 Task: Look for space in Lealman, United States from 24th August, 2023 to 10th September, 2023 for 8 adults, 2 children in price range Rs.12000 to Rs.15000. Place can be entire place or shared room with 4 bedrooms having 8 beds and 4 bathrooms. Property type can be house, flat, guest house. Amenities needed are: wifi, TV, free parkinig on premises, gym, breakfast. Booking option can be shelf check-in. Required host language is English.
Action: Mouse moved to (418, 95)
Screenshot: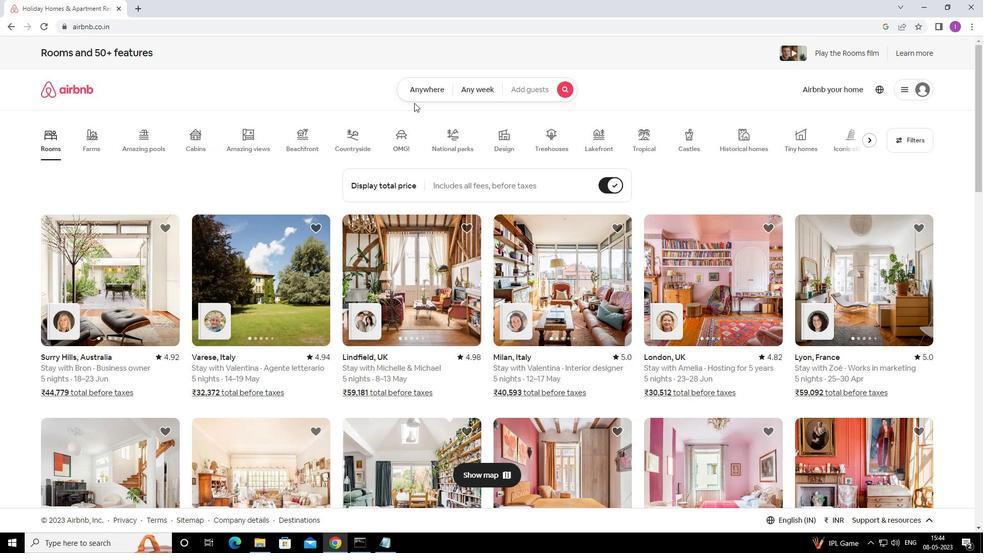 
Action: Mouse pressed left at (418, 95)
Screenshot: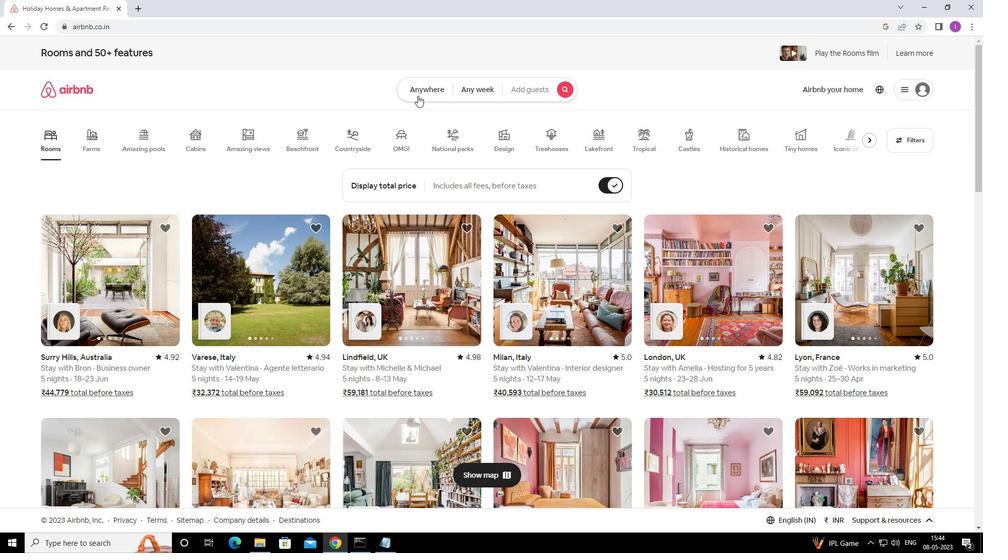 
Action: Mouse moved to (357, 128)
Screenshot: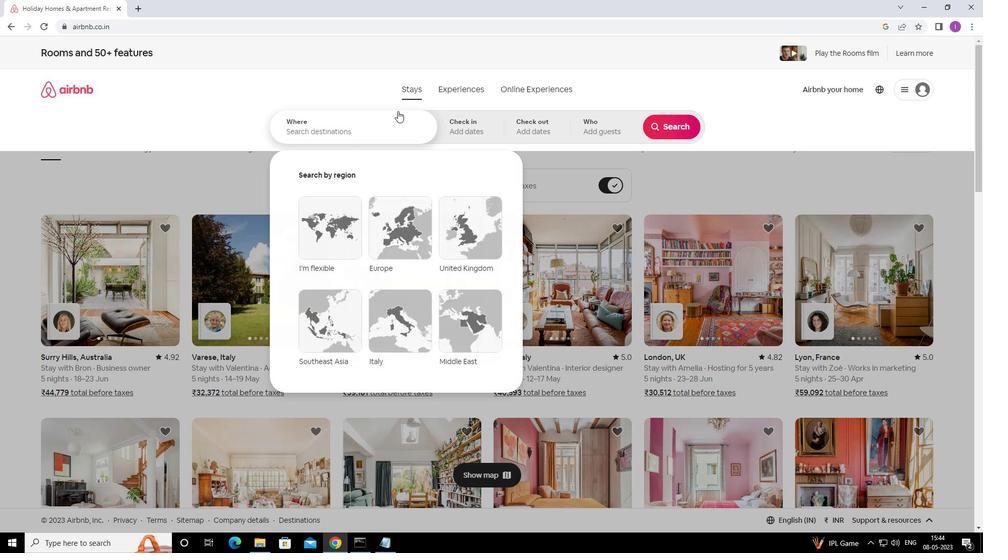 
Action: Mouse pressed left at (357, 128)
Screenshot: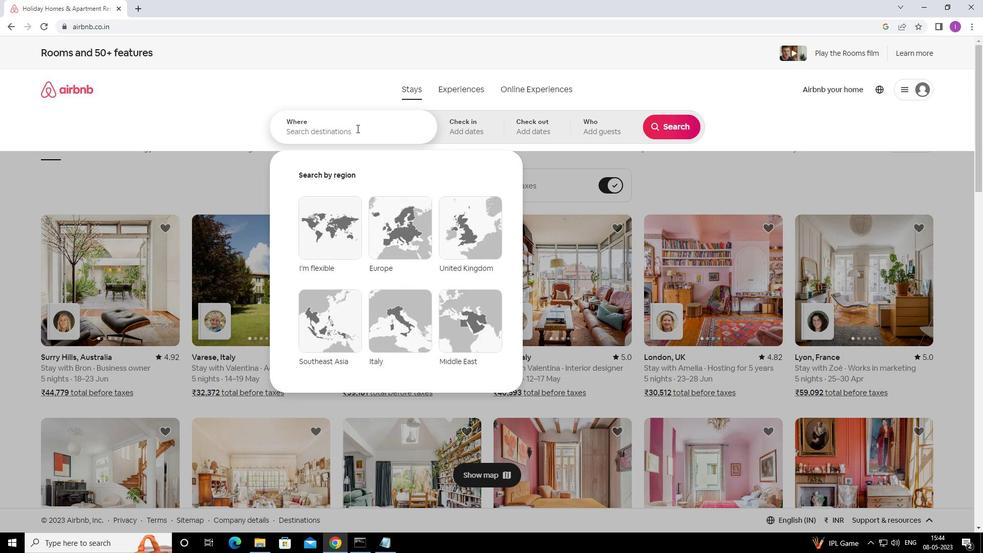
Action: Mouse moved to (358, 128)
Screenshot: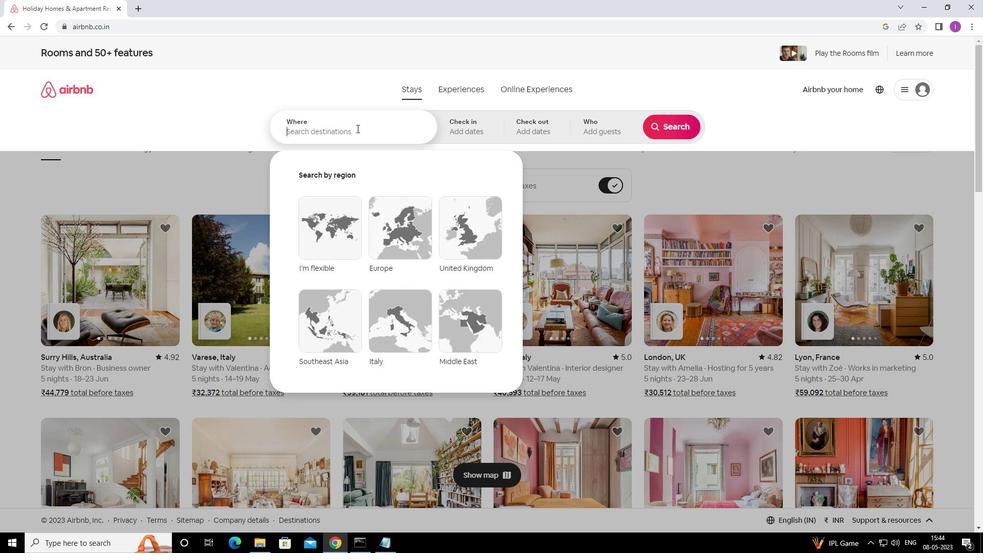 
Action: Key pressed <Key.shift><Key.shift><Key.shift><Key.shift><Key.shift><Key.shift><Key.shift><Key.shift><Key.shift><Key.shift><Key.shift><Key.shift><Key.shift><Key.shift><Key.shift>LEALMAN,<Key.shift>UNITED<Key.space>STATES
Screenshot: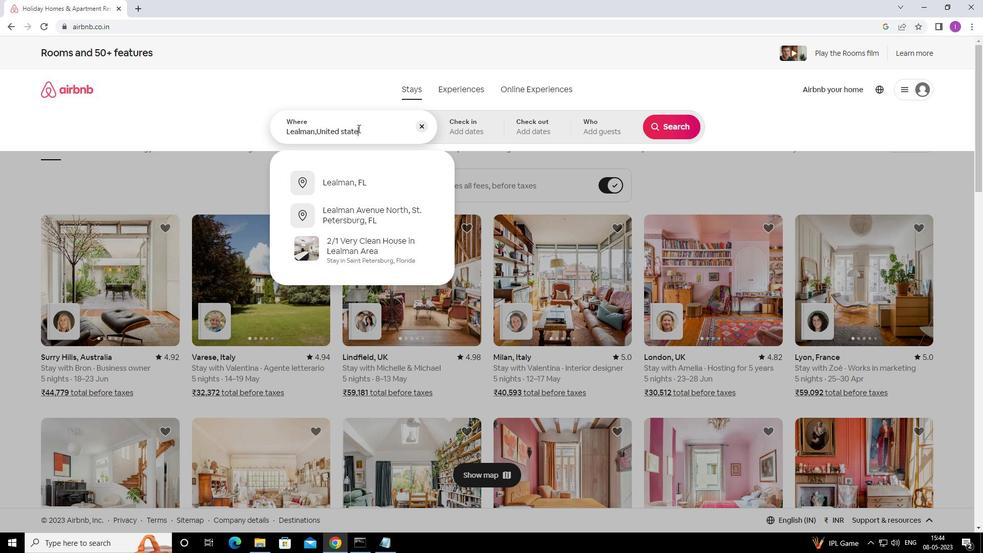 
Action: Mouse moved to (463, 129)
Screenshot: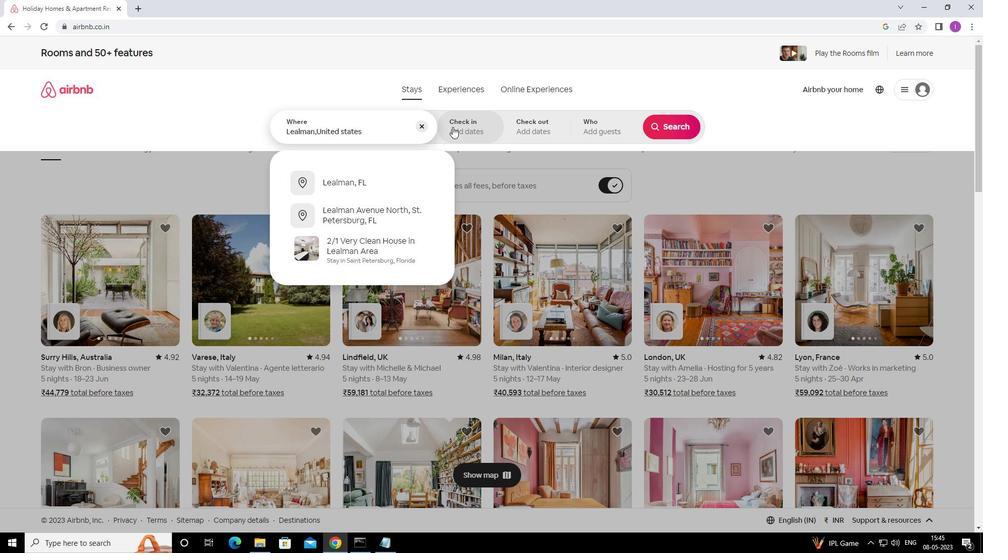 
Action: Mouse pressed left at (463, 129)
Screenshot: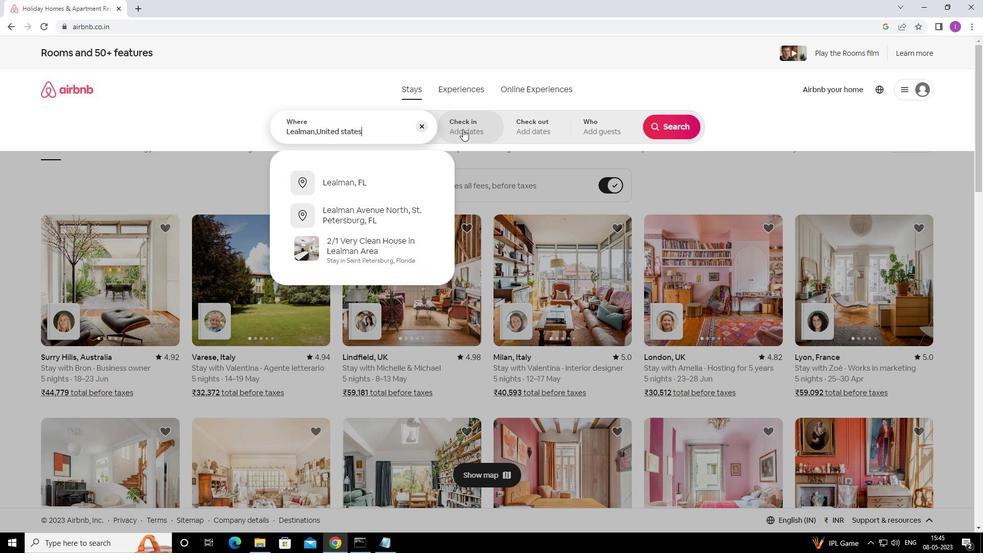 
Action: Mouse moved to (670, 204)
Screenshot: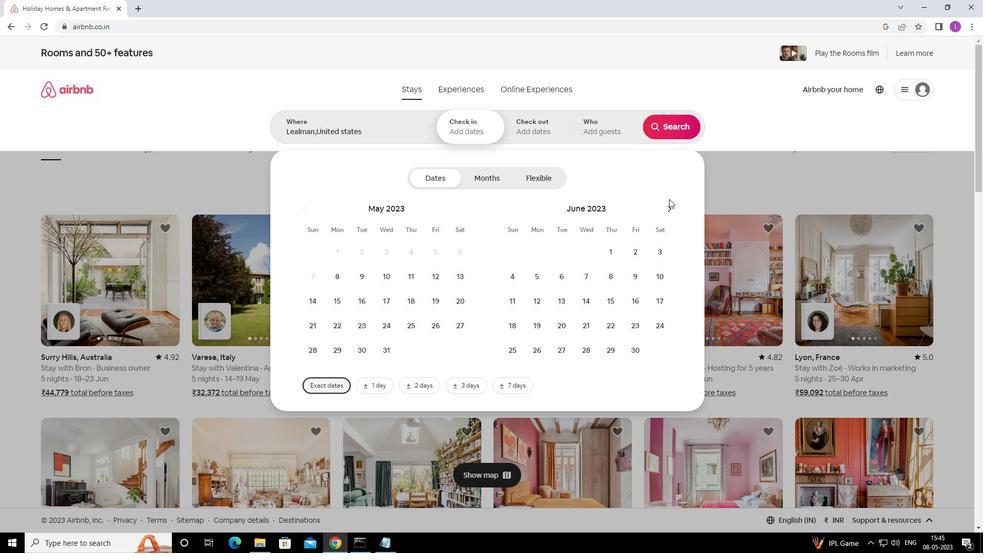 
Action: Mouse pressed left at (670, 204)
Screenshot: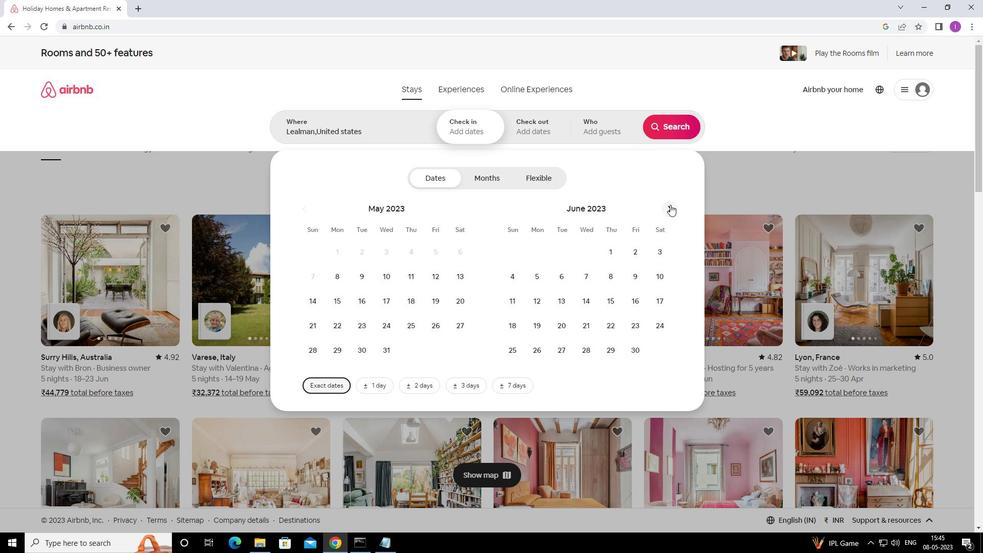
Action: Mouse pressed left at (670, 204)
Screenshot: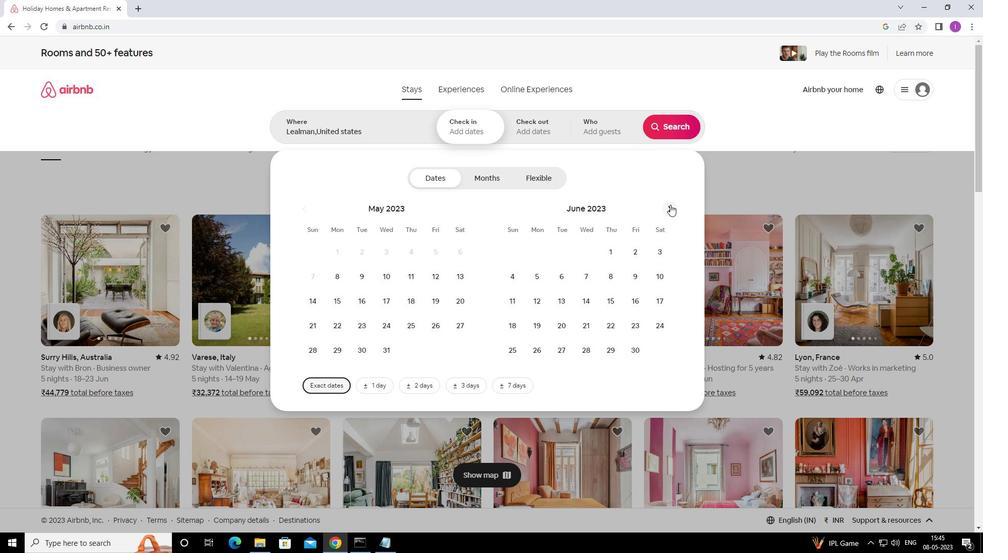 
Action: Mouse moved to (670, 204)
Screenshot: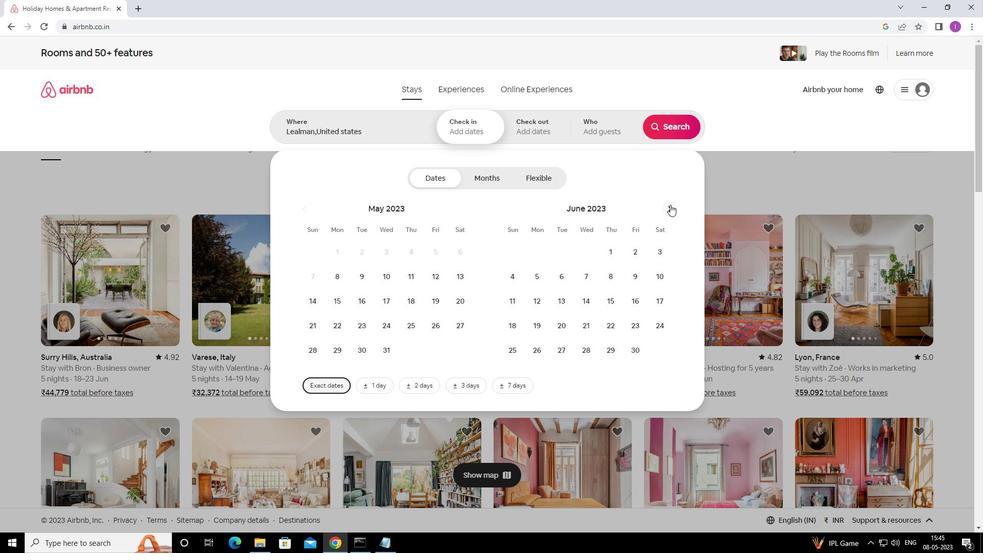 
Action: Mouse pressed left at (670, 204)
Screenshot: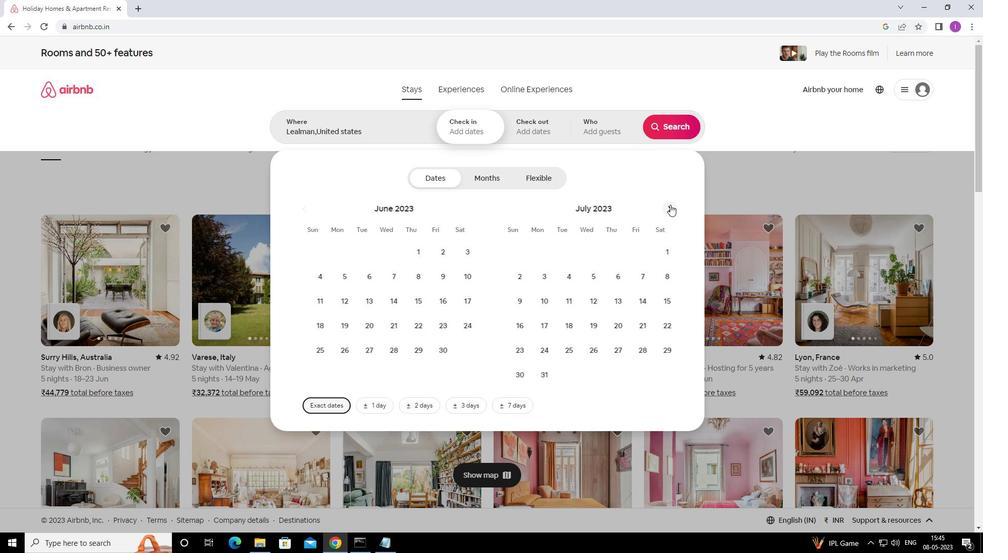 
Action: Mouse moved to (670, 205)
Screenshot: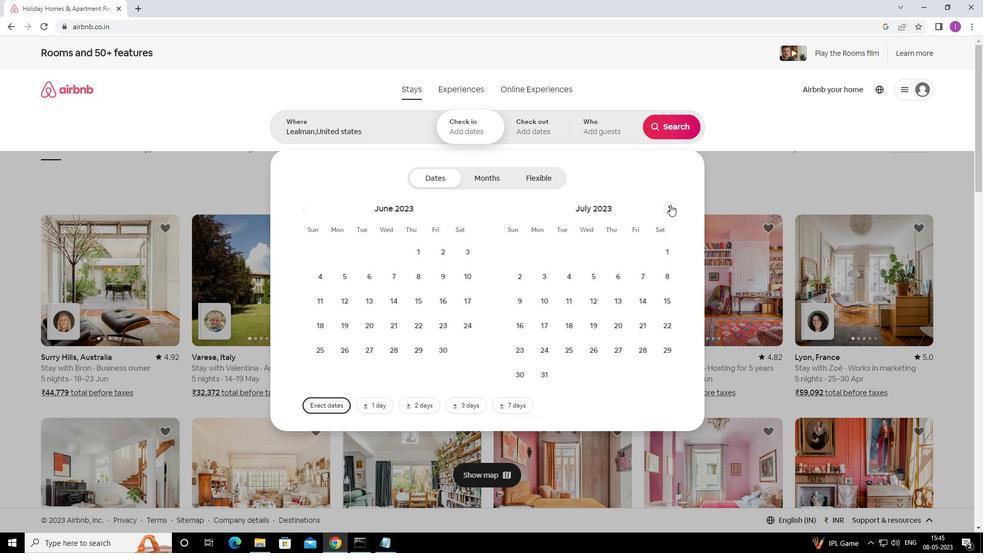 
Action: Mouse pressed left at (670, 205)
Screenshot: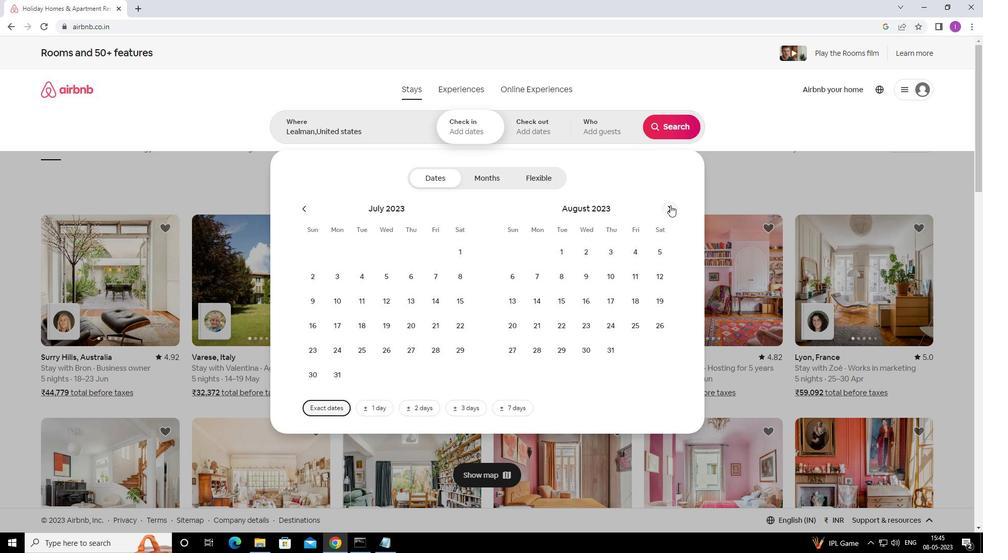 
Action: Mouse moved to (406, 324)
Screenshot: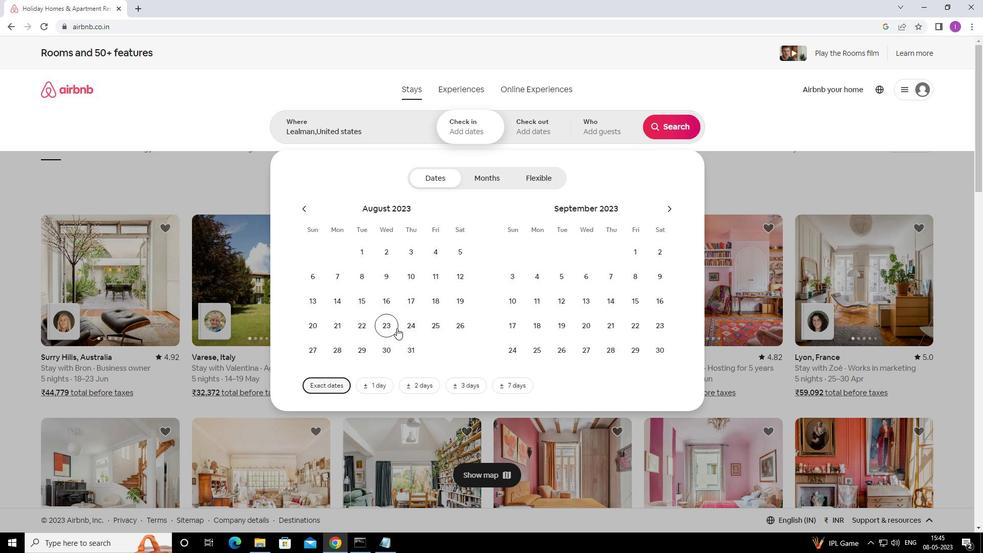 
Action: Mouse pressed left at (406, 324)
Screenshot: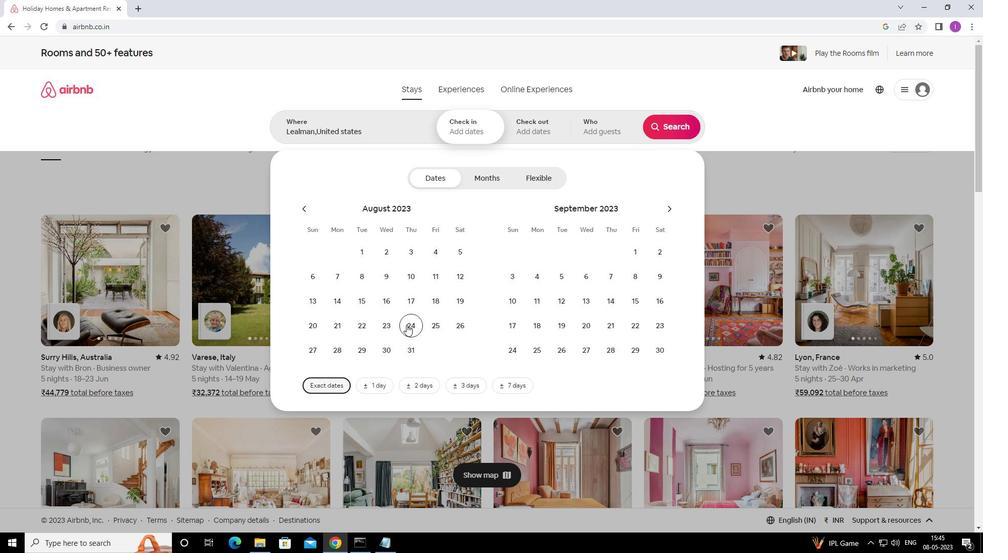 
Action: Mouse moved to (513, 301)
Screenshot: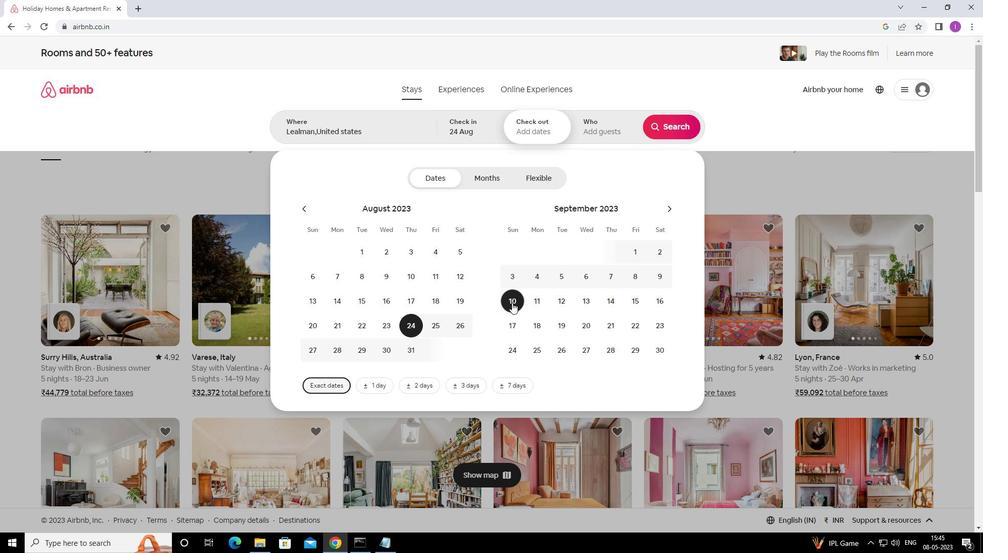 
Action: Mouse pressed left at (513, 301)
Screenshot: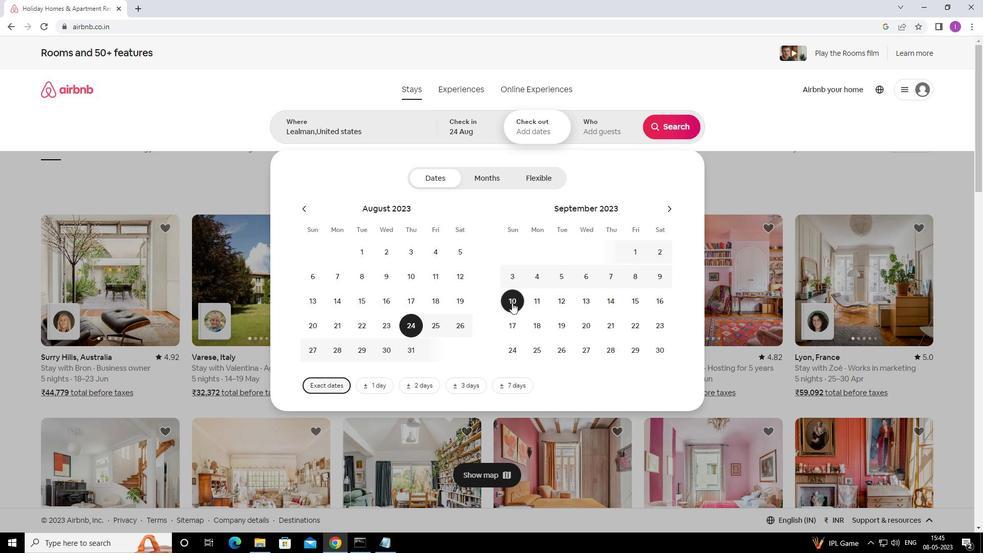 
Action: Mouse moved to (617, 130)
Screenshot: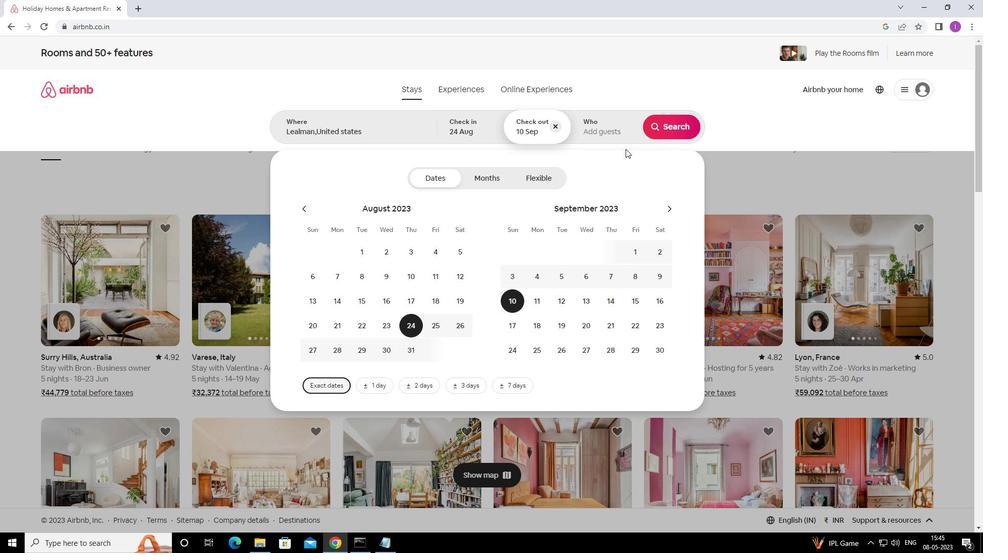 
Action: Mouse pressed left at (617, 130)
Screenshot: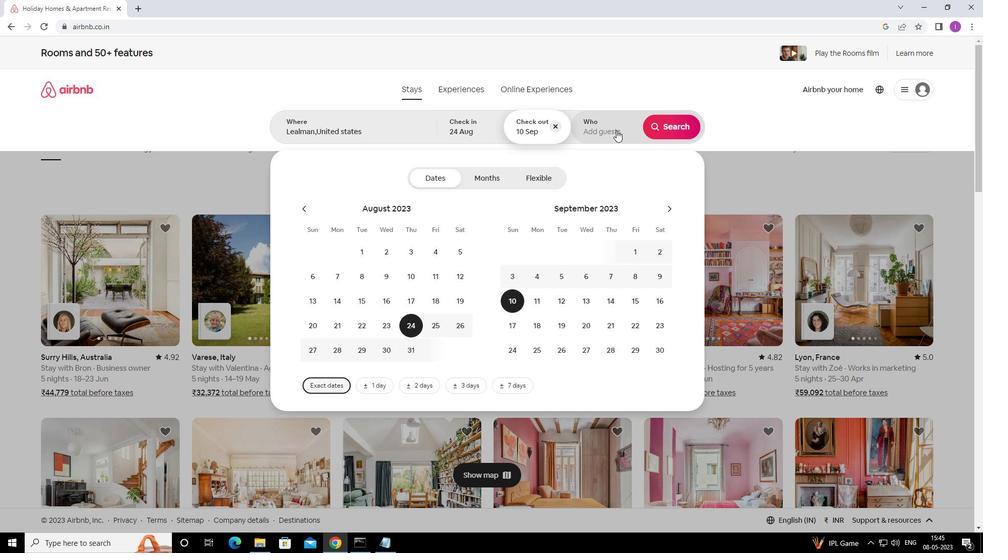 
Action: Mouse moved to (678, 189)
Screenshot: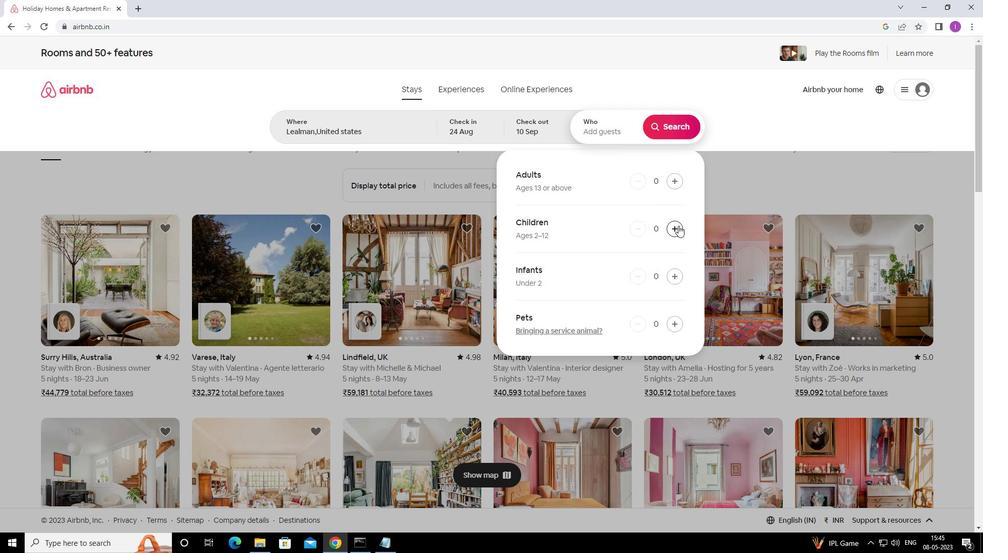 
Action: Mouse pressed left at (678, 189)
Screenshot: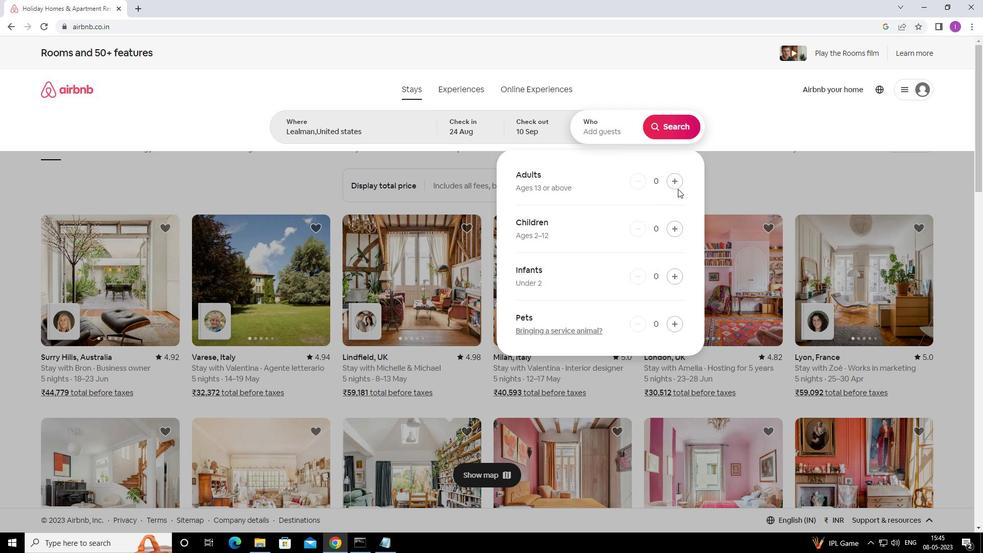 
Action: Mouse pressed left at (678, 189)
Screenshot: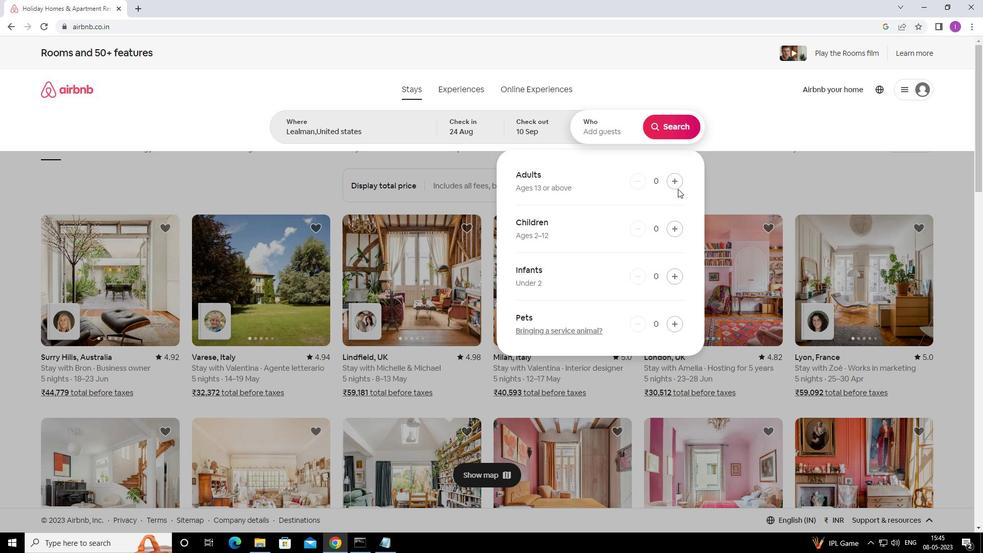 
Action: Mouse pressed left at (678, 189)
Screenshot: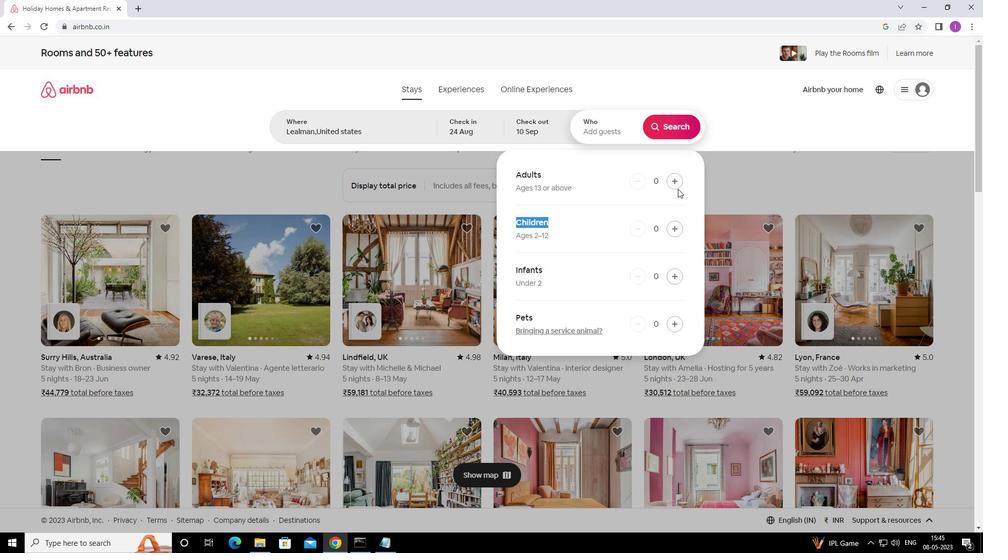 
Action: Mouse pressed left at (678, 189)
Screenshot: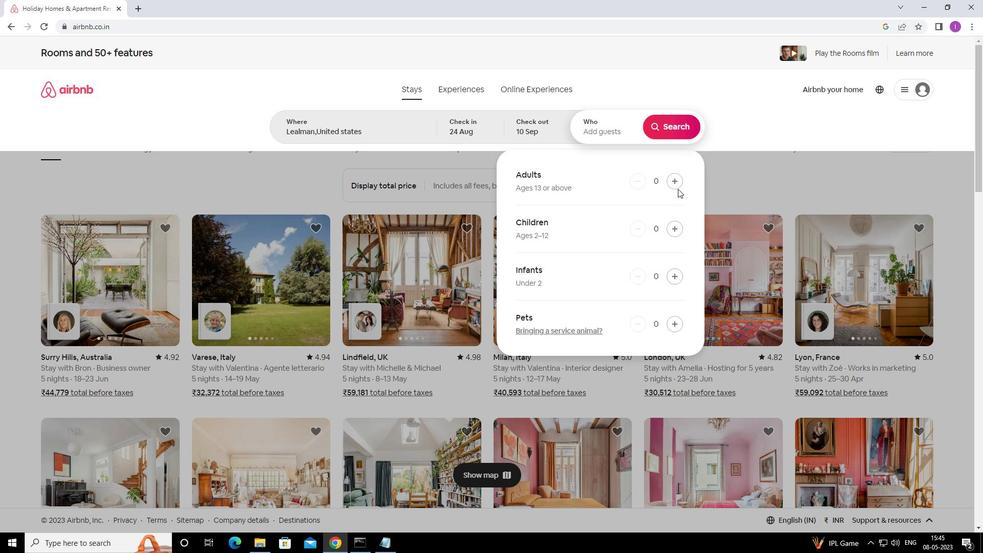 
Action: Mouse moved to (675, 179)
Screenshot: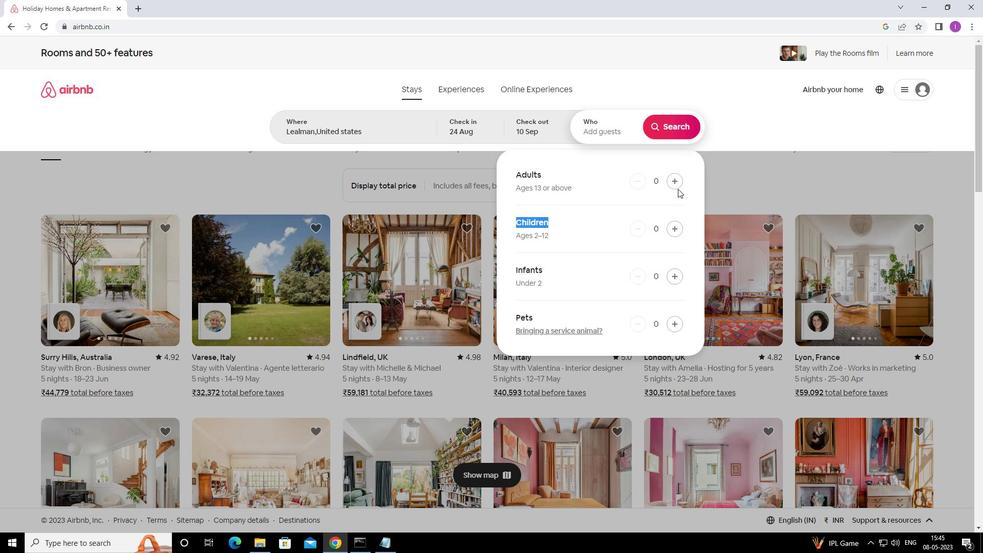 
Action: Mouse pressed left at (675, 179)
Screenshot: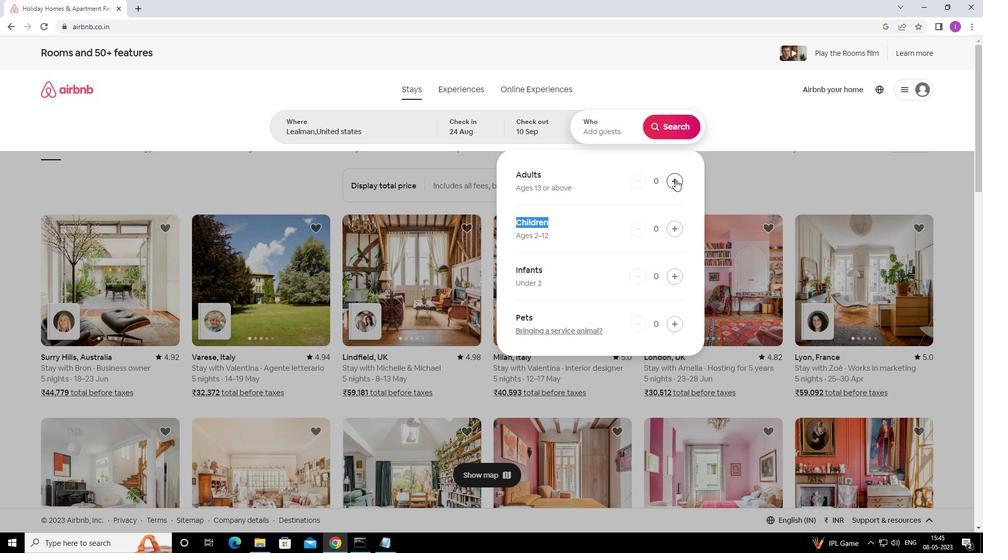 
Action: Mouse moved to (726, 186)
Screenshot: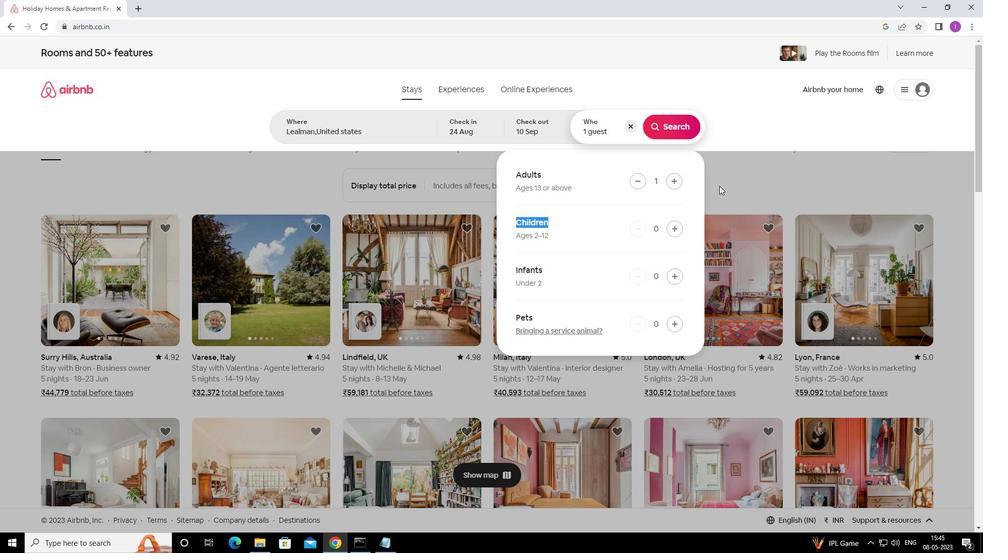 
Action: Mouse pressed left at (726, 186)
Screenshot: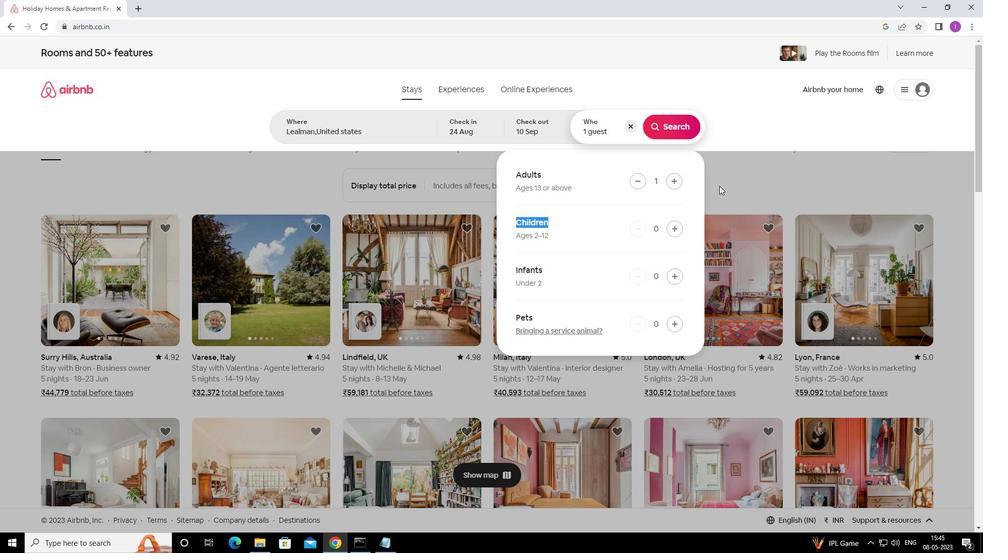 
Action: Mouse moved to (528, 83)
Screenshot: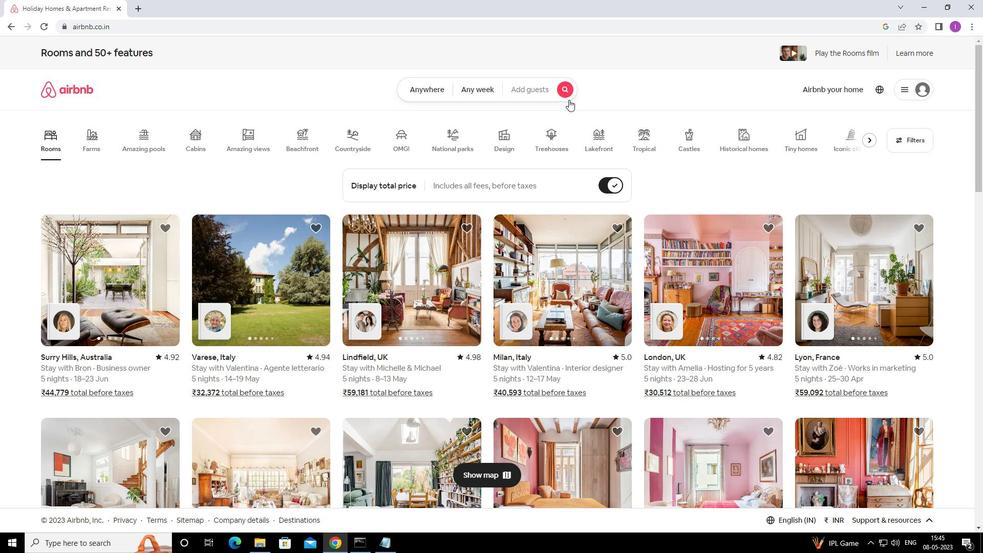
Action: Mouse pressed left at (528, 83)
Screenshot: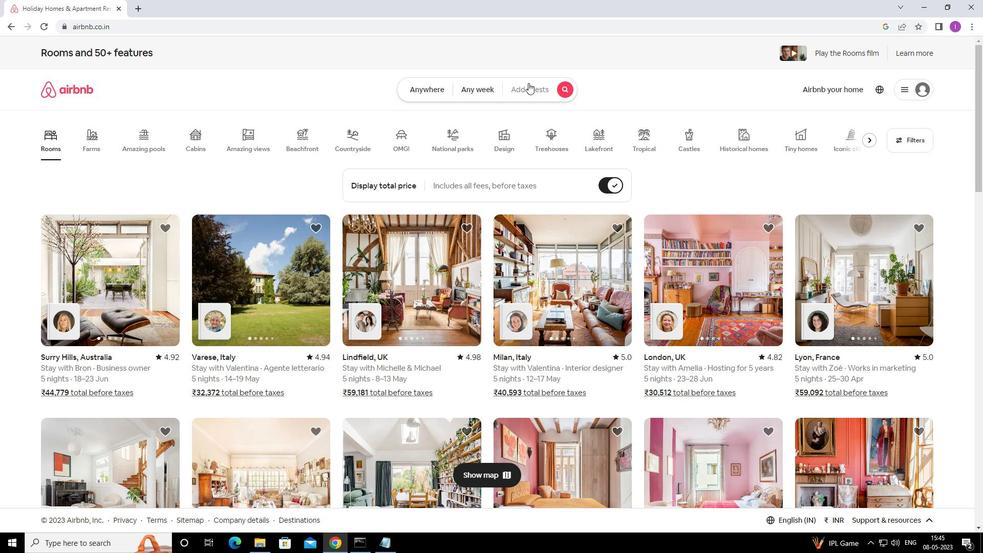 
Action: Mouse moved to (670, 179)
Screenshot: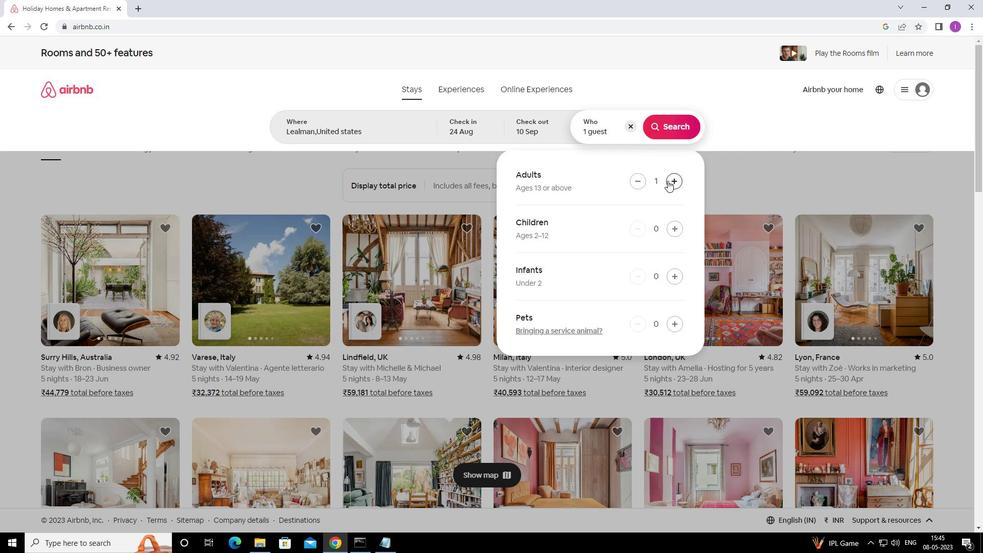 
Action: Mouse pressed left at (670, 179)
Screenshot: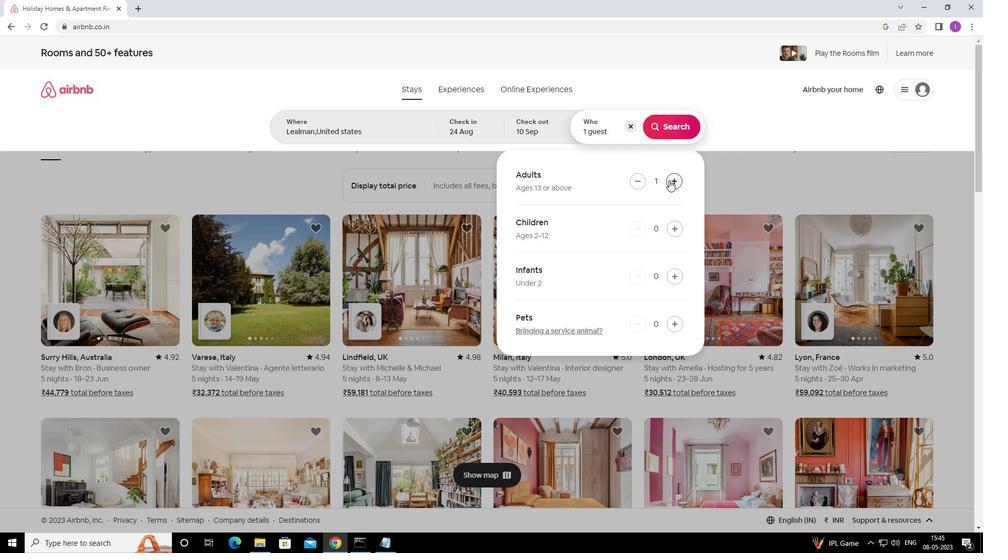 
Action: Mouse moved to (671, 179)
Screenshot: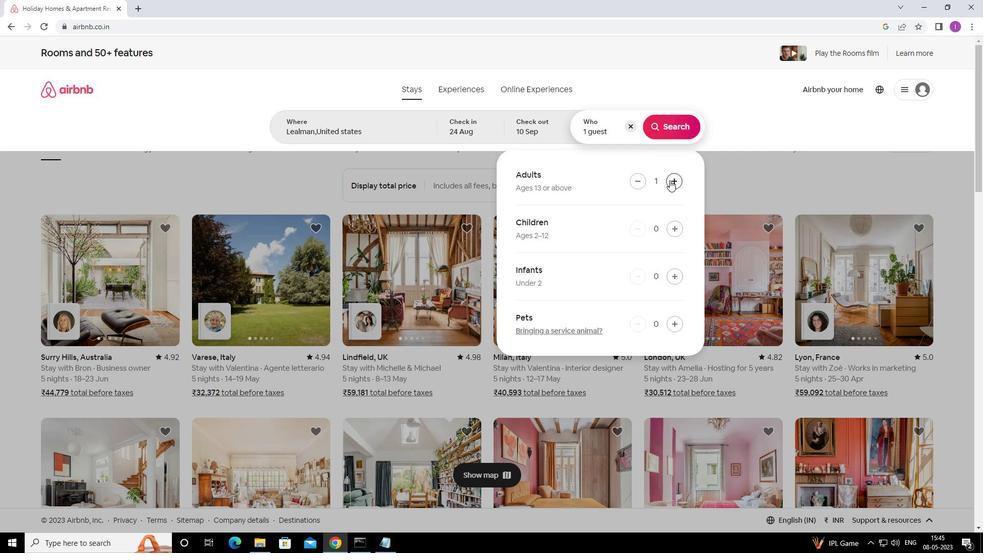 
Action: Mouse pressed left at (671, 179)
Screenshot: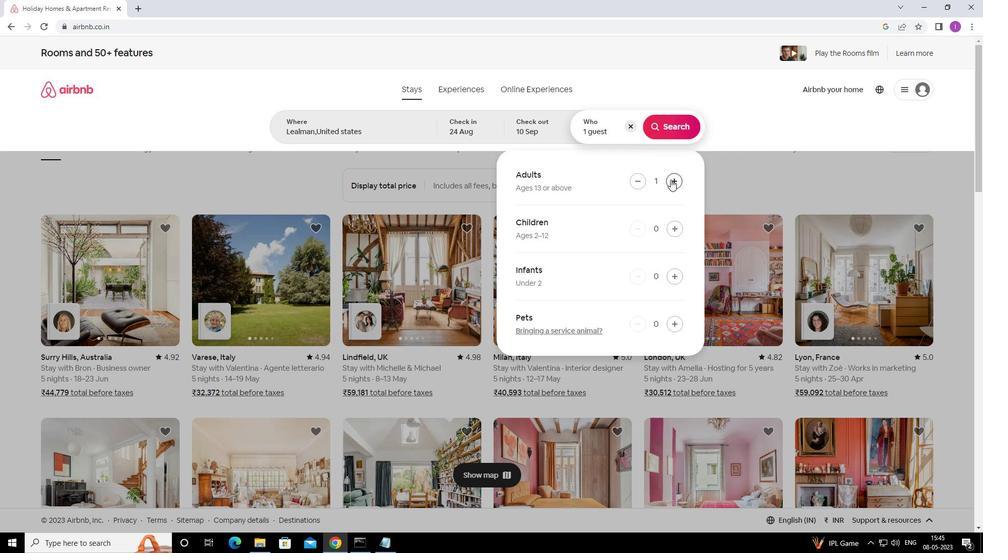 
Action: Mouse pressed left at (671, 179)
Screenshot: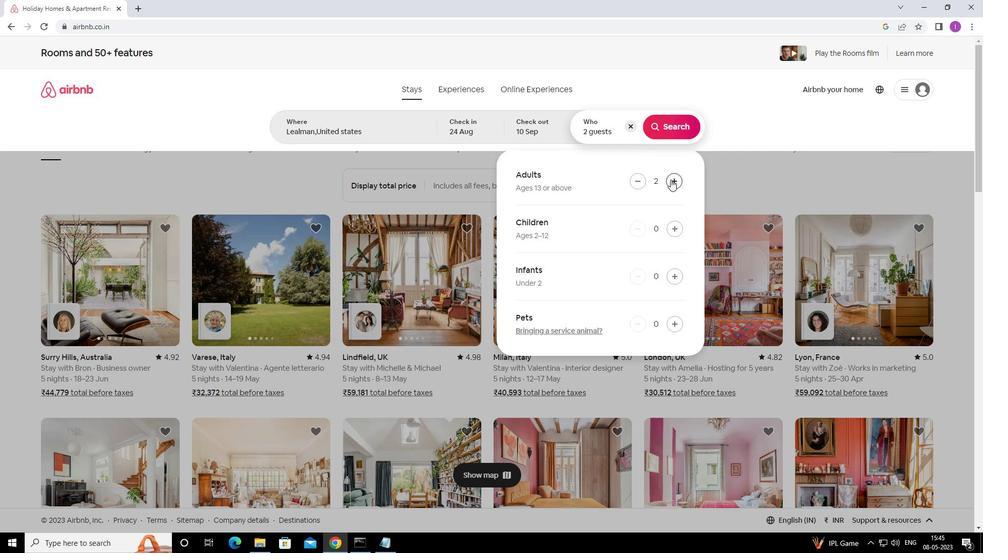 
Action: Mouse pressed left at (671, 179)
Screenshot: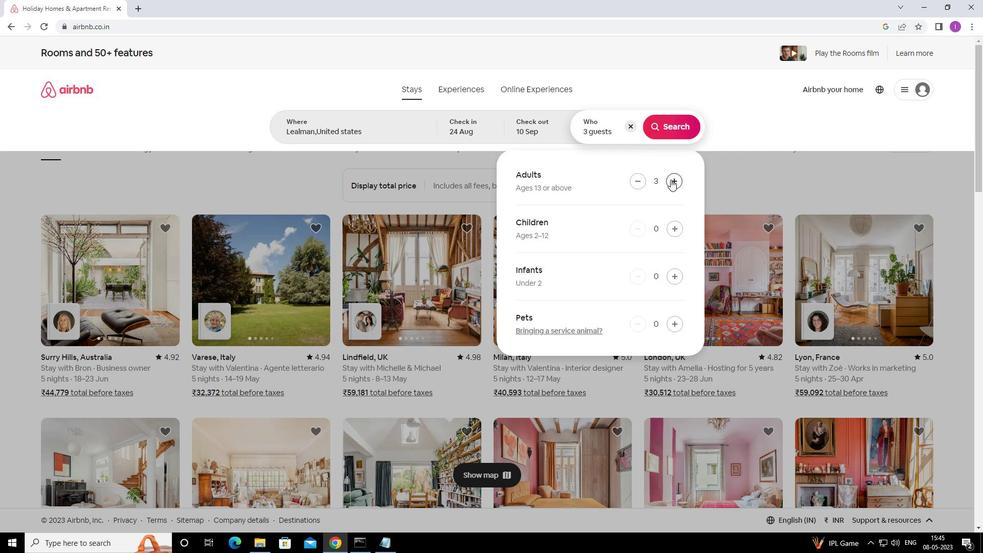 
Action: Mouse pressed left at (671, 179)
Screenshot: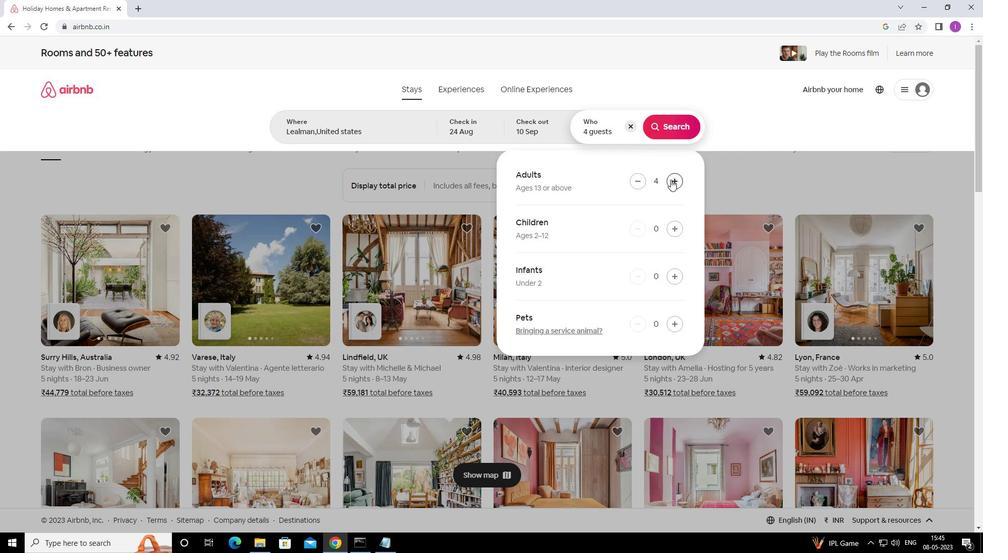 
Action: Mouse moved to (671, 179)
Screenshot: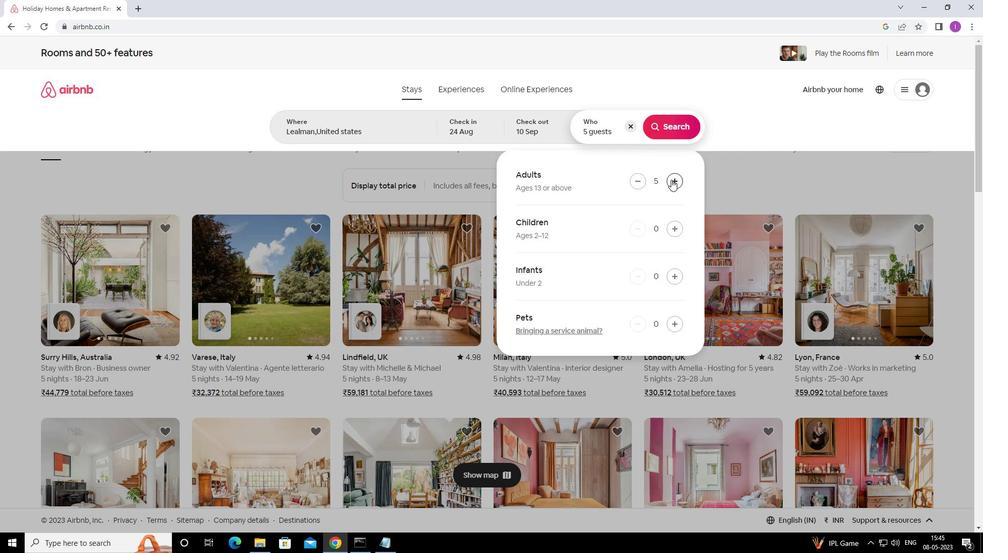 
Action: Mouse pressed left at (671, 179)
Screenshot: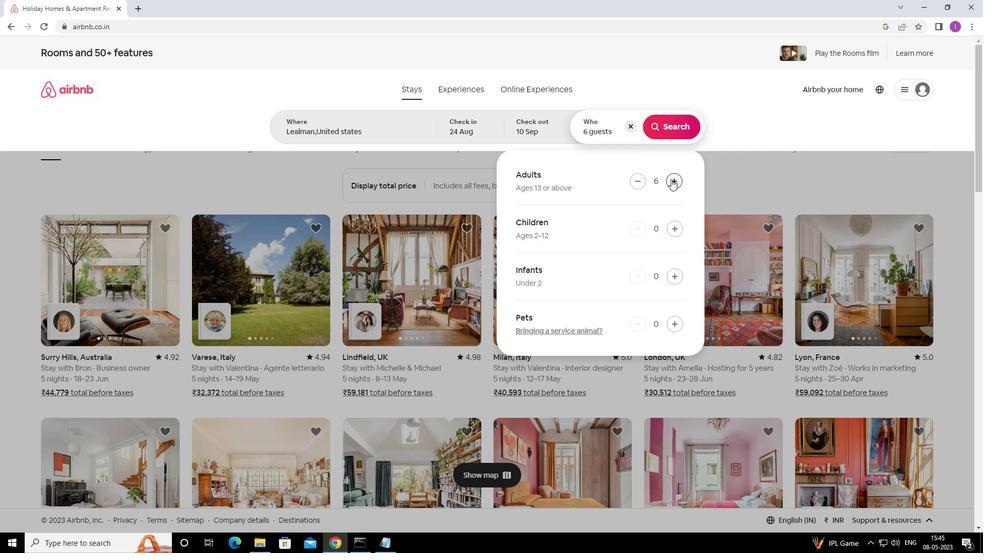 
Action: Mouse pressed left at (671, 179)
Screenshot: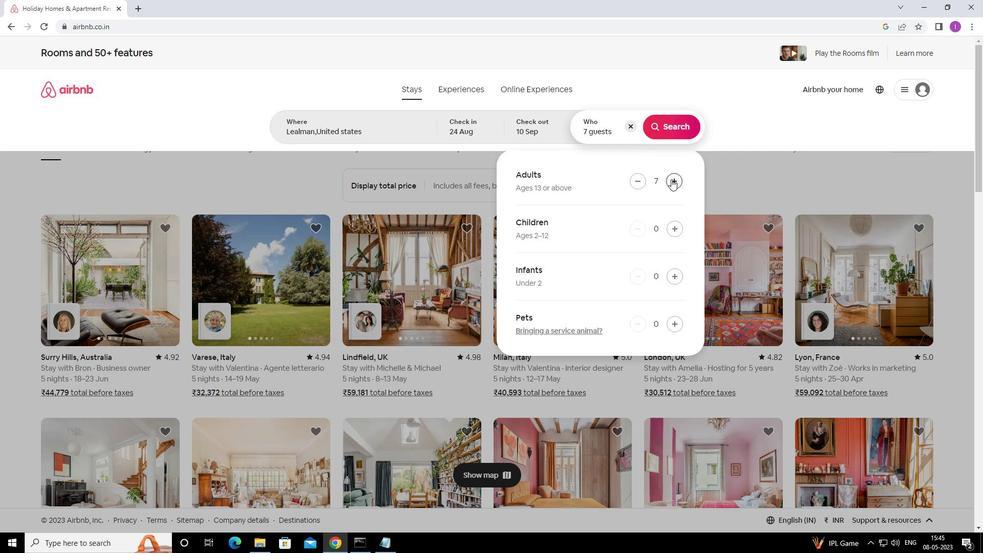 
Action: Mouse moved to (678, 228)
Screenshot: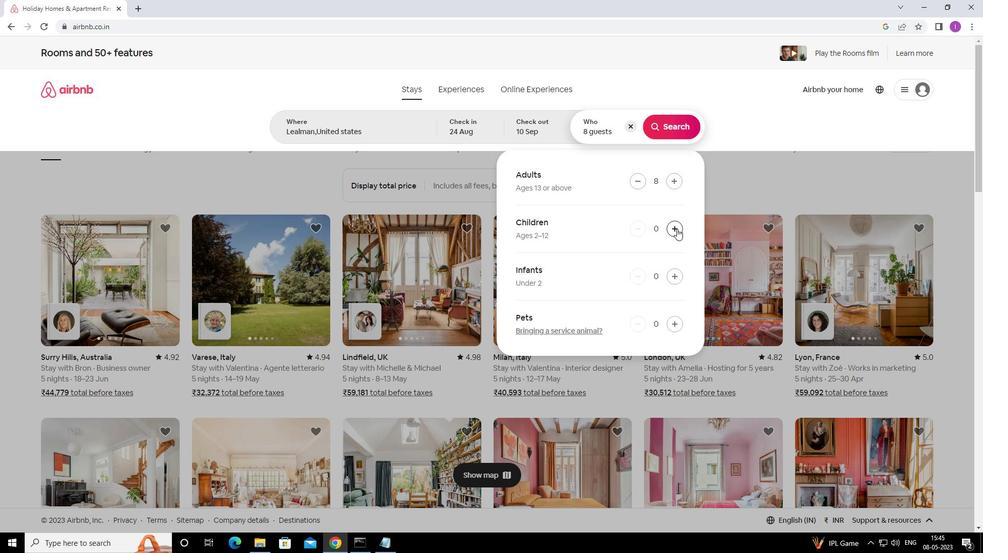 
Action: Mouse pressed left at (678, 228)
Screenshot: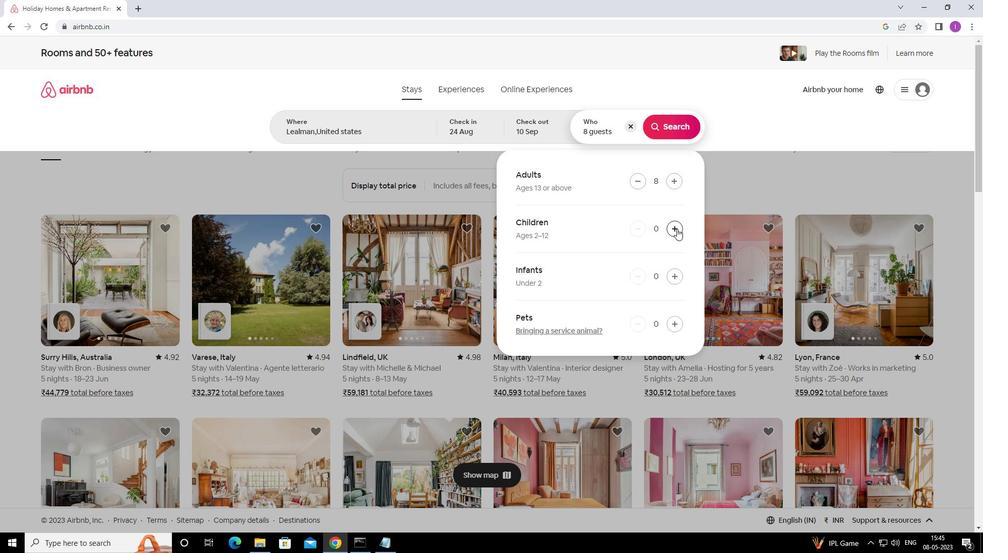 
Action: Mouse moved to (678, 228)
Screenshot: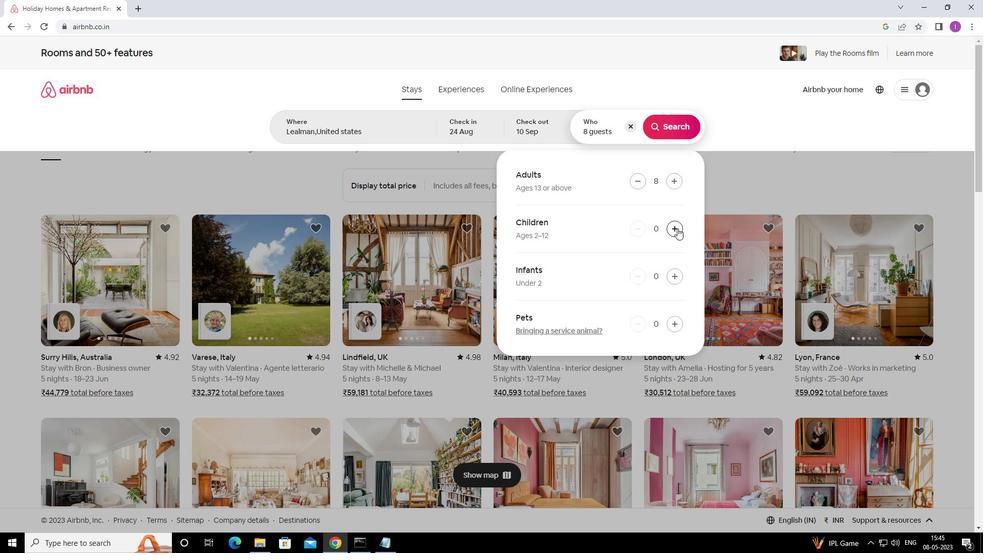 
Action: Mouse pressed left at (678, 228)
Screenshot: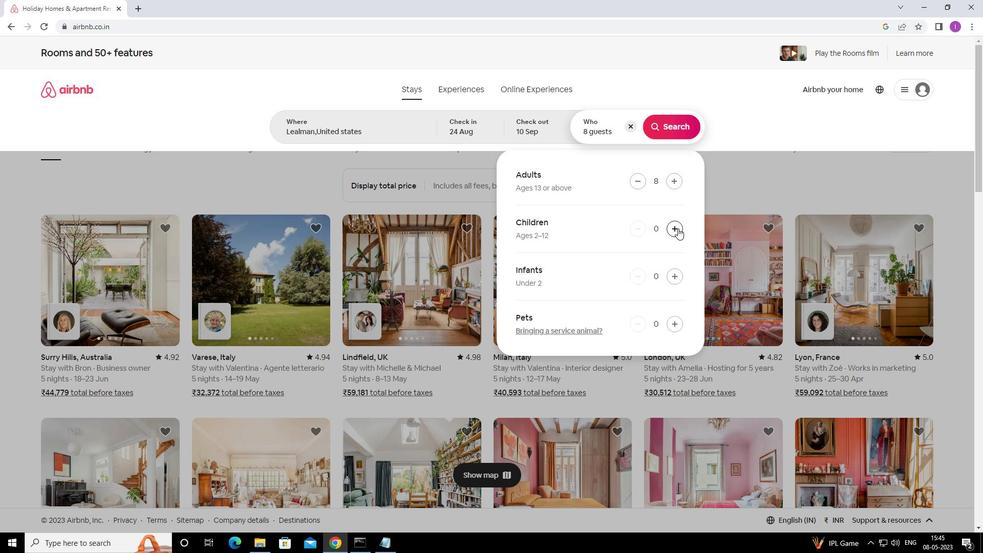 
Action: Mouse moved to (668, 131)
Screenshot: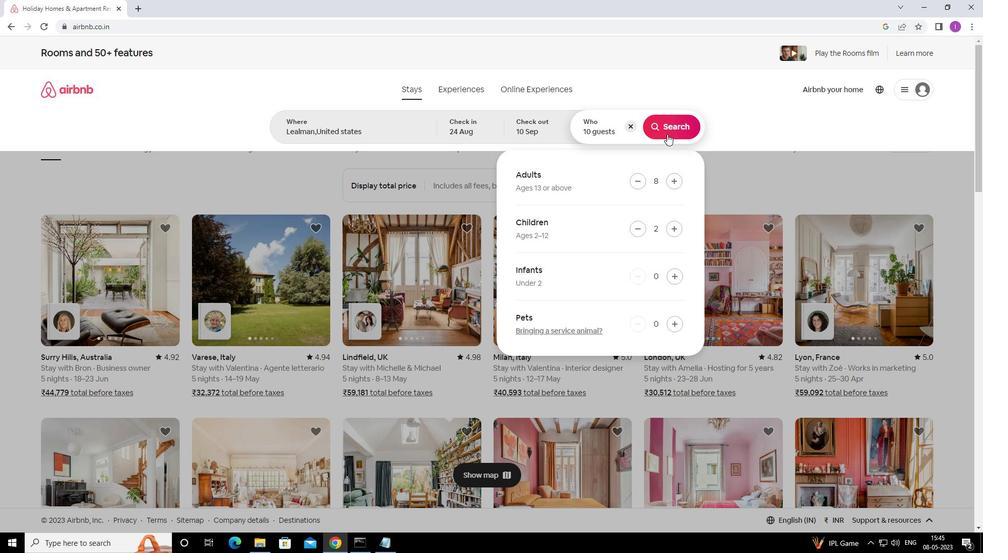 
Action: Mouse pressed left at (668, 131)
Screenshot: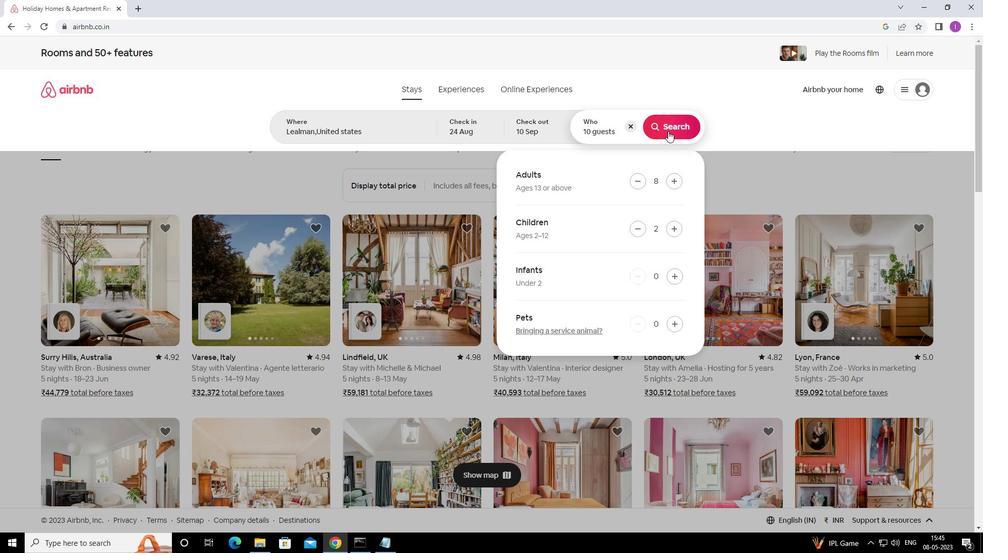 
Action: Mouse moved to (934, 96)
Screenshot: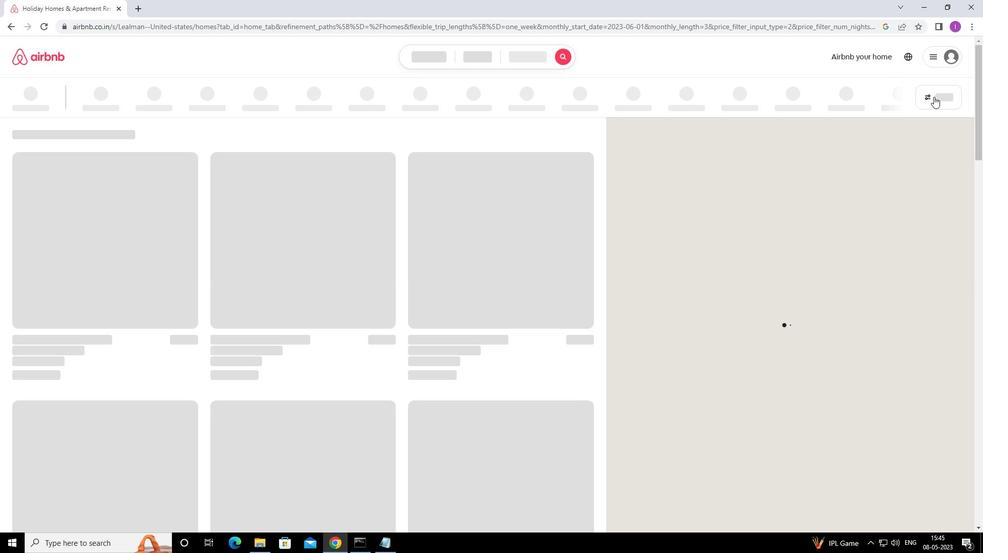 
Action: Mouse pressed left at (934, 96)
Screenshot: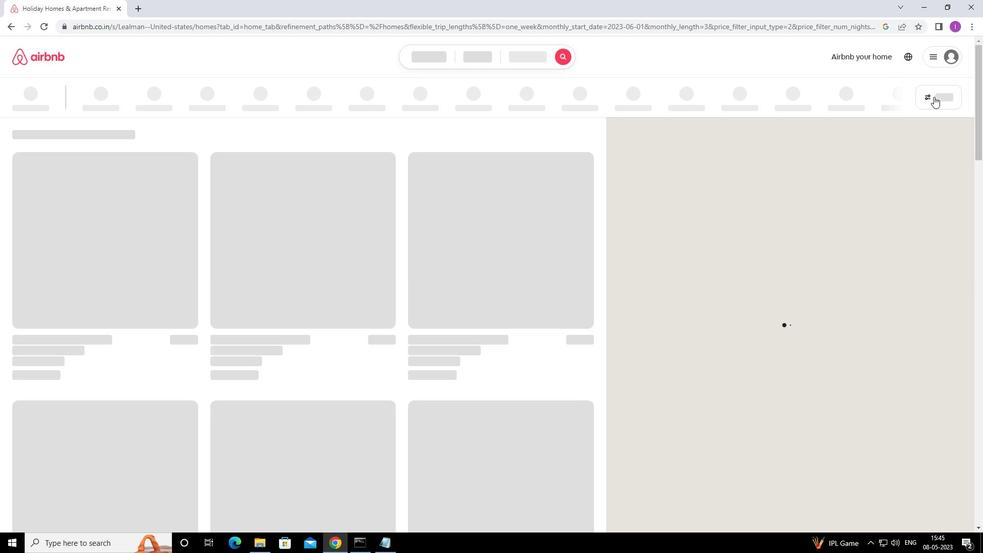 
Action: Mouse moved to (369, 349)
Screenshot: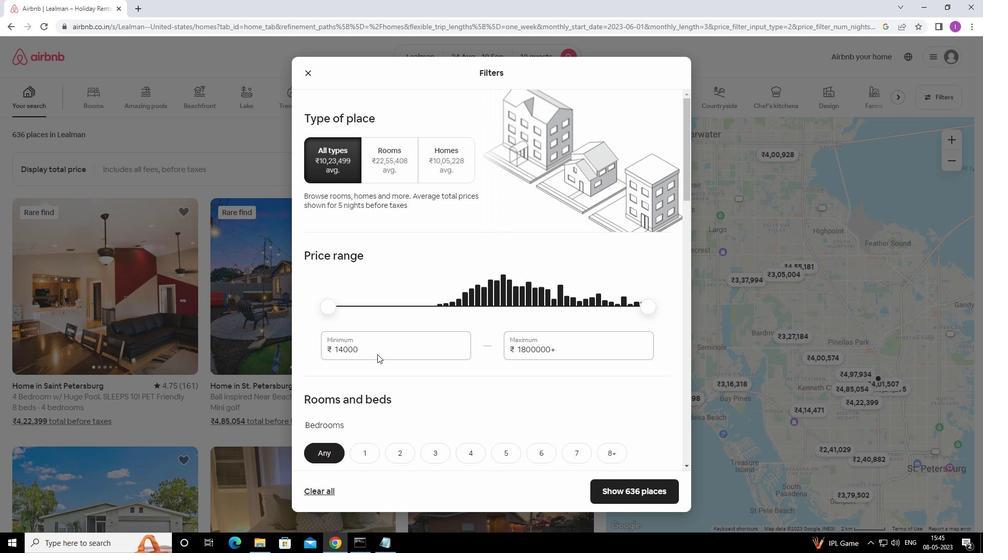 
Action: Mouse pressed left at (369, 349)
Screenshot: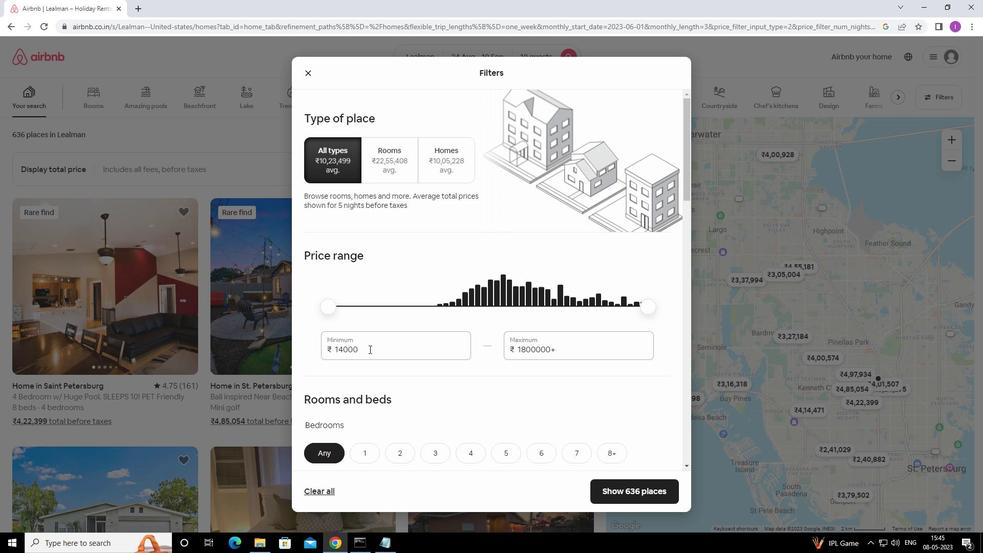 
Action: Mouse moved to (330, 350)
Screenshot: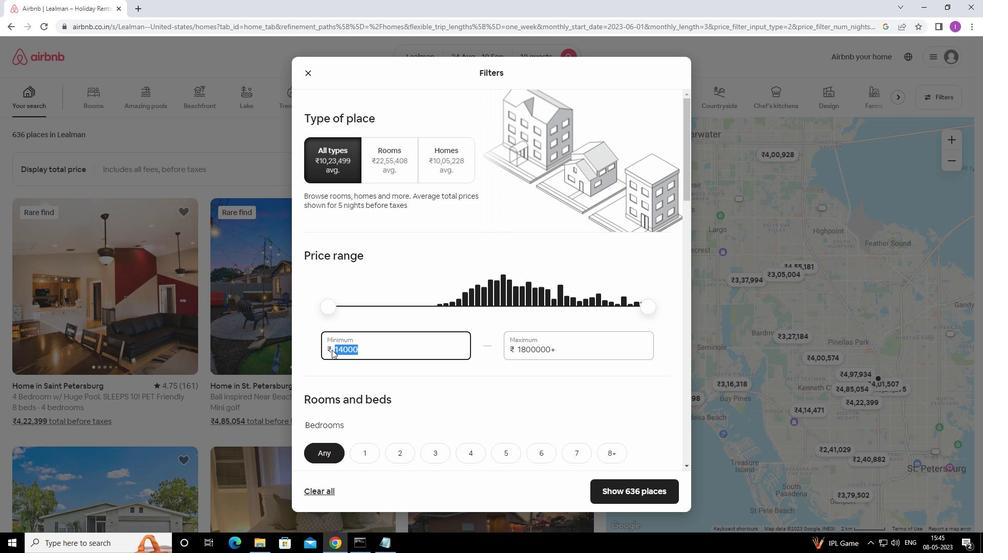 
Action: Key pressed 12000
Screenshot: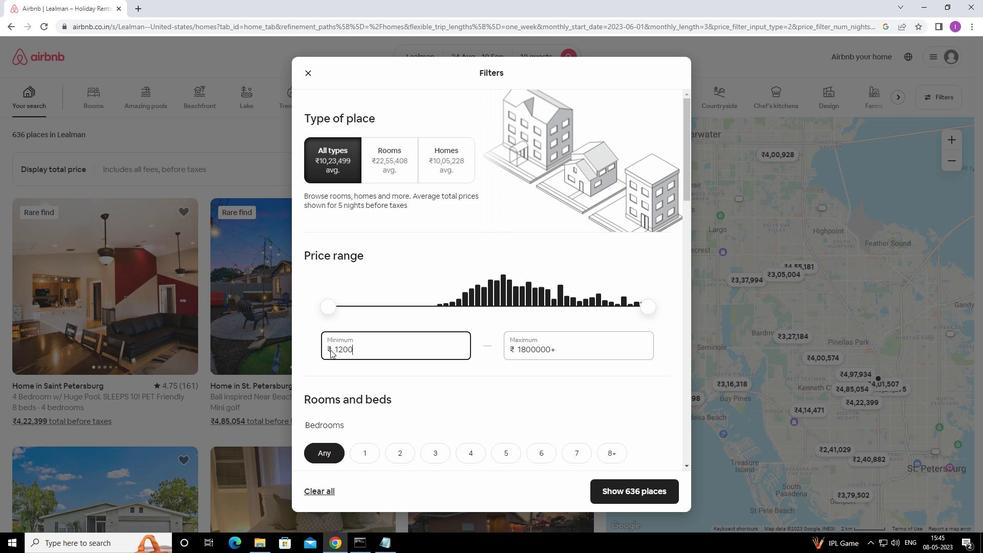 
Action: Mouse moved to (332, 349)
Screenshot: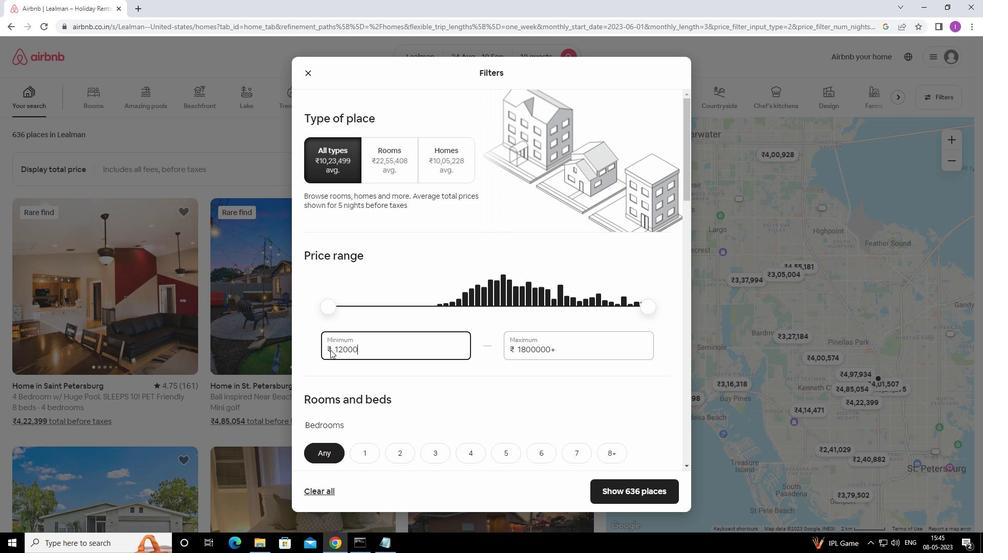 
Action: Key pressed 0
Screenshot: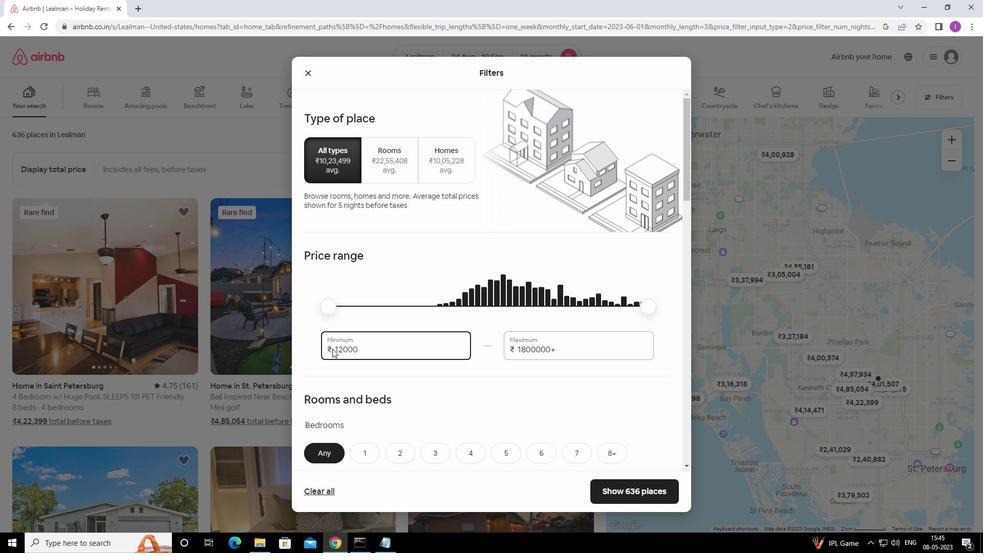 
Action: Mouse moved to (462, 384)
Screenshot: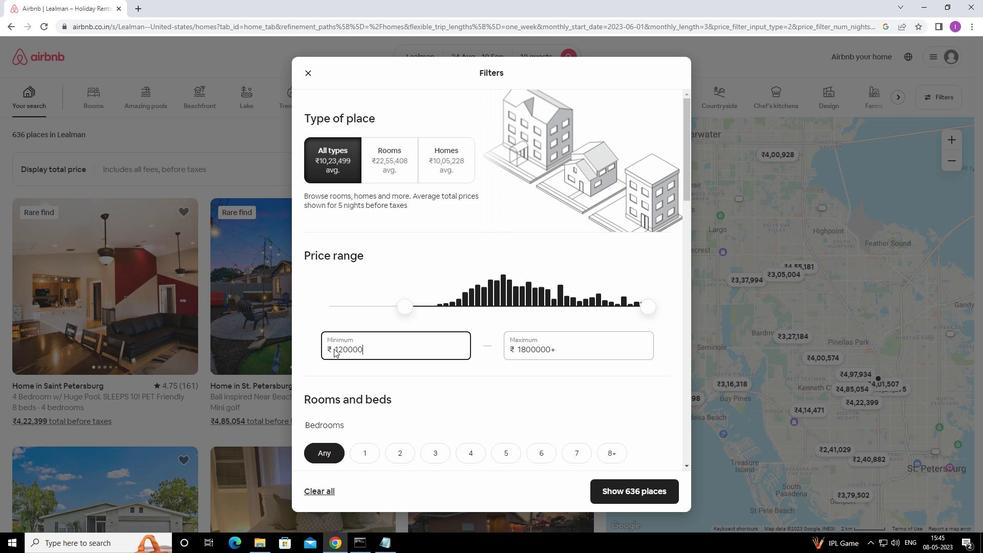 
Action: Key pressed <Key.backspace>
Screenshot: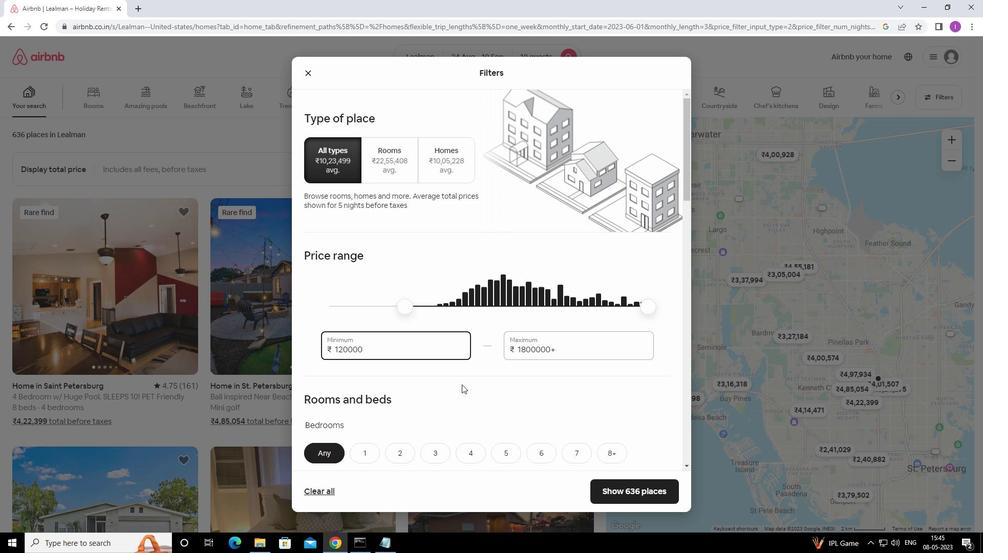 
Action: Mouse moved to (563, 350)
Screenshot: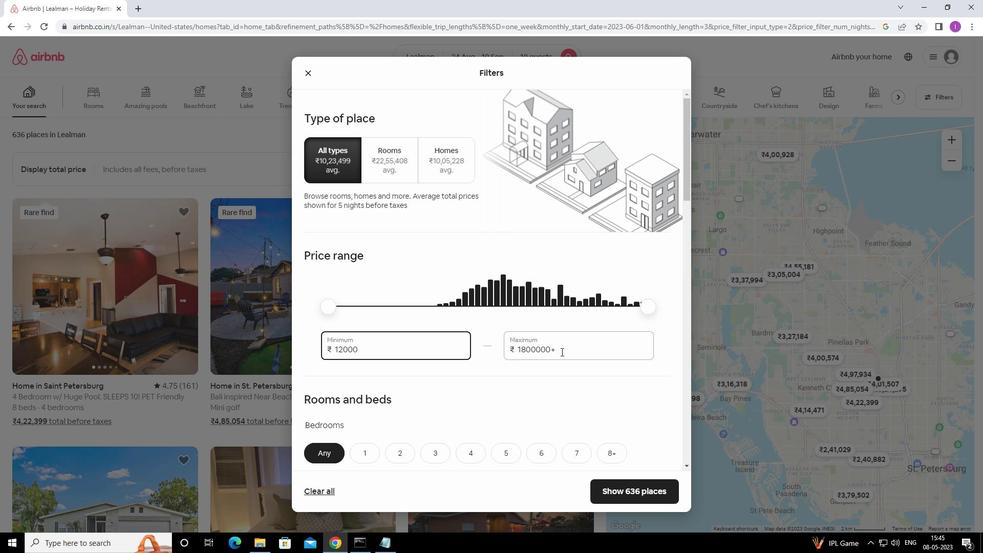 
Action: Mouse pressed left at (563, 350)
Screenshot: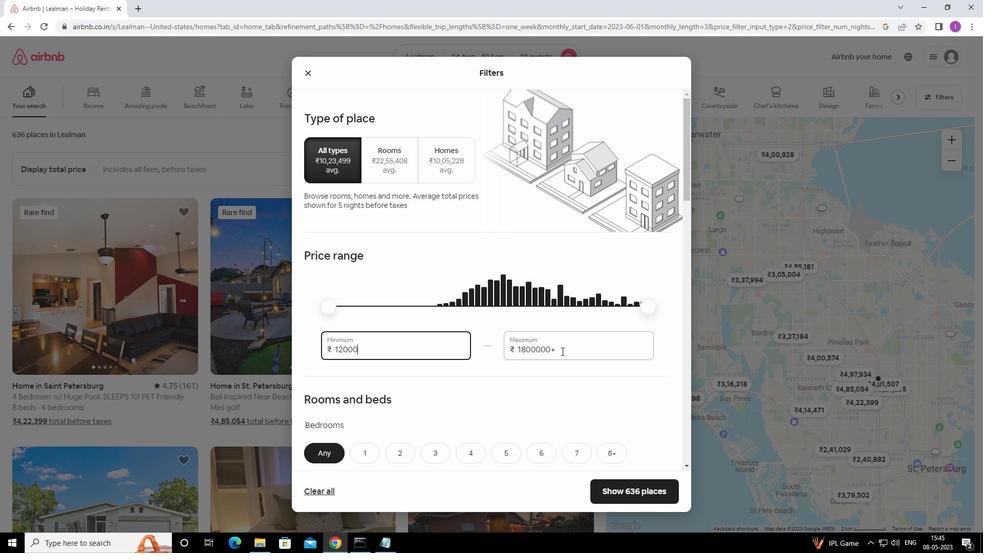 
Action: Mouse moved to (490, 362)
Screenshot: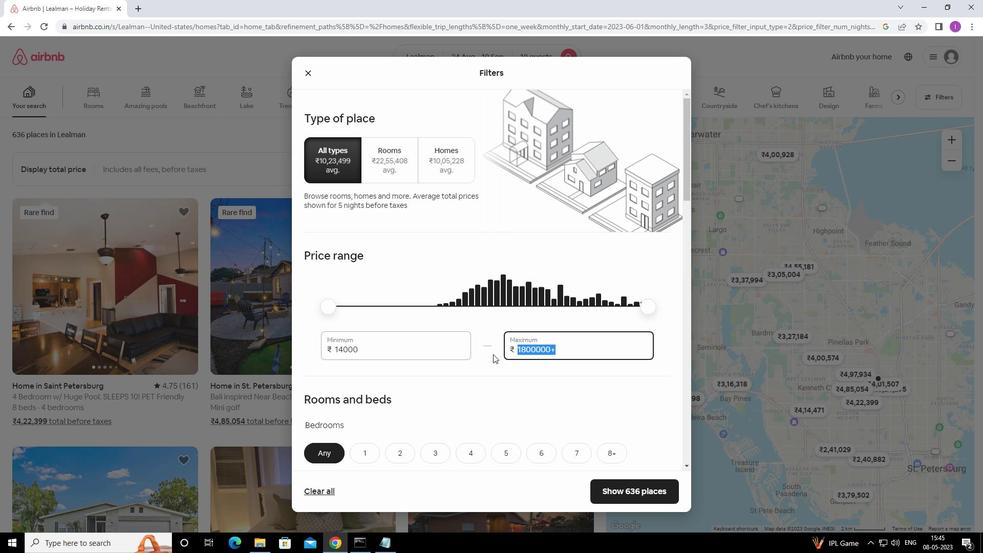 
Action: Key pressed 150
Screenshot: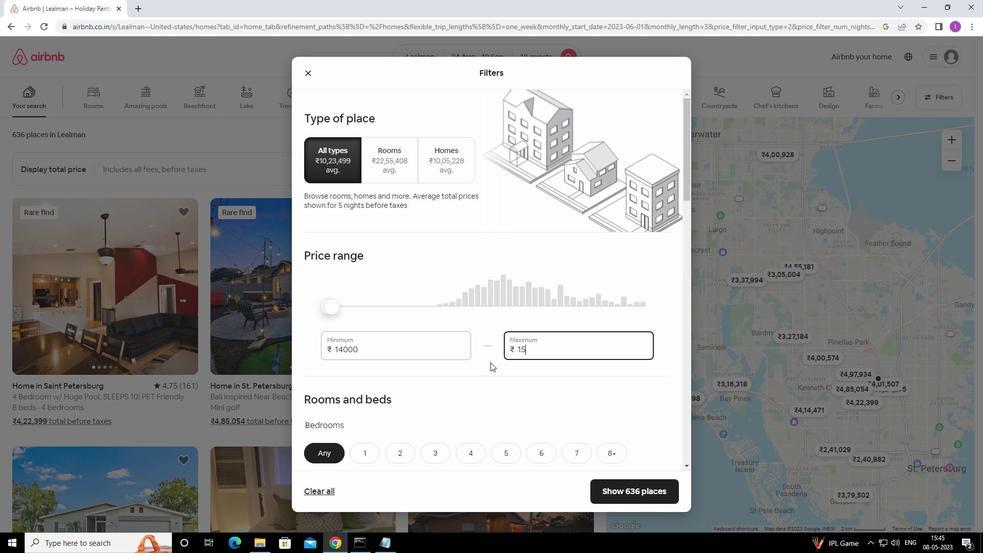 
Action: Mouse moved to (490, 363)
Screenshot: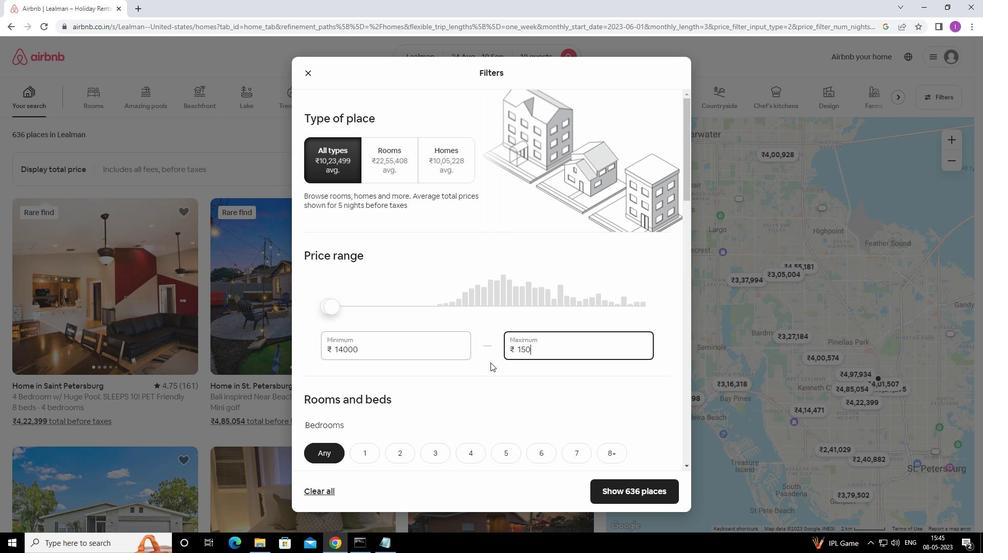 
Action: Key pressed 00
Screenshot: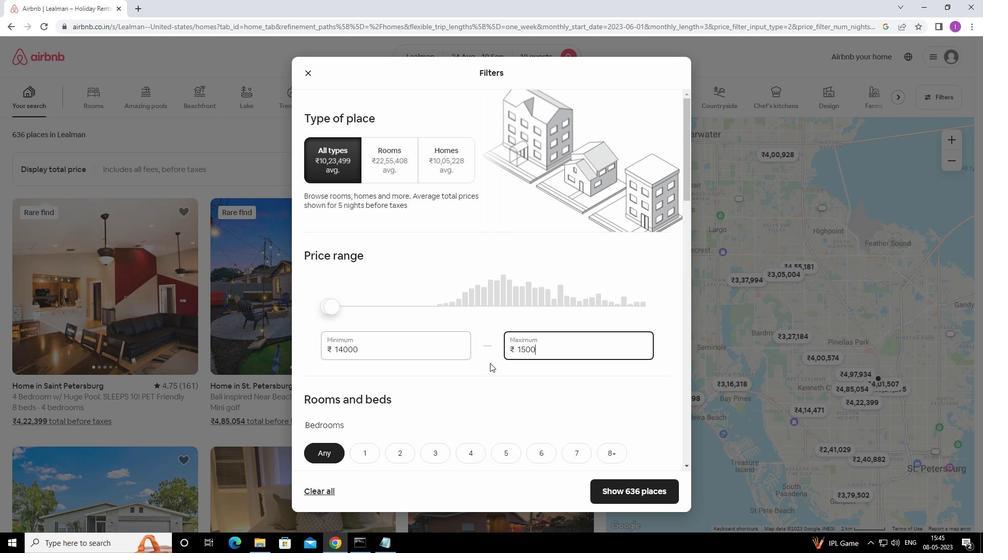 
Action: Mouse moved to (621, 347)
Screenshot: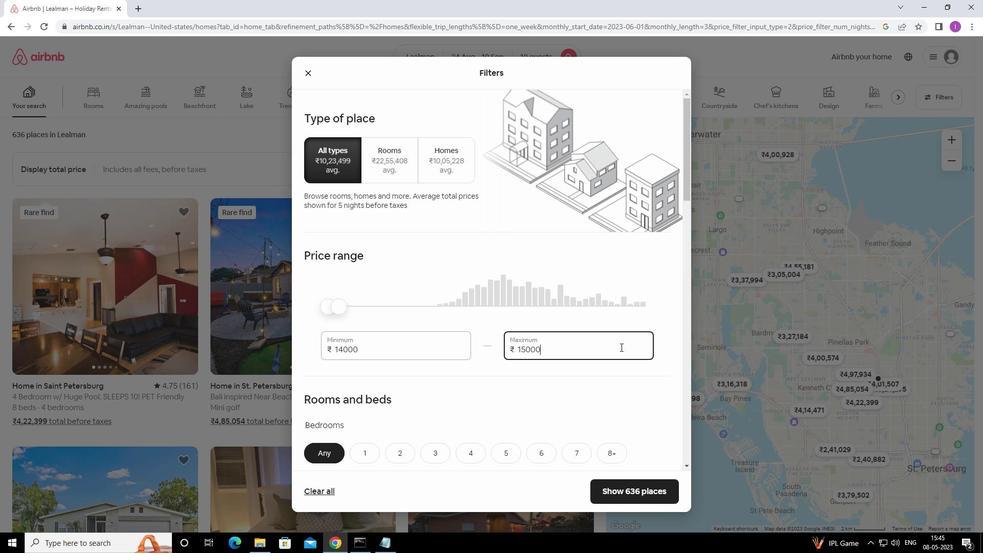 
Action: Mouse scrolled (621, 347) with delta (0, 0)
Screenshot: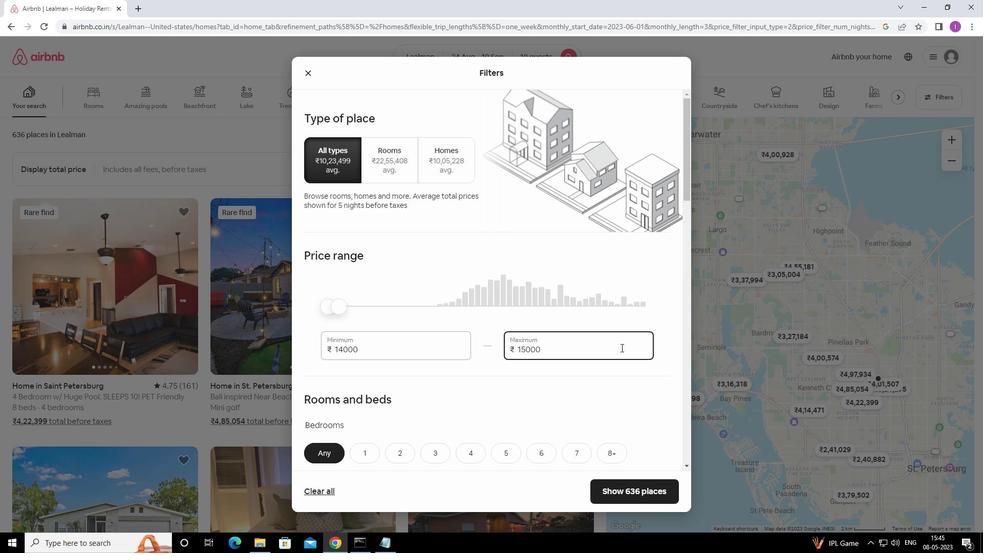 
Action: Mouse scrolled (621, 347) with delta (0, 0)
Screenshot: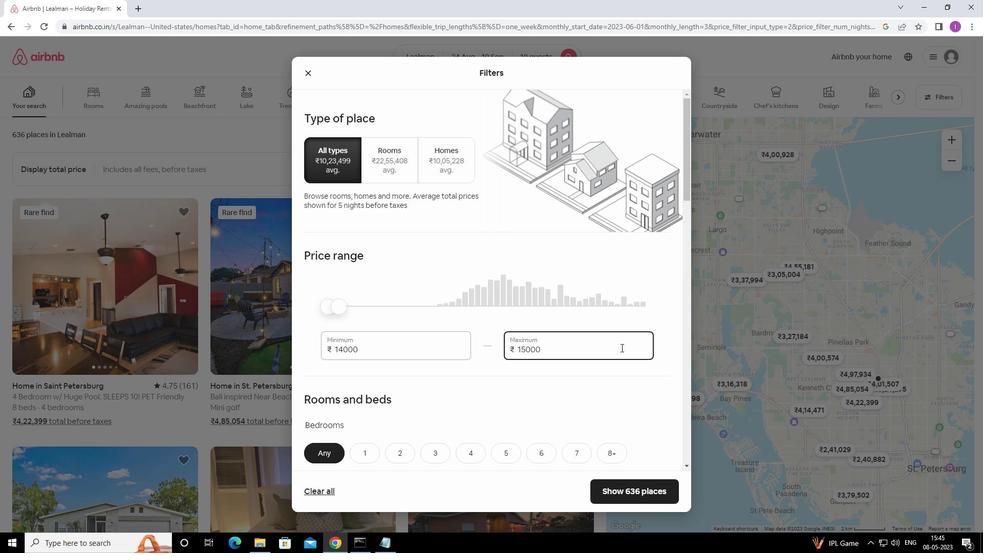 
Action: Mouse scrolled (621, 347) with delta (0, 0)
Screenshot: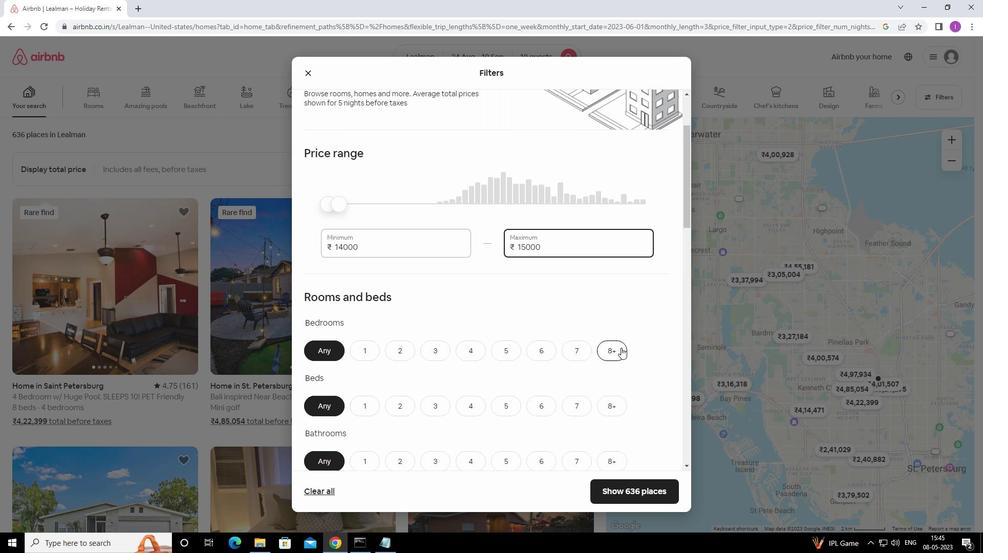 
Action: Mouse moved to (476, 299)
Screenshot: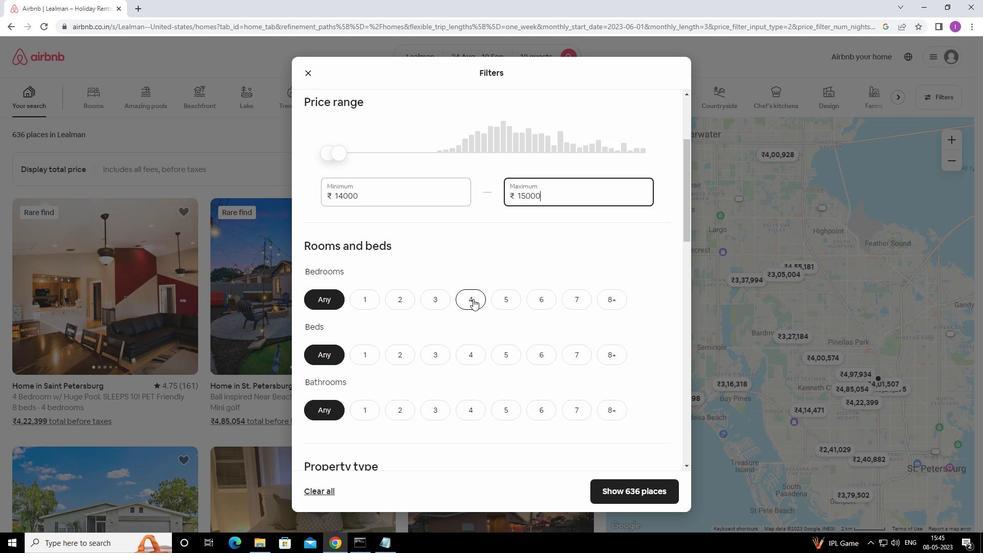 
Action: Mouse pressed left at (476, 299)
Screenshot: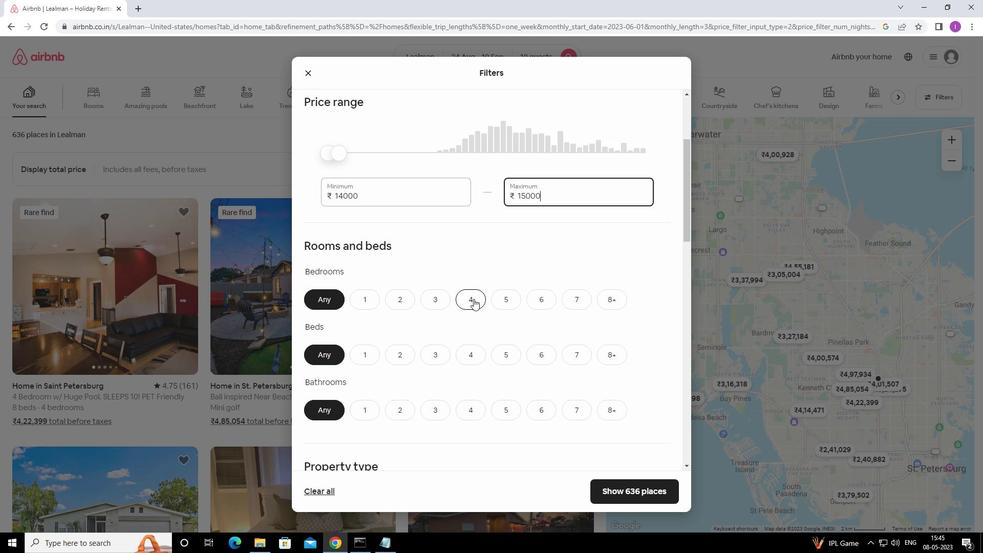 
Action: Mouse moved to (605, 353)
Screenshot: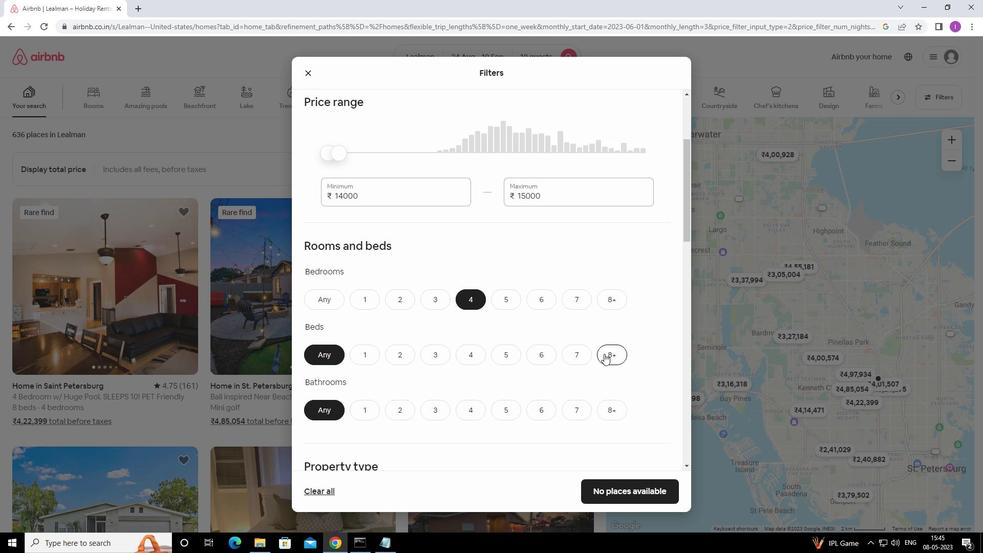 
Action: Mouse pressed left at (605, 353)
Screenshot: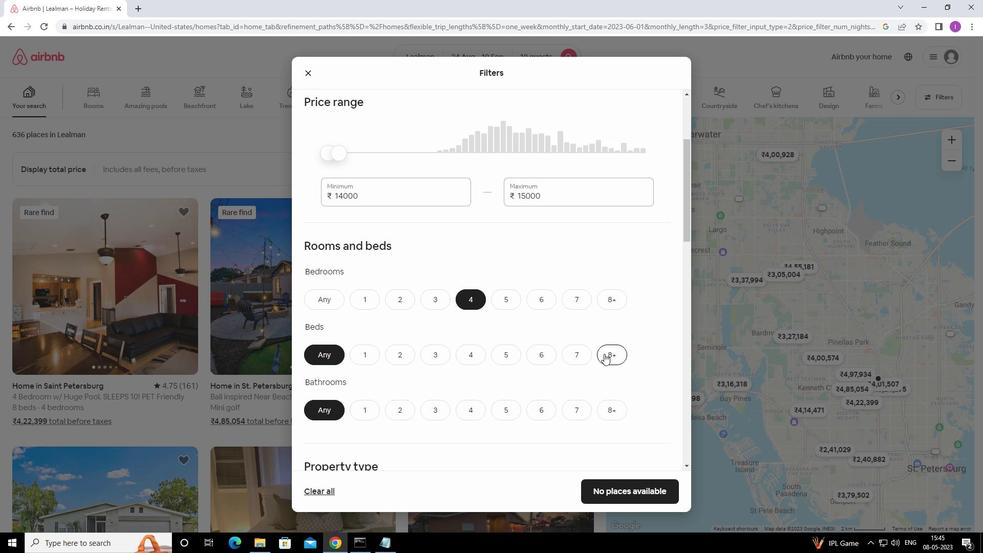 
Action: Mouse moved to (468, 409)
Screenshot: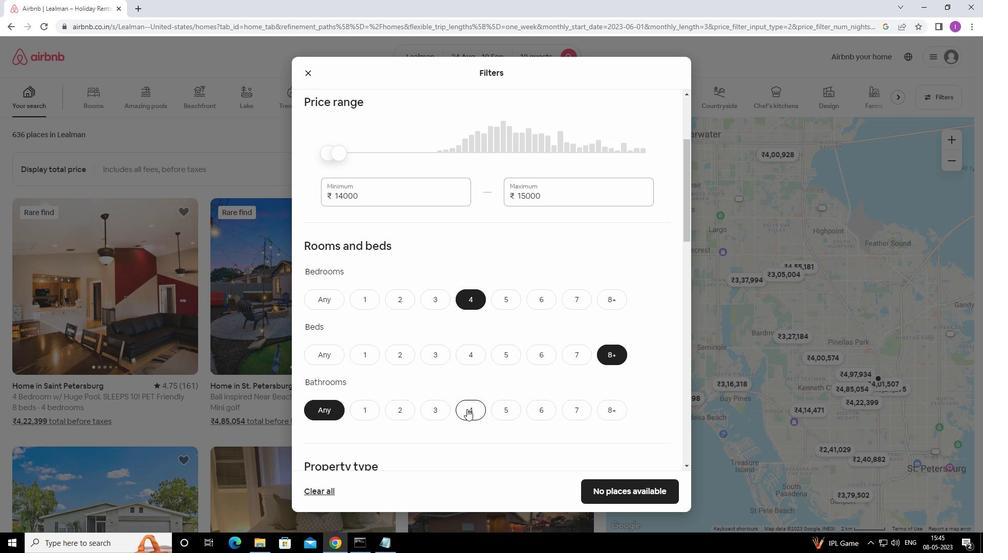 
Action: Mouse pressed left at (468, 409)
Screenshot: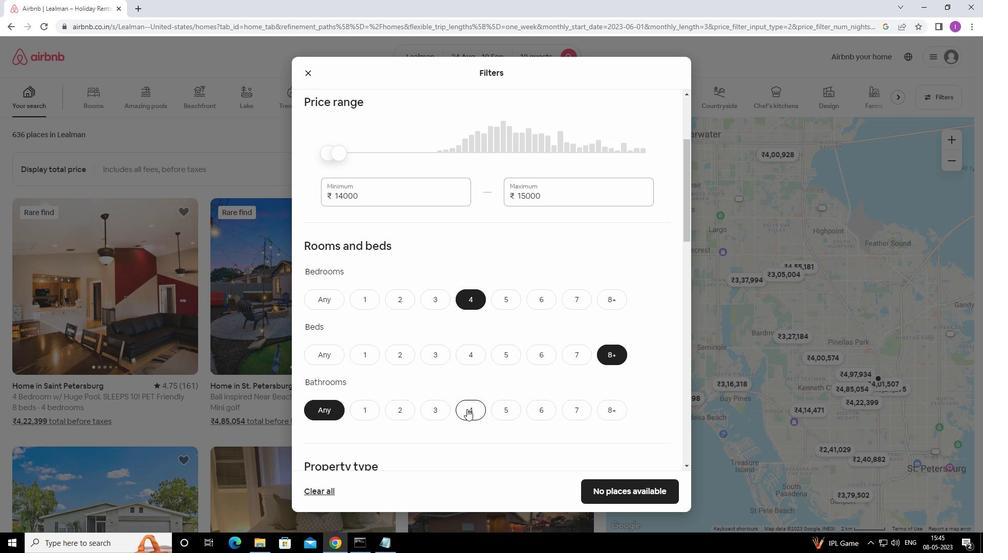 
Action: Mouse moved to (639, 405)
Screenshot: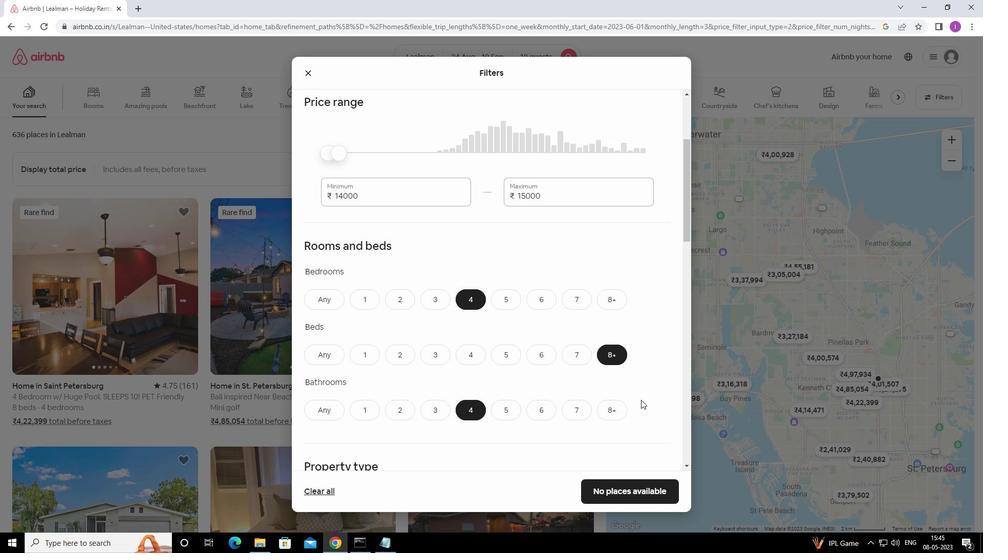 
Action: Mouse scrolled (639, 404) with delta (0, 0)
Screenshot: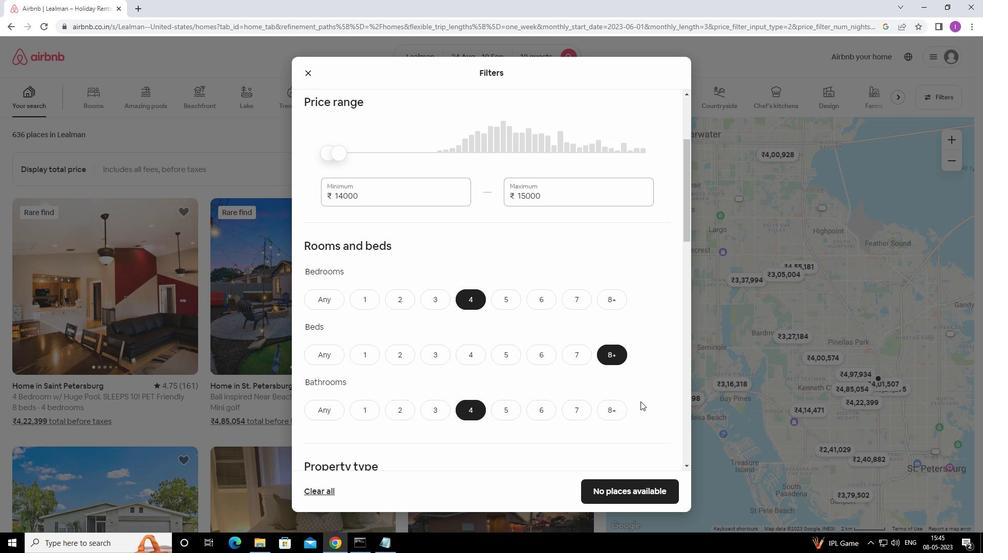 
Action: Mouse moved to (476, 425)
Screenshot: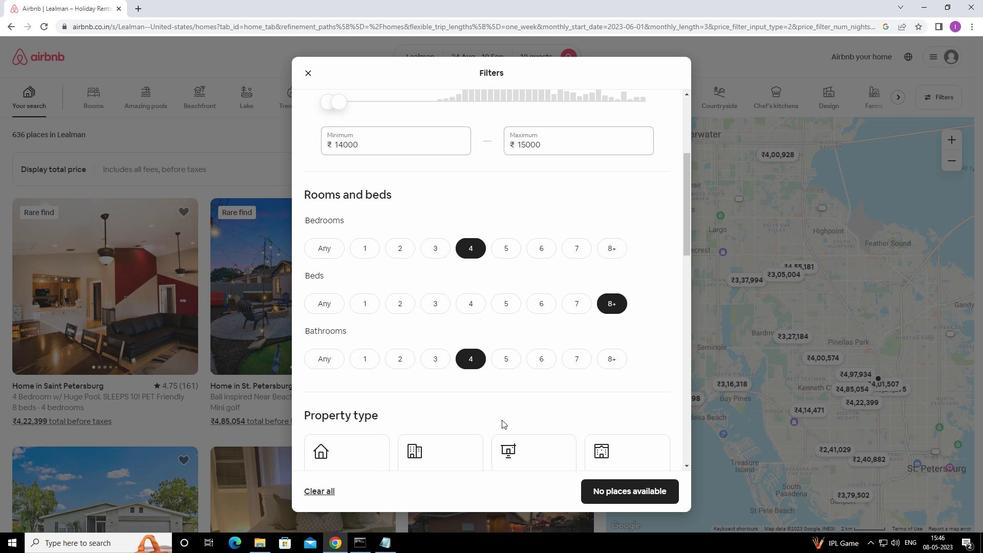 
Action: Mouse scrolled (476, 424) with delta (0, 0)
Screenshot: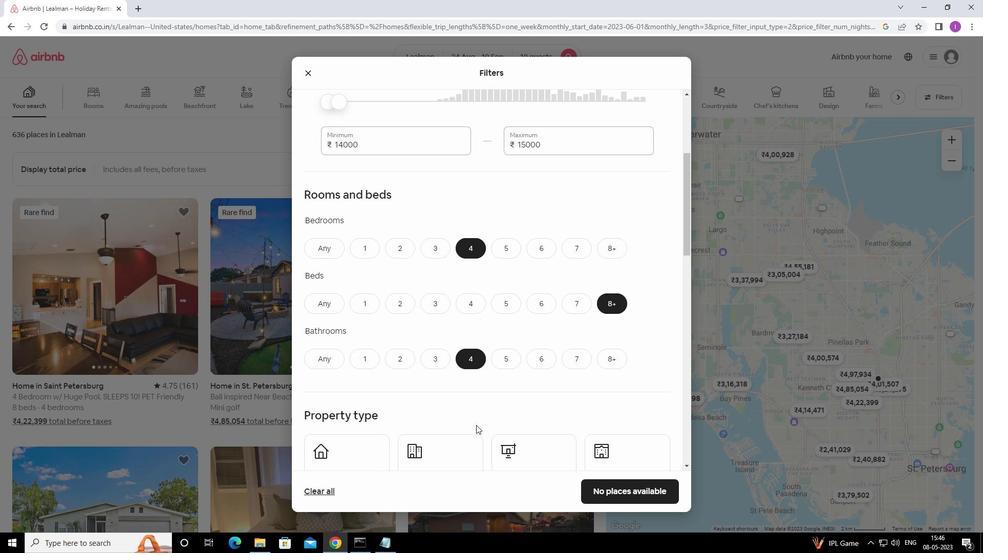 
Action: Mouse scrolled (476, 424) with delta (0, 0)
Screenshot: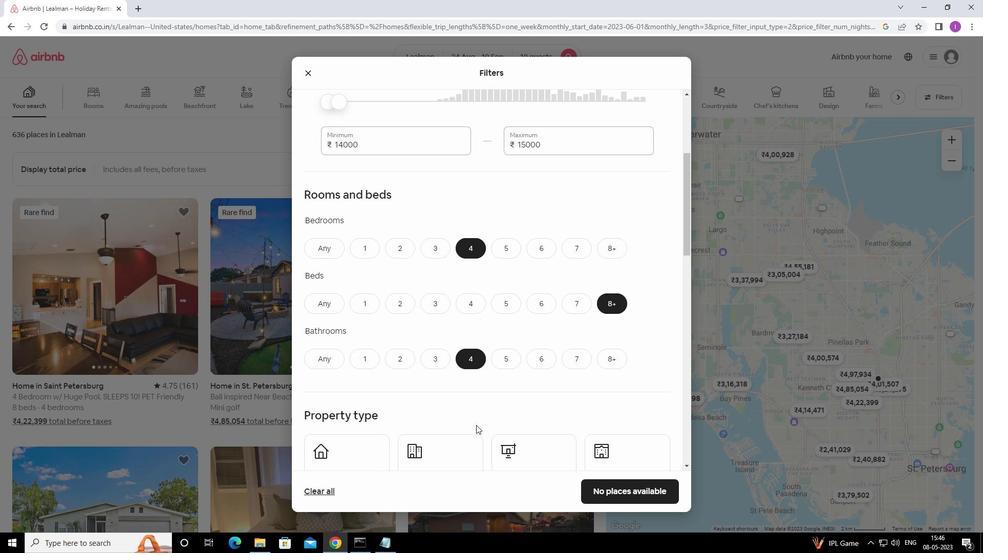 
Action: Mouse moved to (361, 374)
Screenshot: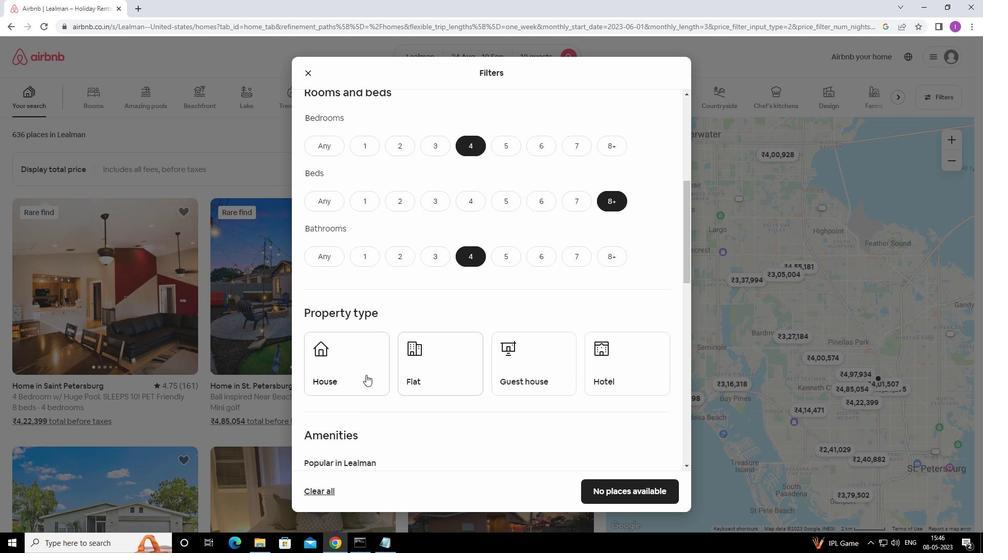 
Action: Mouse pressed left at (361, 374)
Screenshot: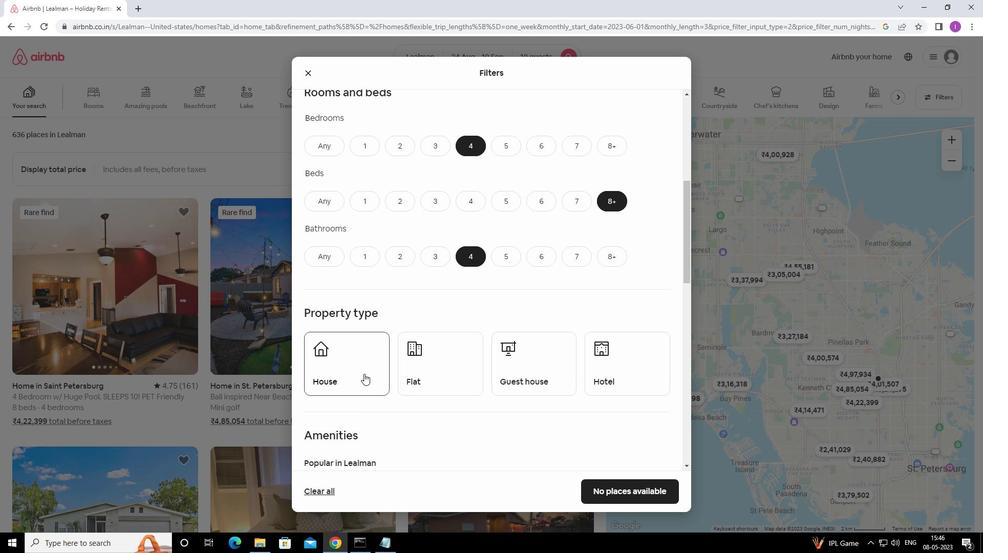 
Action: Mouse moved to (437, 374)
Screenshot: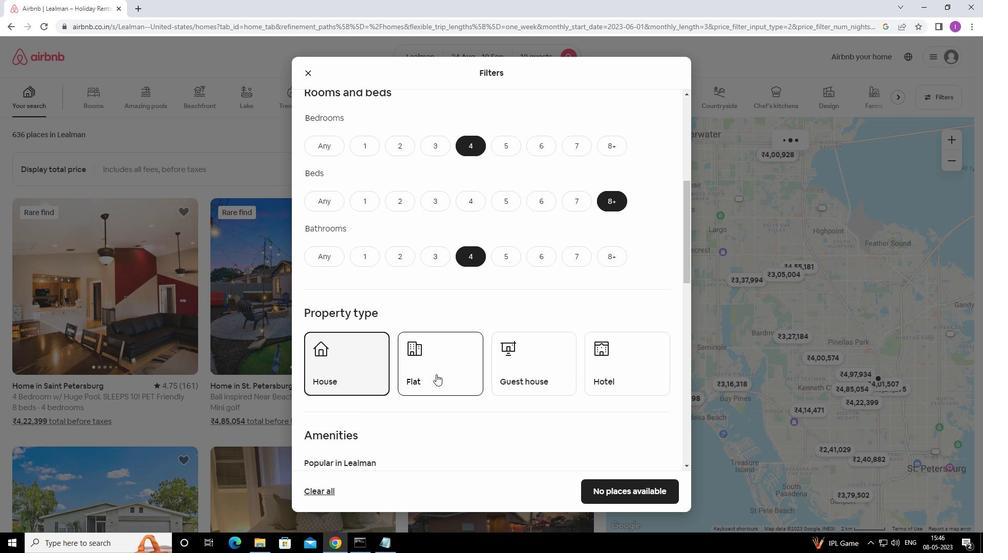 
Action: Mouse pressed left at (437, 374)
Screenshot: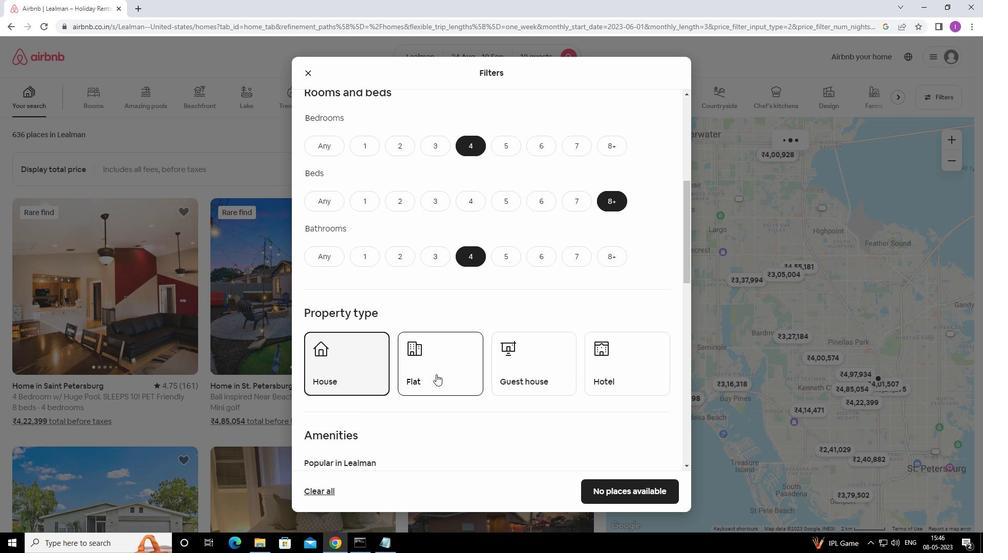 
Action: Mouse moved to (525, 376)
Screenshot: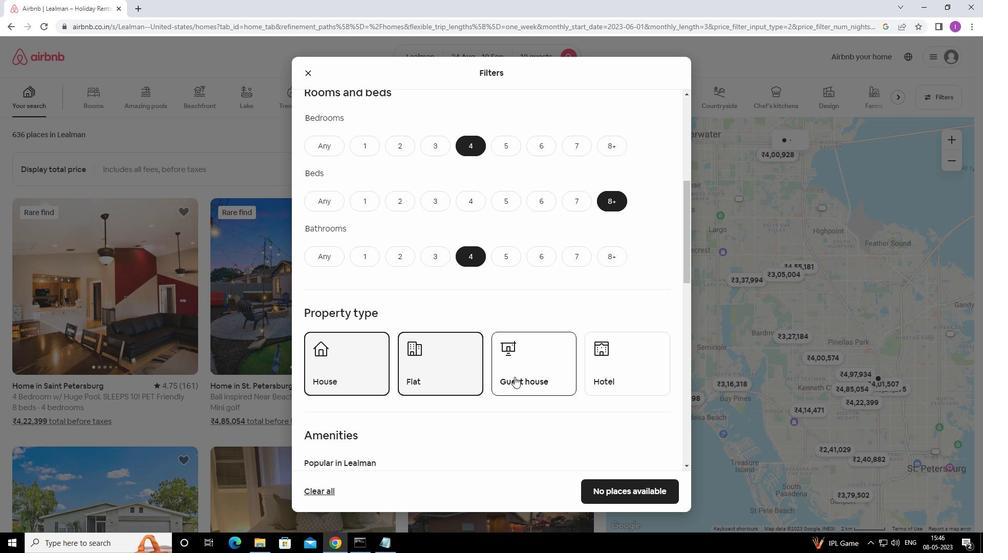 
Action: Mouse pressed left at (525, 376)
Screenshot: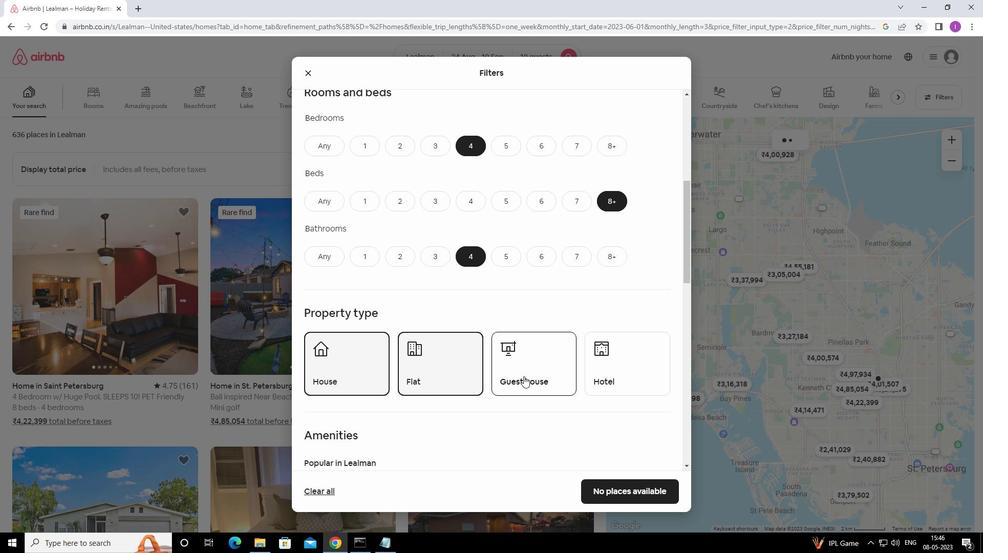 
Action: Mouse moved to (533, 389)
Screenshot: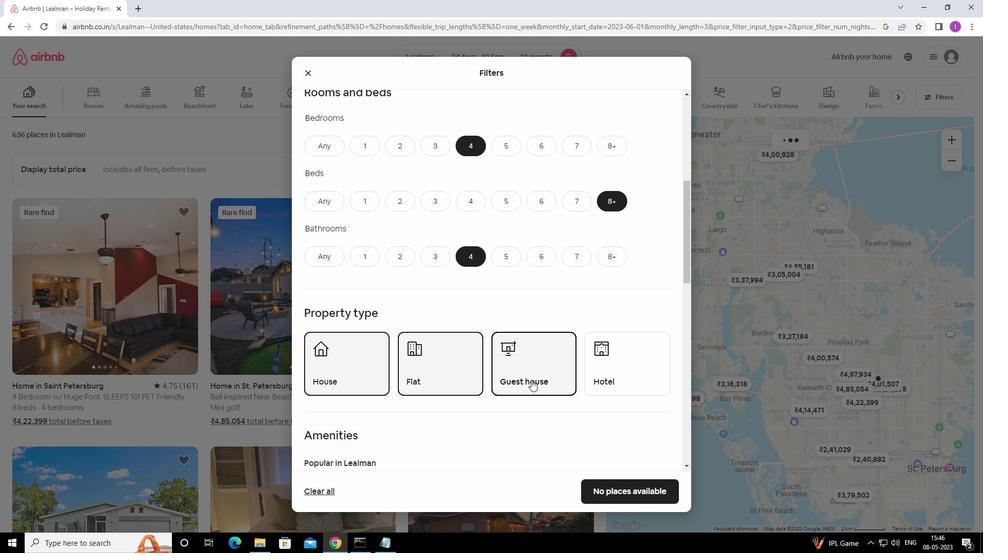 
Action: Mouse scrolled (533, 388) with delta (0, 0)
Screenshot: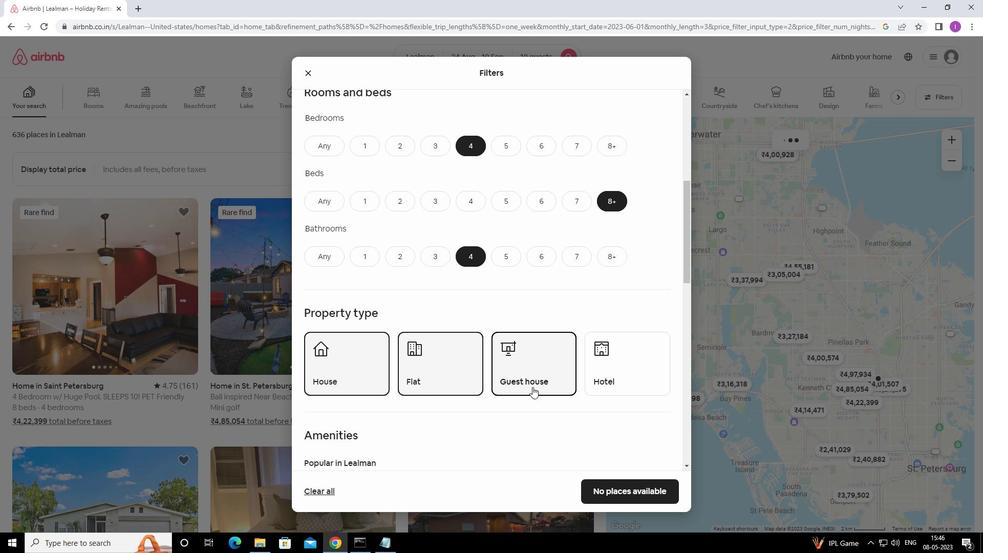 
Action: Mouse moved to (533, 390)
Screenshot: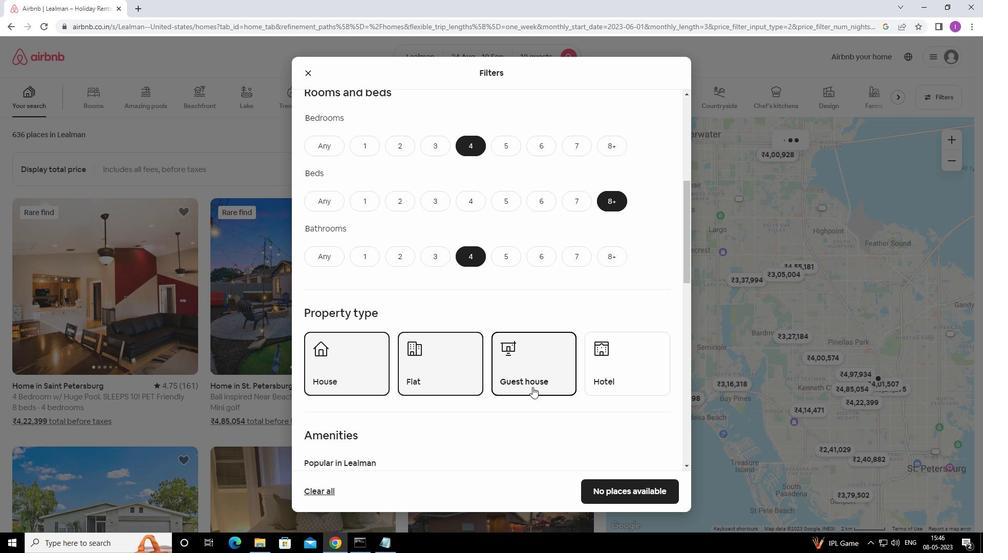 
Action: Mouse scrolled (533, 390) with delta (0, 0)
Screenshot: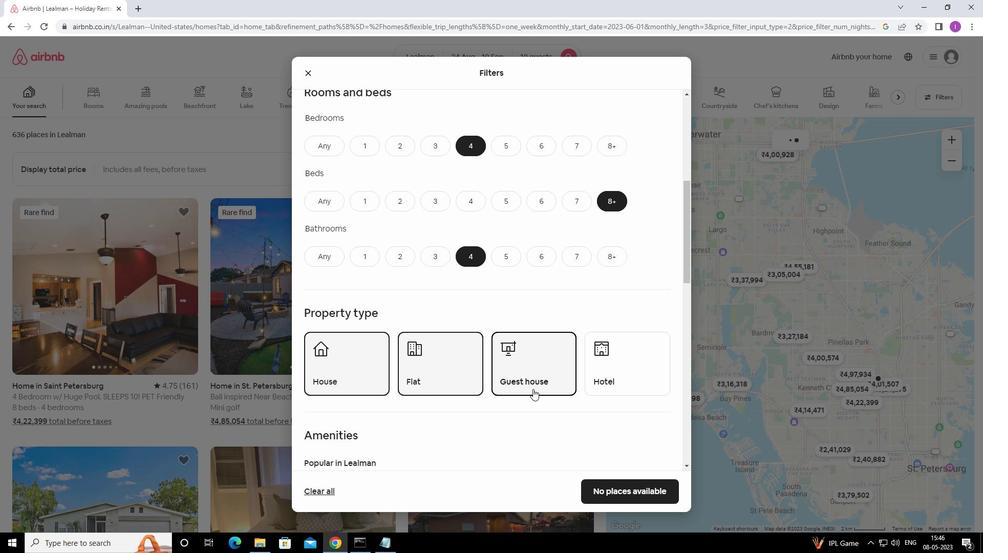 
Action: Mouse scrolled (533, 390) with delta (0, 0)
Screenshot: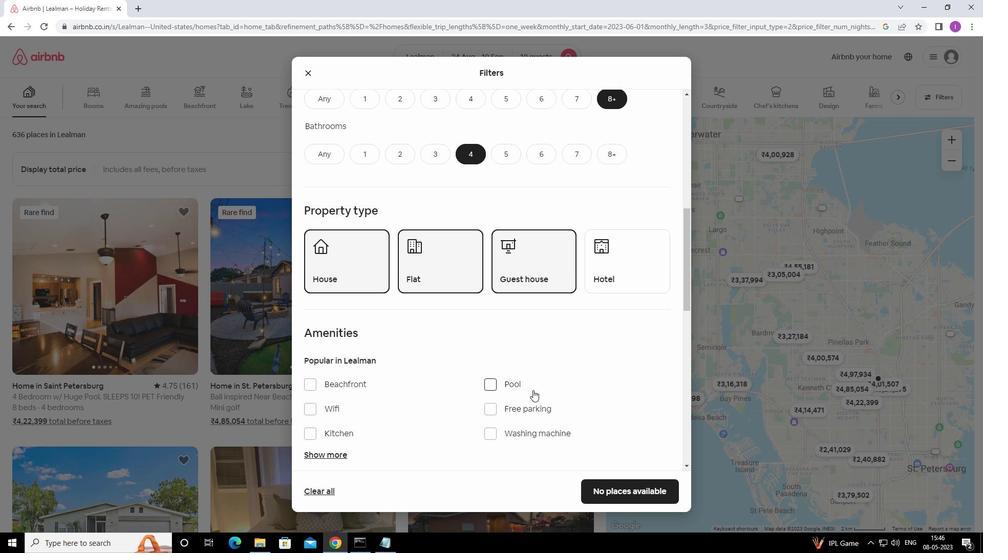 
Action: Mouse scrolled (533, 390) with delta (0, 0)
Screenshot: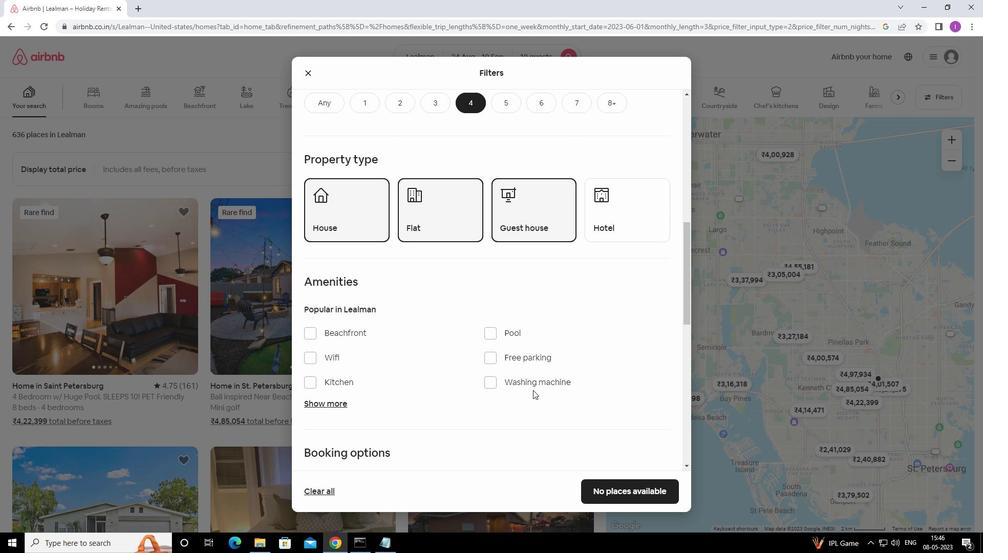 
Action: Mouse moved to (314, 310)
Screenshot: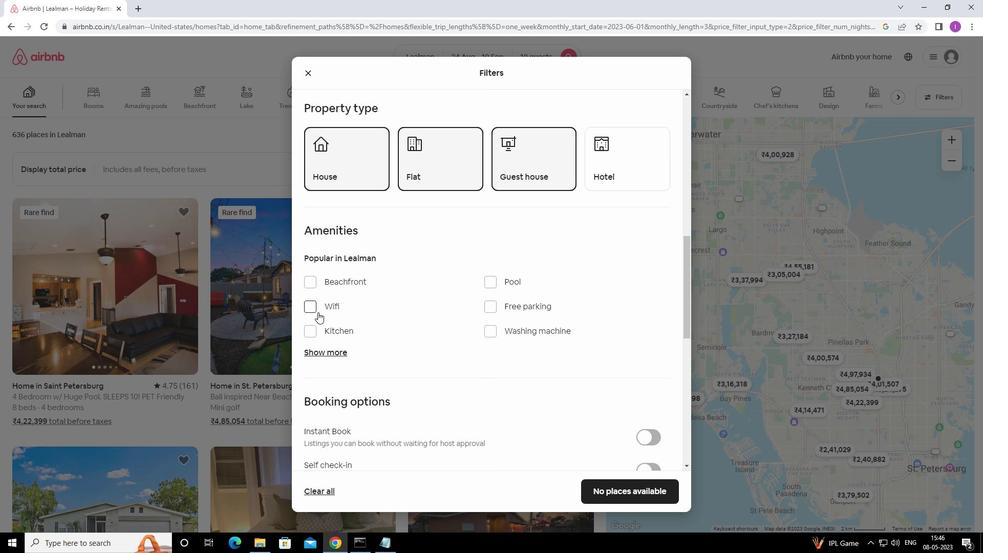 
Action: Mouse pressed left at (314, 310)
Screenshot: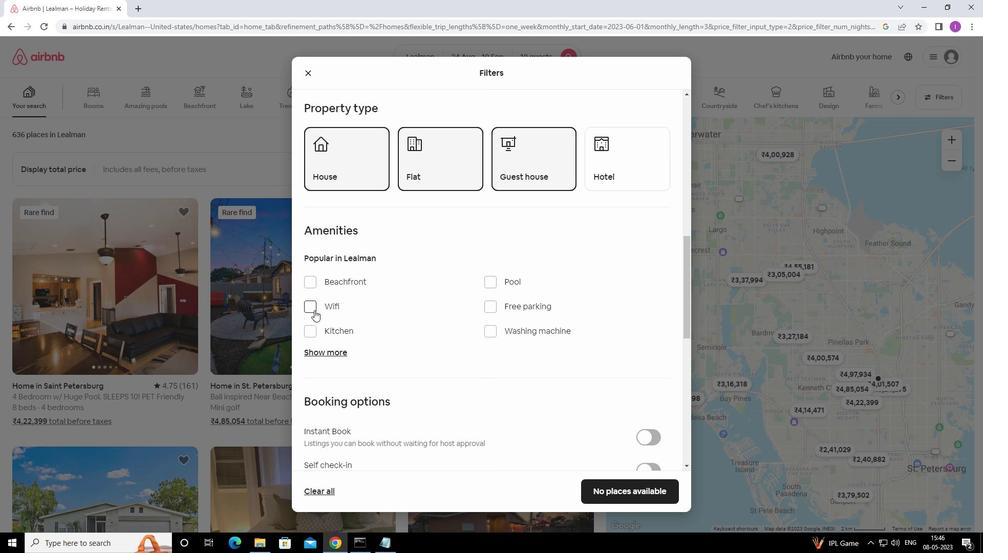 
Action: Mouse moved to (493, 306)
Screenshot: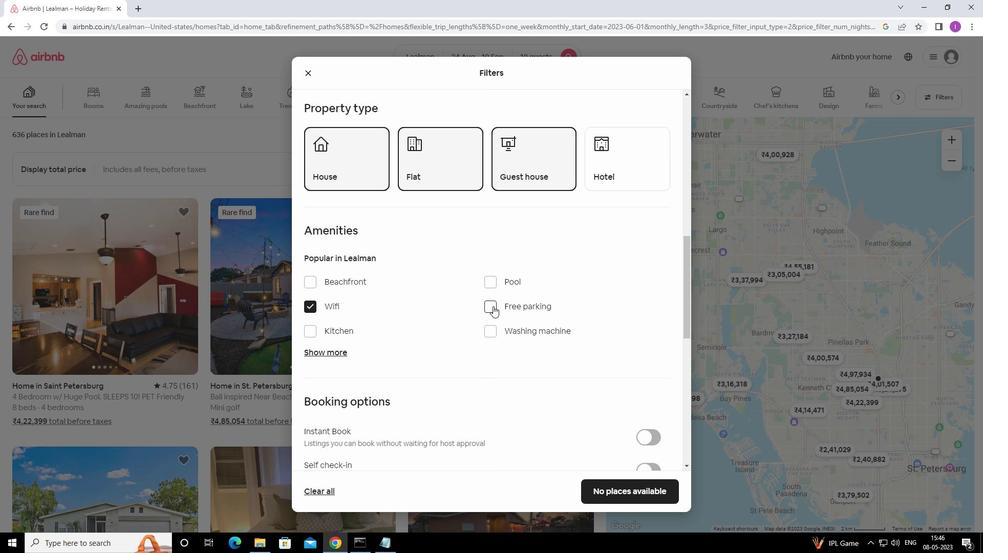
Action: Mouse pressed left at (493, 306)
Screenshot: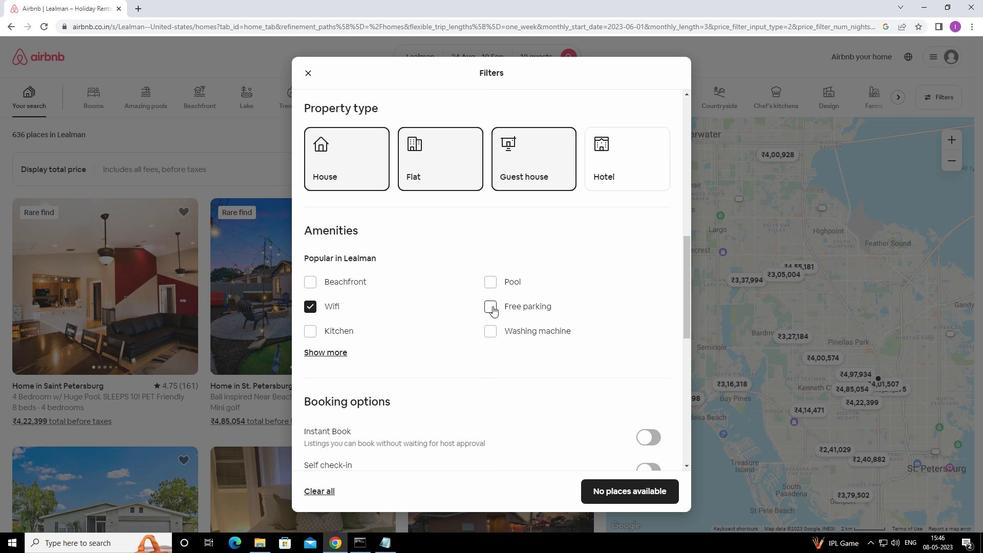
Action: Mouse moved to (331, 349)
Screenshot: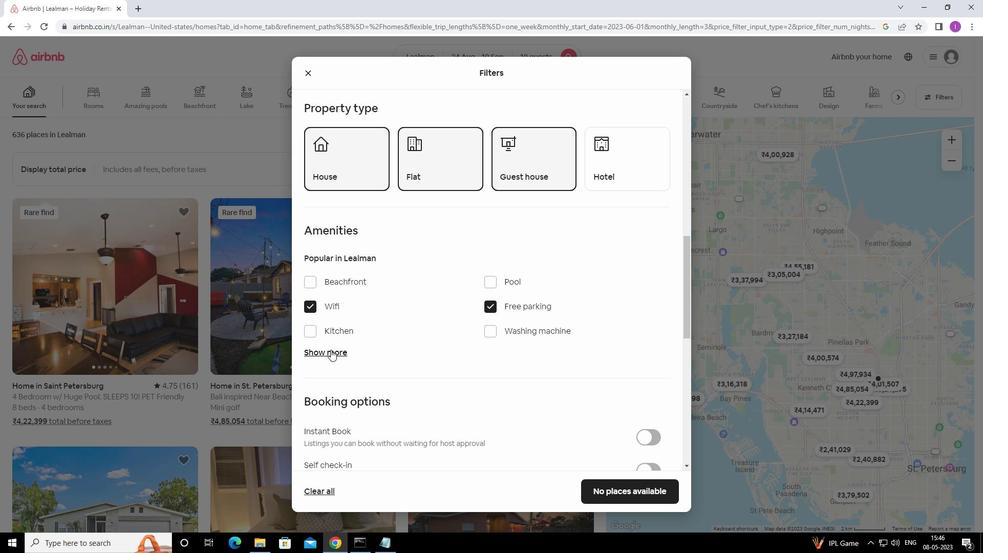 
Action: Mouse pressed left at (331, 349)
Screenshot: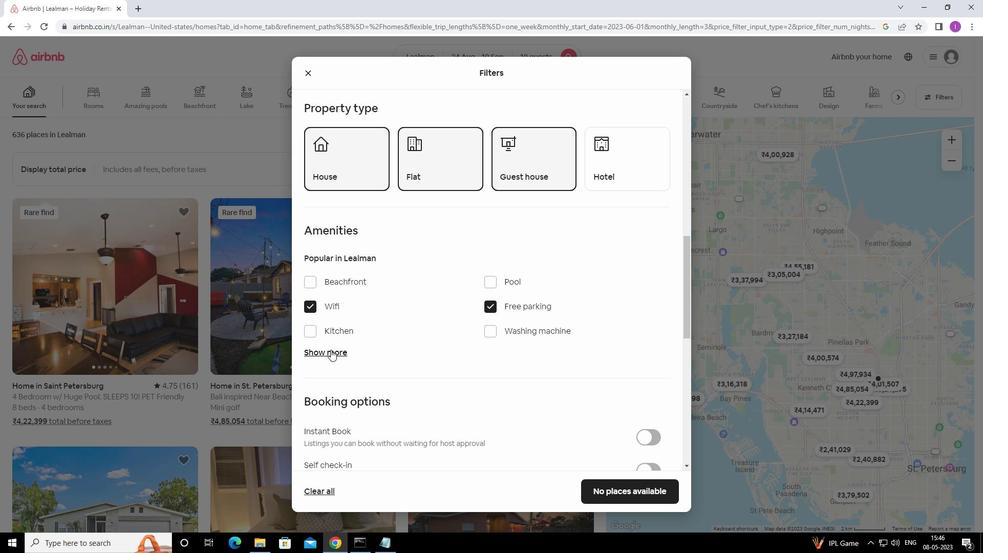 
Action: Mouse moved to (434, 395)
Screenshot: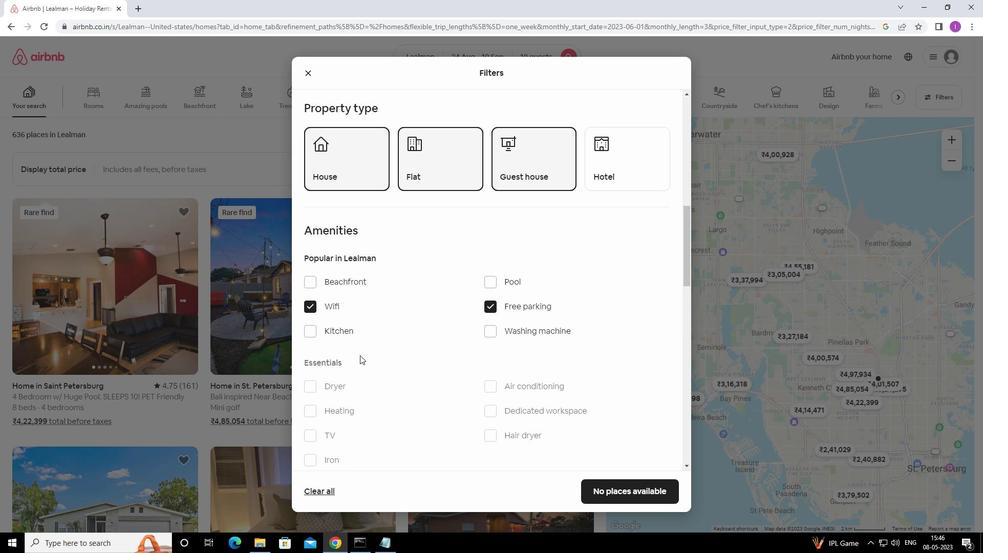 
Action: Mouse scrolled (434, 394) with delta (0, 0)
Screenshot: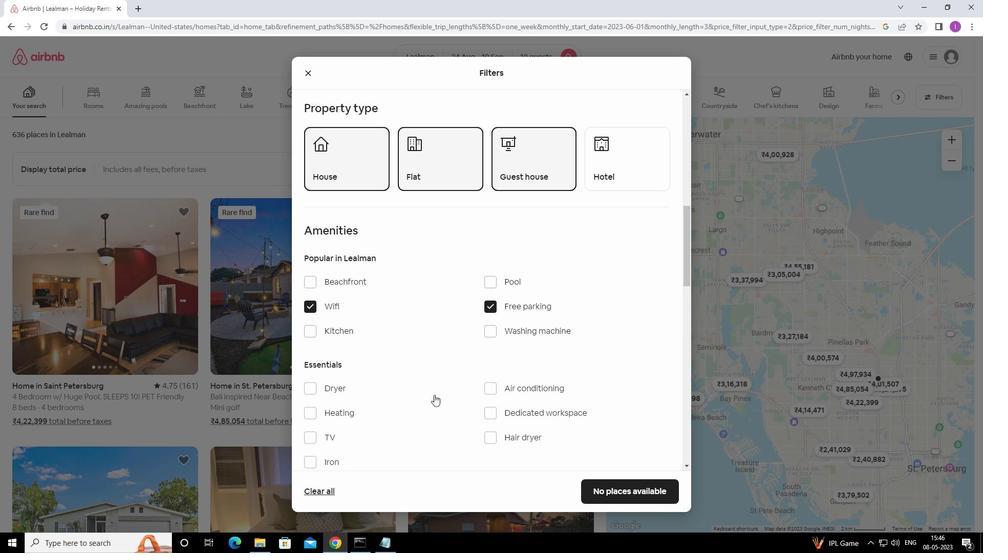 
Action: Mouse scrolled (434, 394) with delta (0, 0)
Screenshot: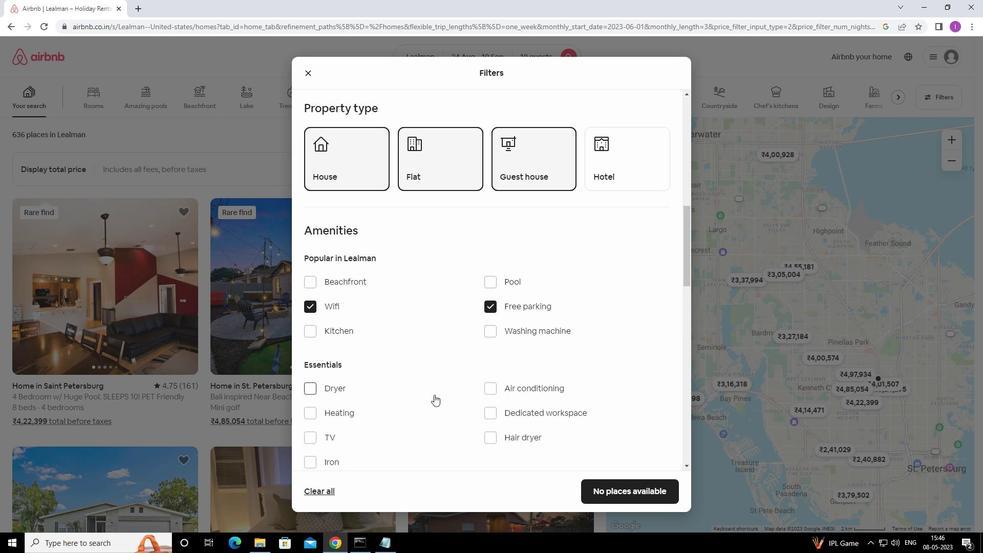 
Action: Mouse moved to (313, 333)
Screenshot: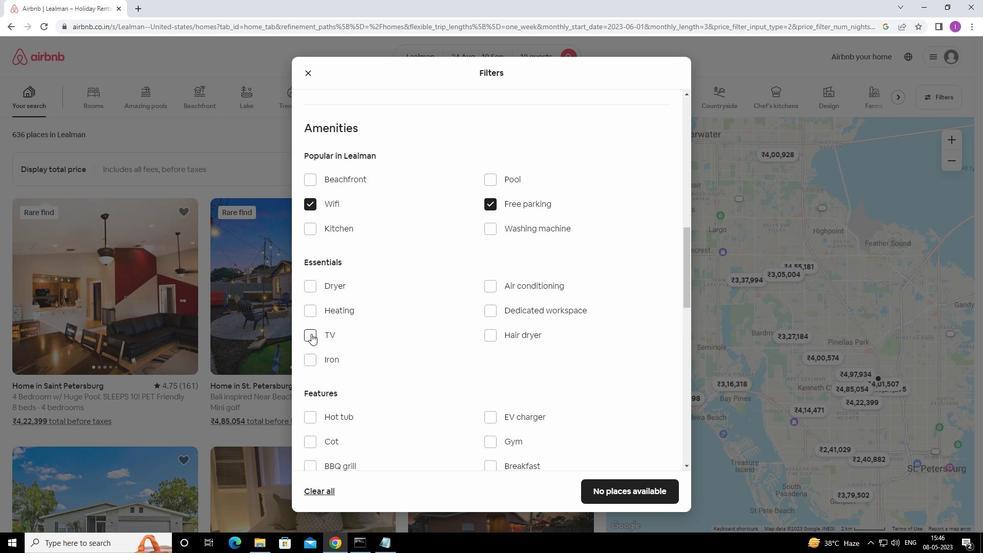 
Action: Mouse pressed left at (313, 333)
Screenshot: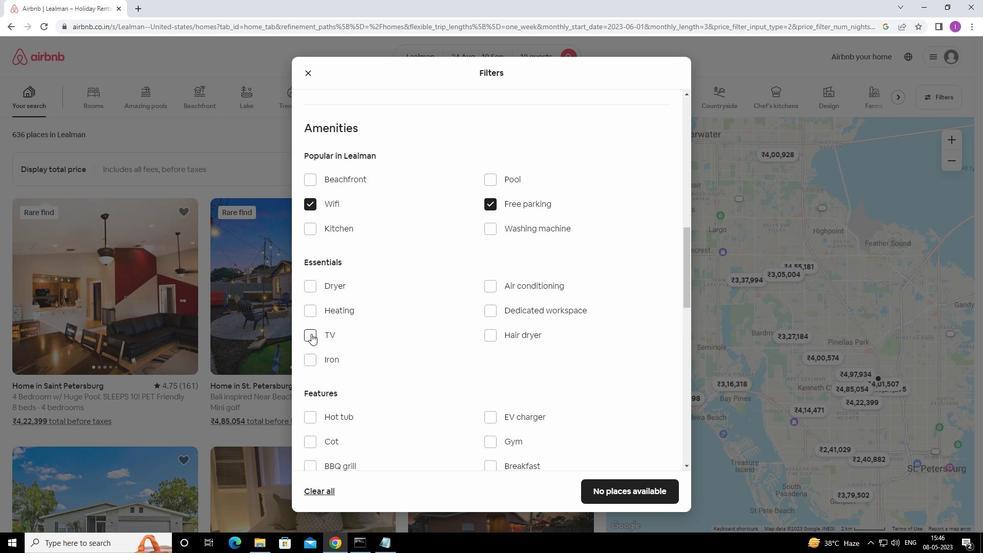 
Action: Mouse moved to (427, 370)
Screenshot: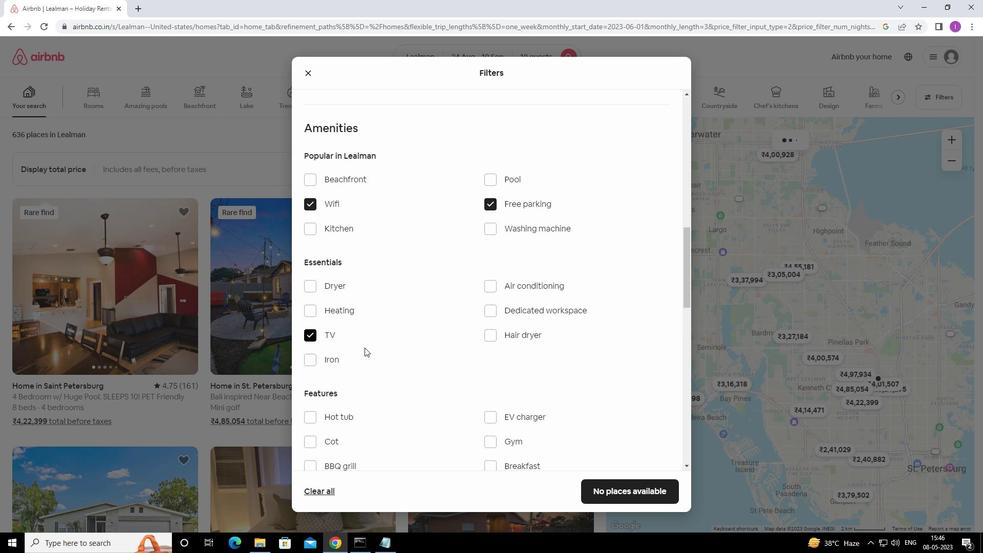 
Action: Mouse scrolled (427, 370) with delta (0, 0)
Screenshot: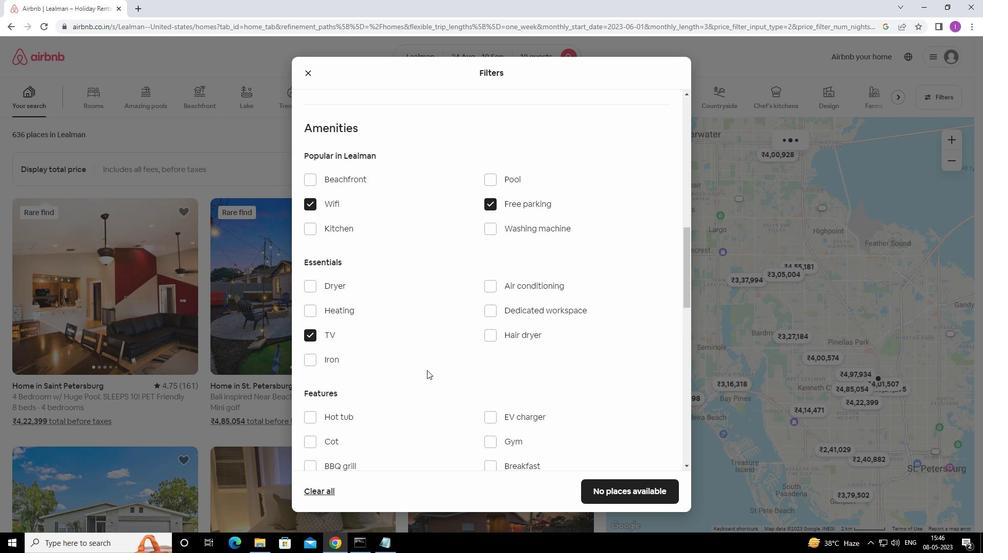 
Action: Mouse moved to (497, 391)
Screenshot: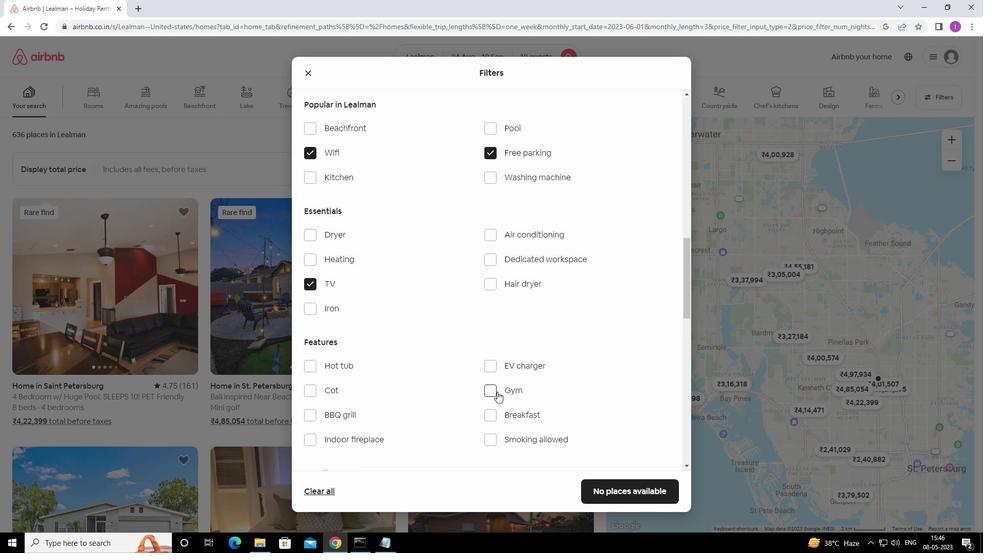 
Action: Mouse pressed left at (497, 391)
Screenshot: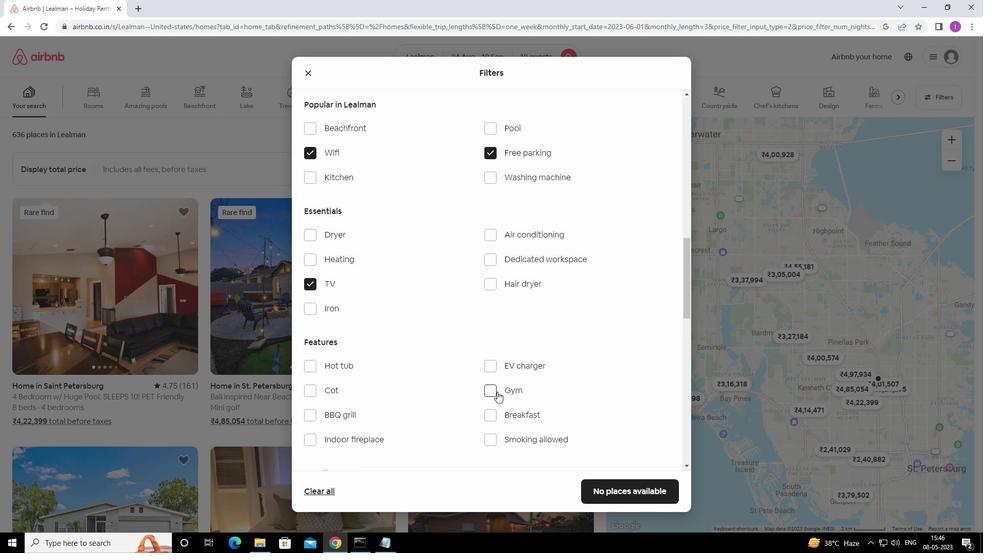 
Action: Mouse moved to (493, 414)
Screenshot: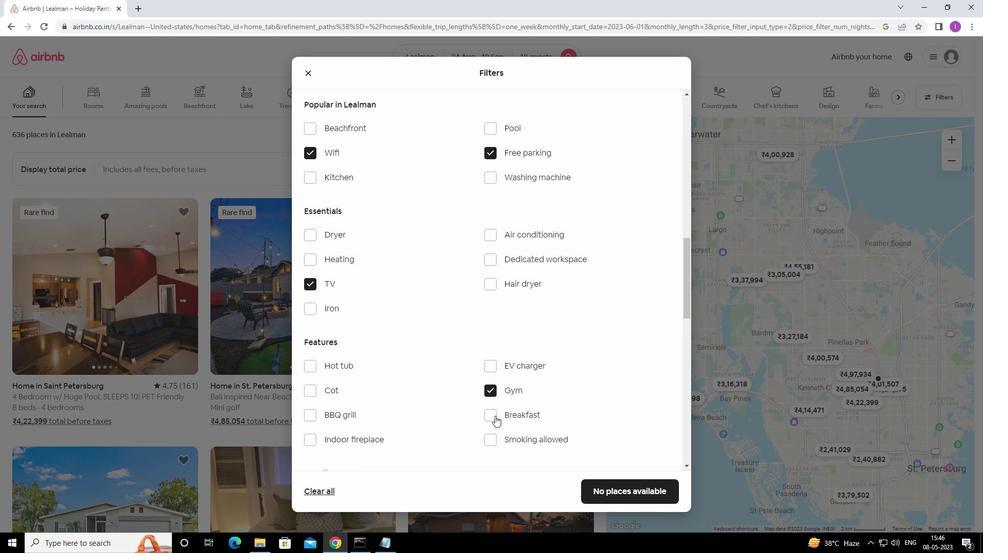 
Action: Mouse pressed left at (493, 414)
Screenshot: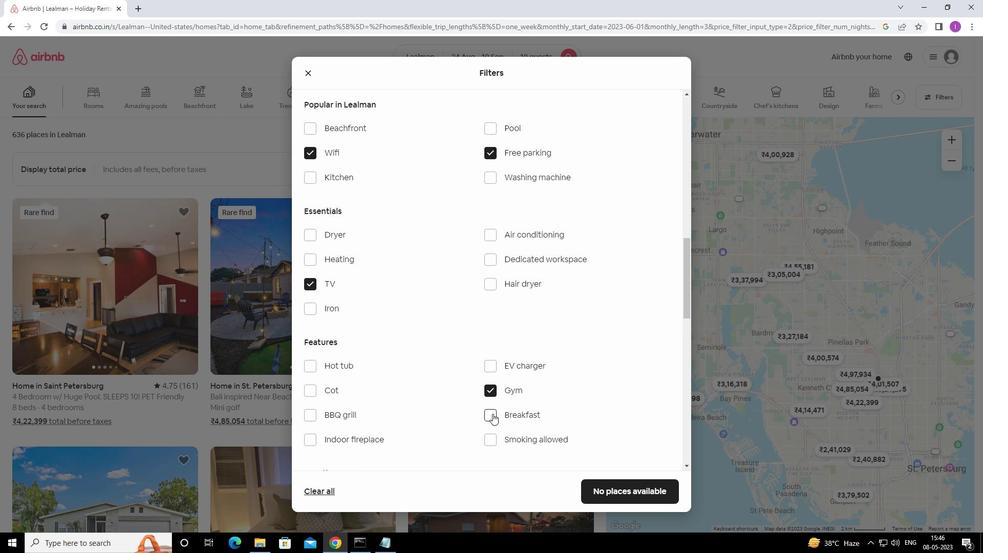 
Action: Mouse moved to (567, 401)
Screenshot: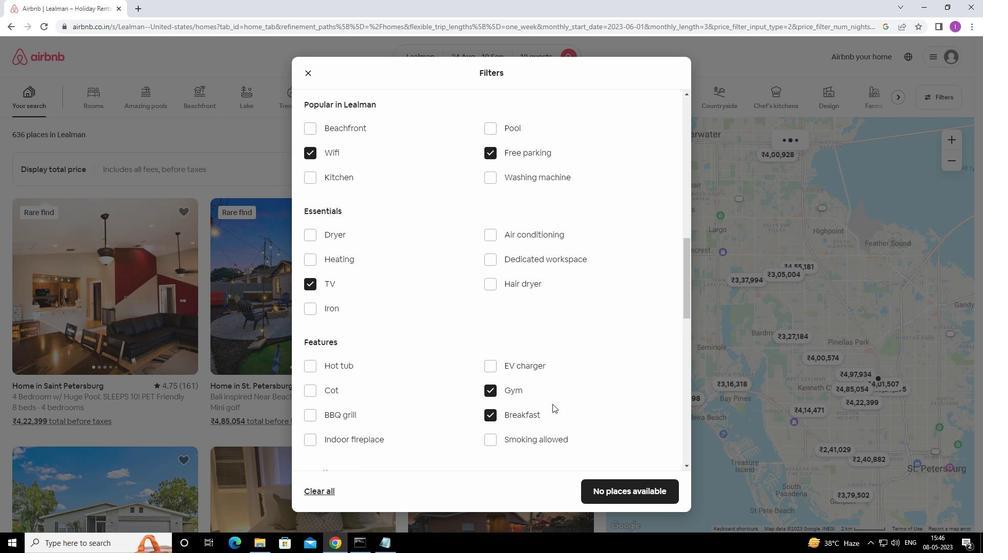
Action: Mouse scrolled (567, 400) with delta (0, 0)
Screenshot: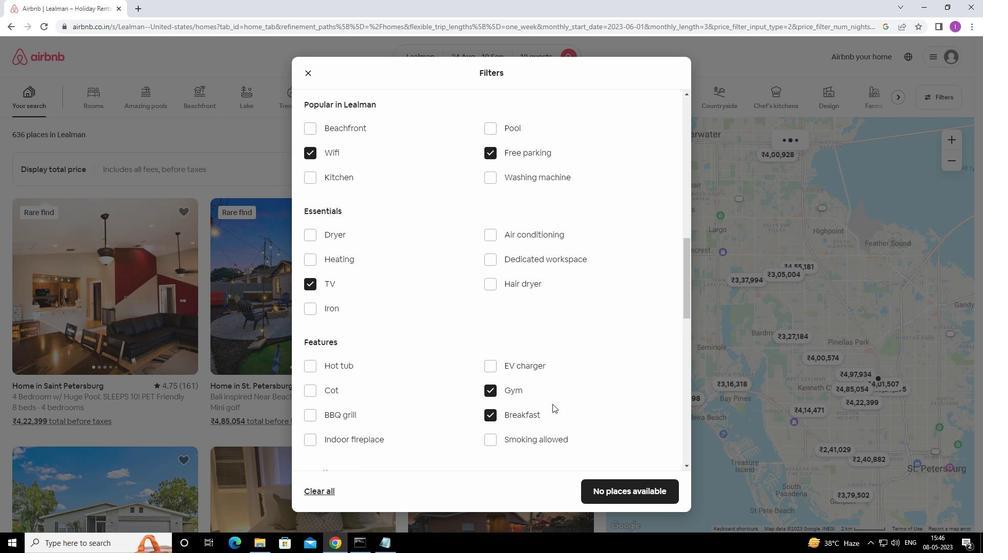 
Action: Mouse moved to (568, 401)
Screenshot: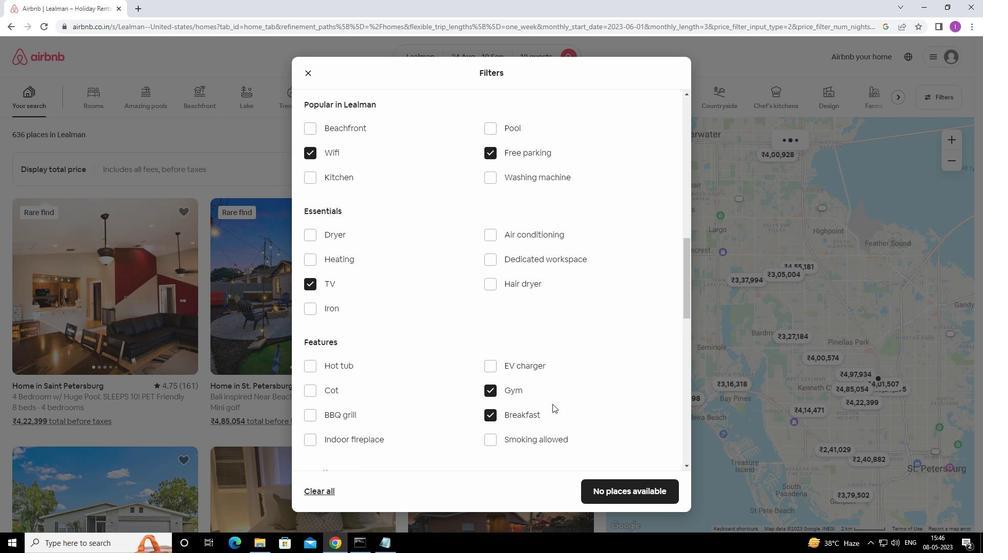 
Action: Mouse scrolled (568, 400) with delta (0, 0)
Screenshot: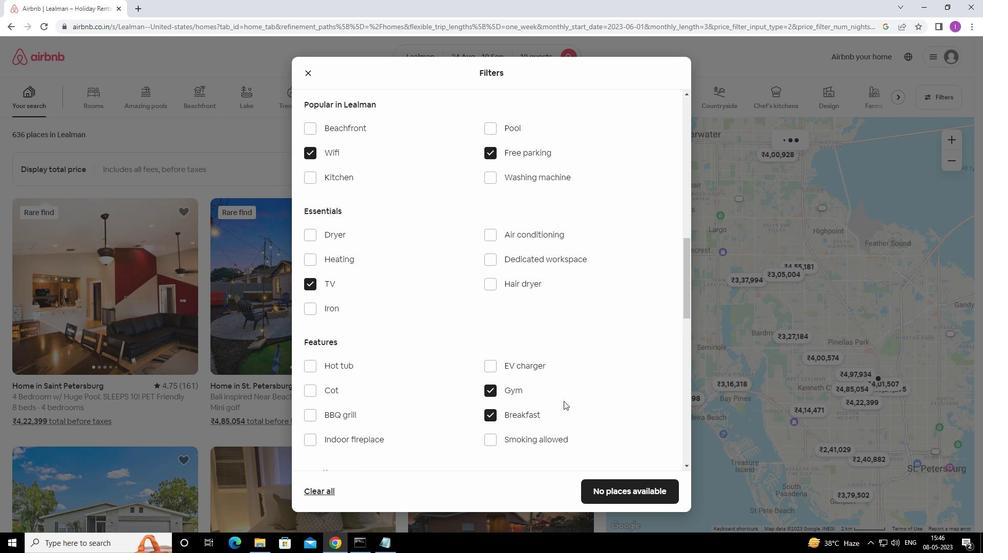 
Action: Mouse scrolled (568, 400) with delta (0, 0)
Screenshot: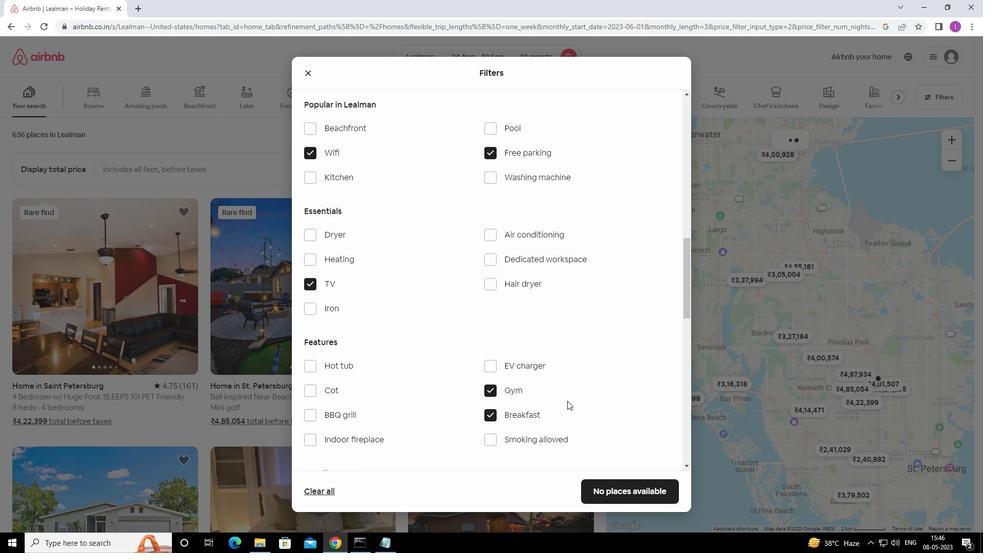 
Action: Mouse moved to (576, 399)
Screenshot: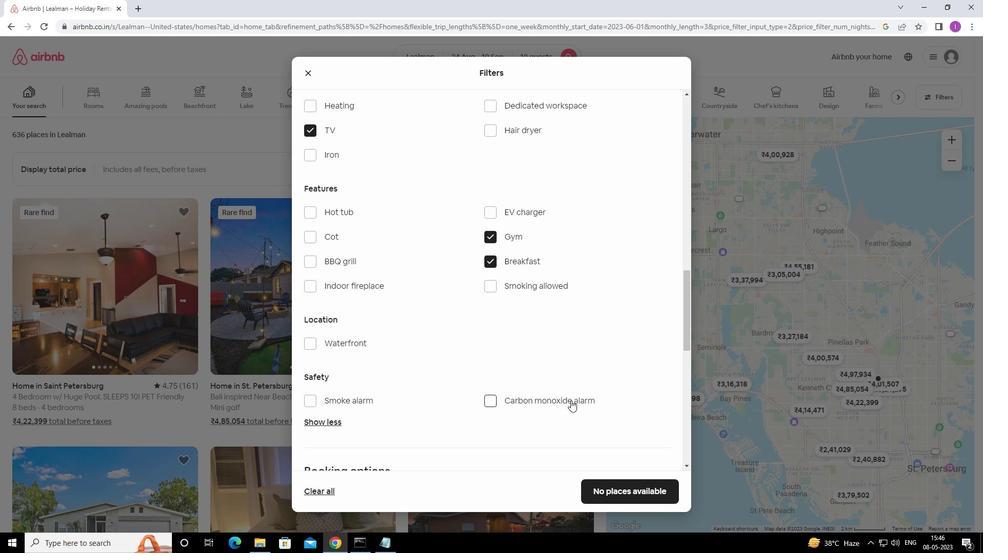 
Action: Mouse scrolled (576, 398) with delta (0, 0)
Screenshot: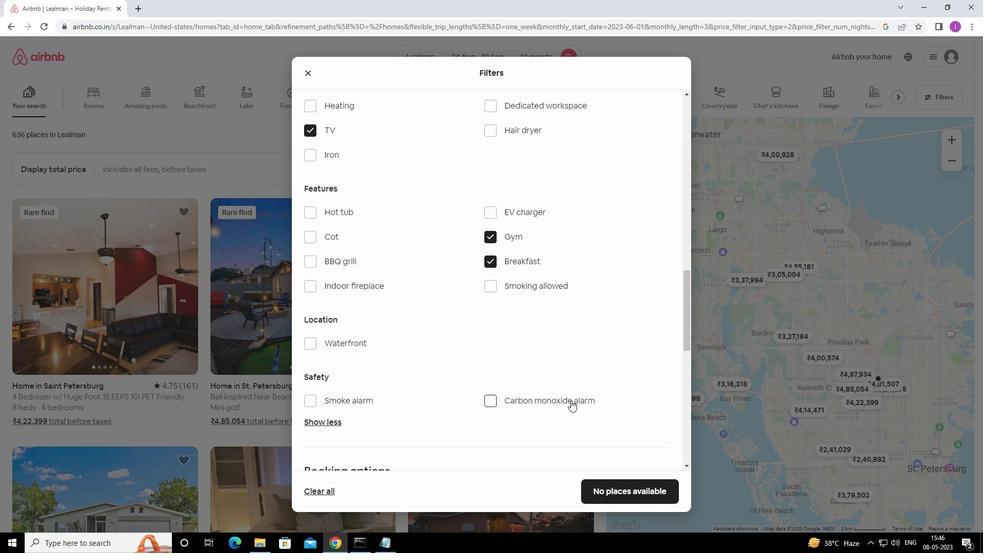 
Action: Mouse moved to (576, 399)
Screenshot: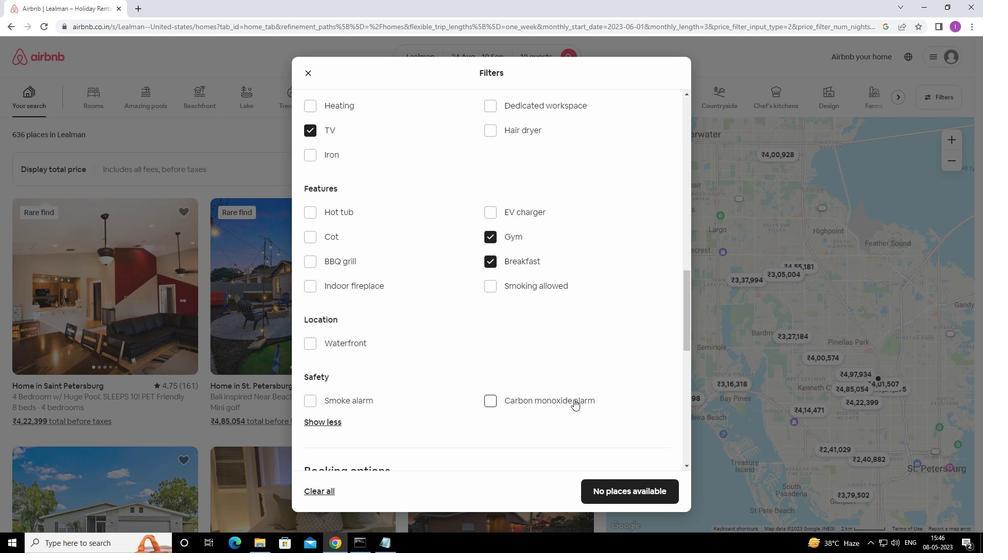 
Action: Mouse scrolled (576, 398) with delta (0, 0)
Screenshot: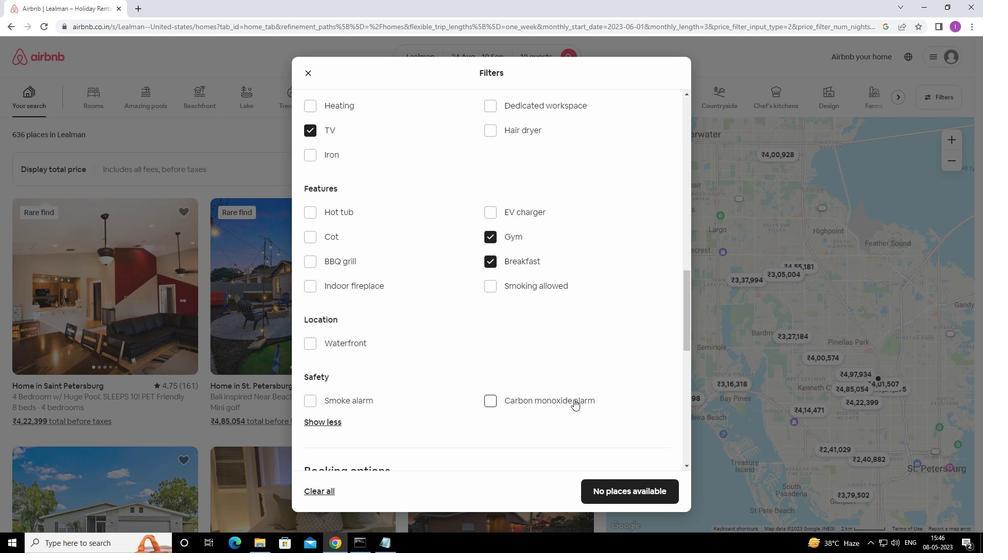 
Action: Mouse scrolled (576, 398) with delta (0, 0)
Screenshot: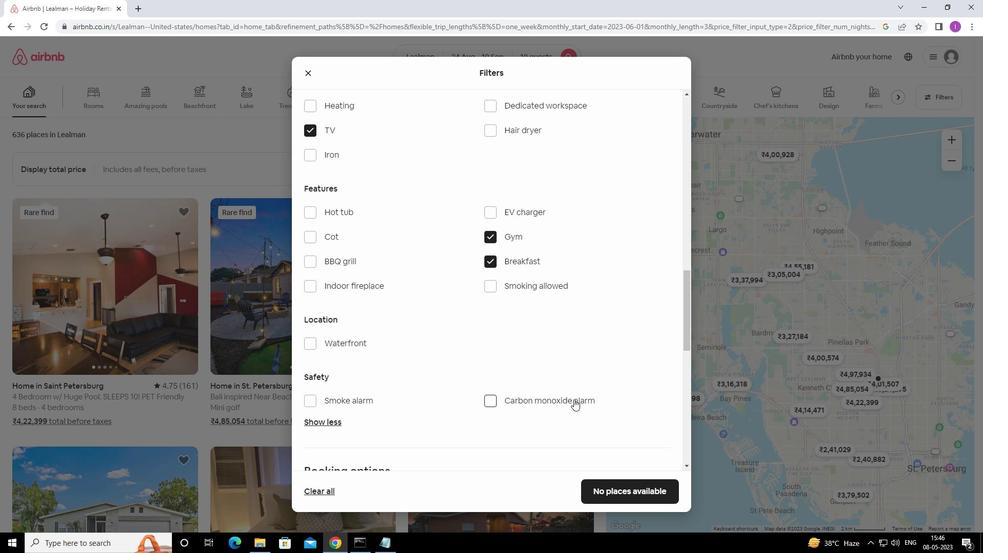 
Action: Mouse moved to (574, 400)
Screenshot: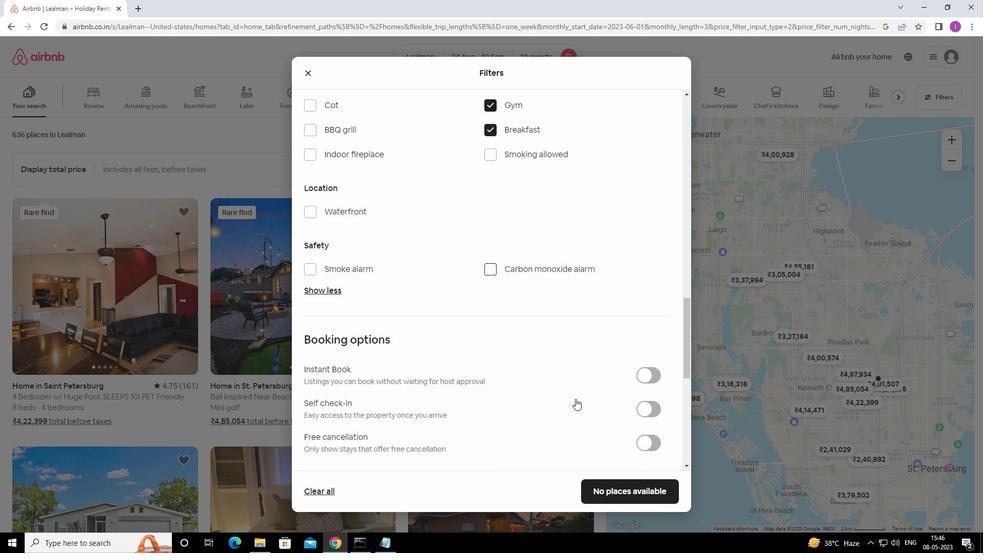 
Action: Mouse scrolled (574, 400) with delta (0, 0)
Screenshot: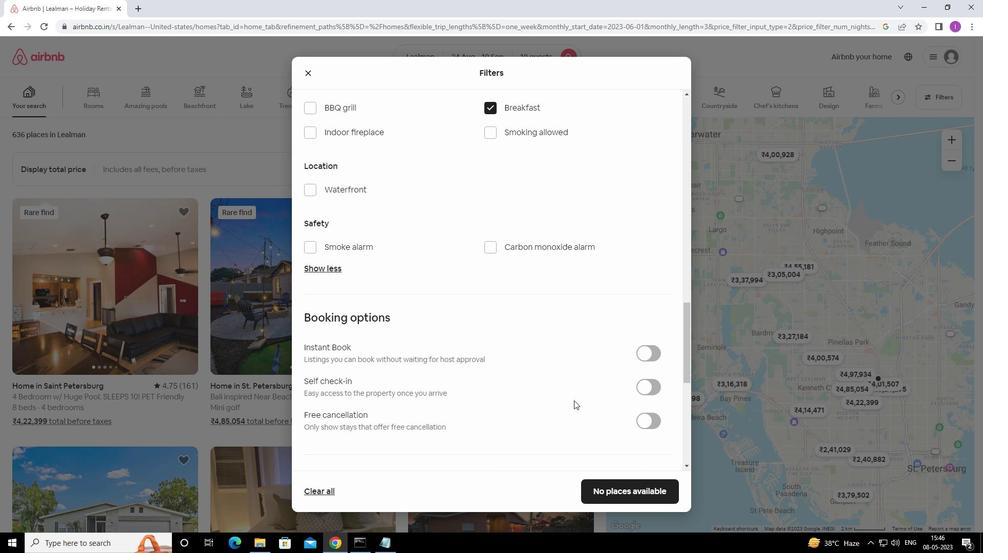 
Action: Mouse scrolled (574, 400) with delta (0, 0)
Screenshot: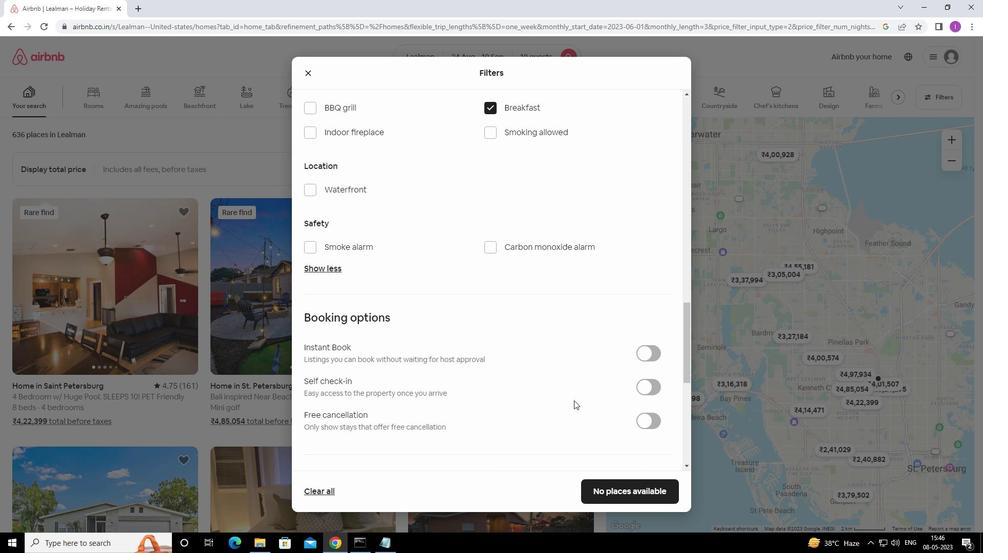 
Action: Mouse moved to (650, 285)
Screenshot: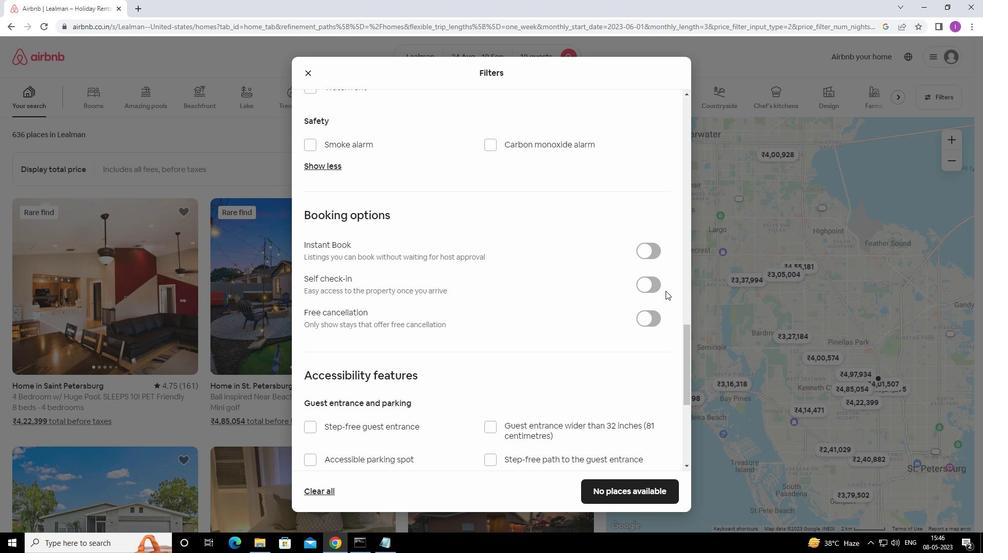 
Action: Mouse pressed left at (650, 285)
Screenshot: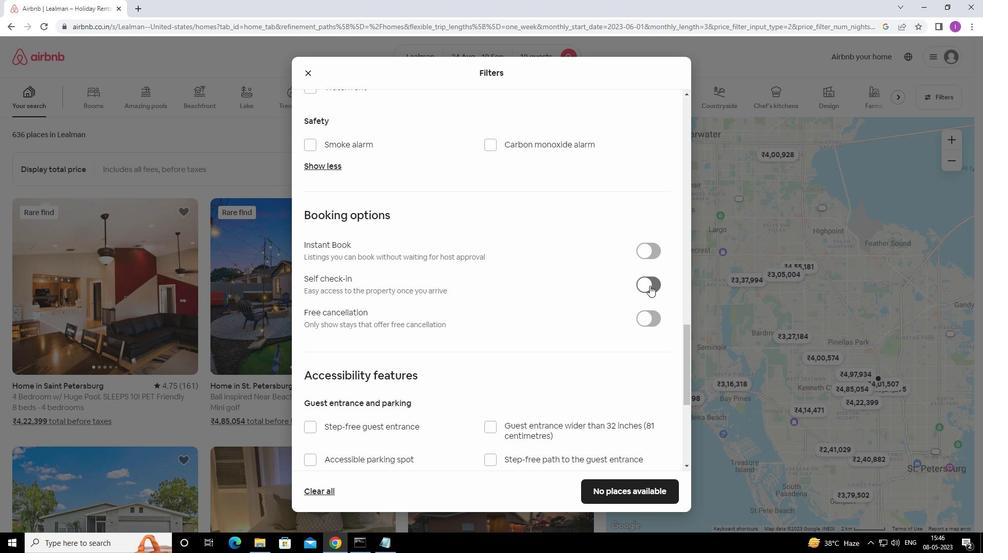 
Action: Mouse moved to (449, 375)
Screenshot: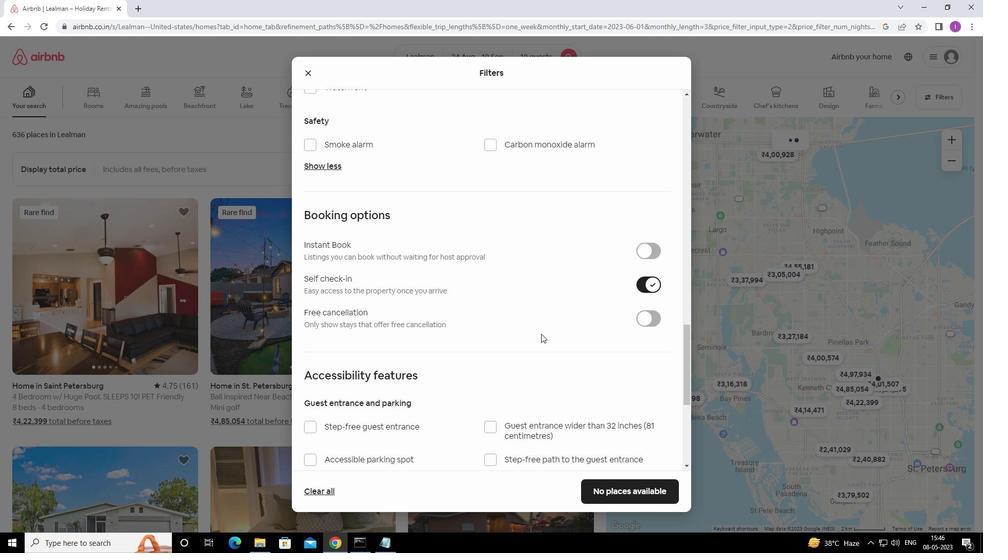 
Action: Mouse scrolled (449, 375) with delta (0, 0)
Screenshot: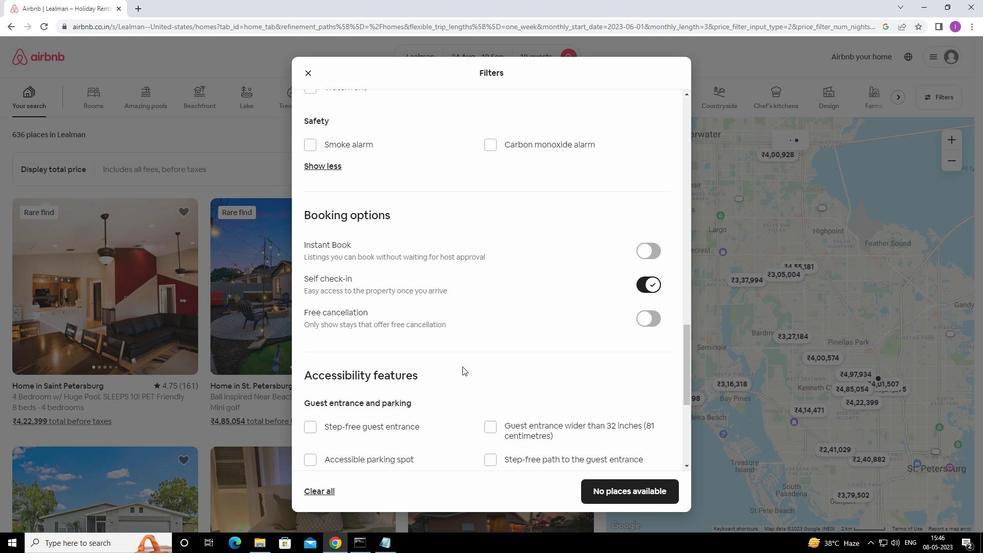 
Action: Mouse scrolled (449, 375) with delta (0, 0)
Screenshot: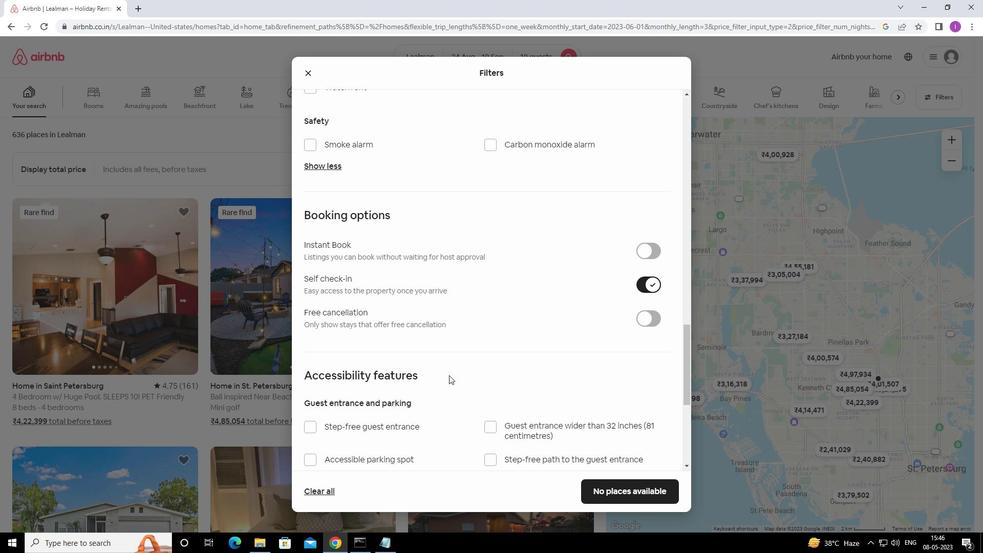 
Action: Mouse scrolled (449, 375) with delta (0, 0)
Screenshot: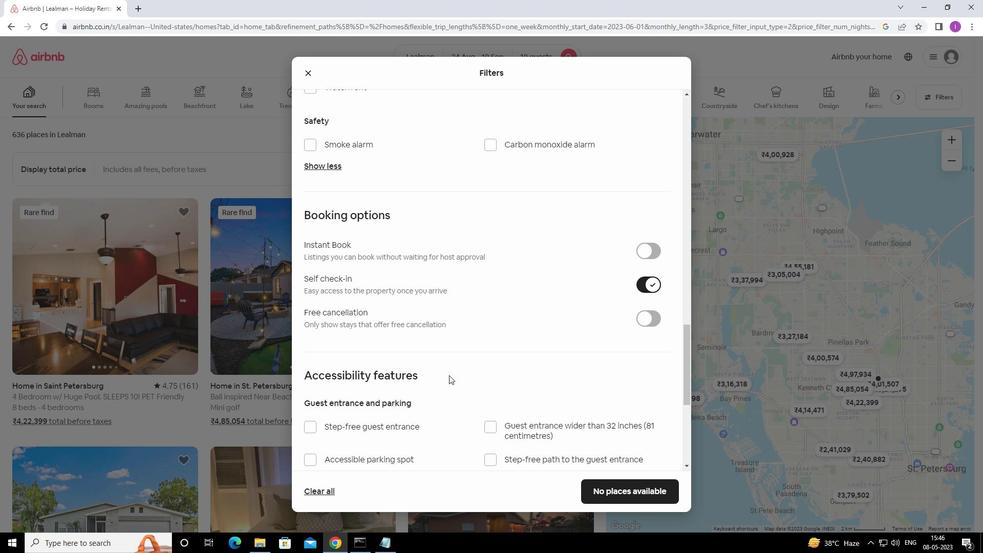 
Action: Mouse moved to (455, 373)
Screenshot: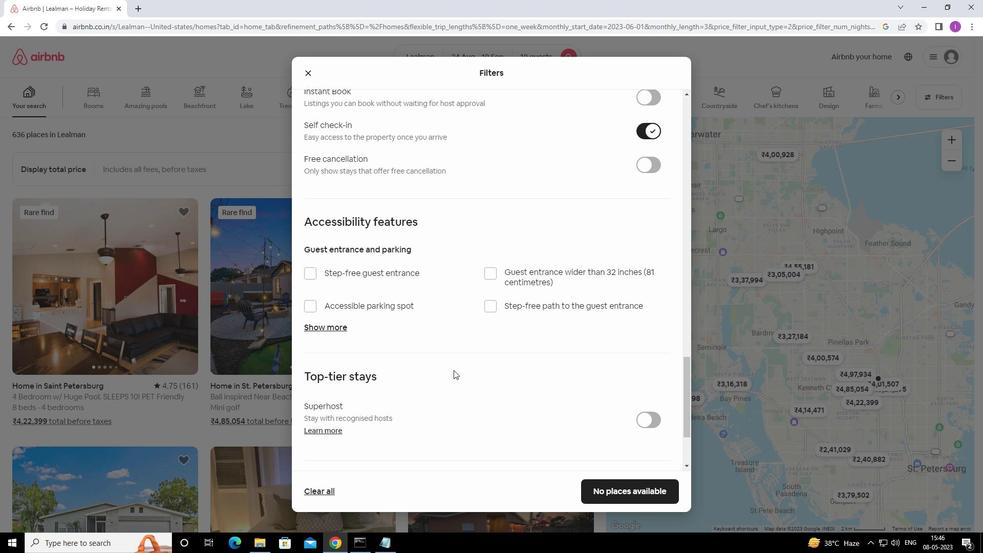 
Action: Mouse scrolled (455, 372) with delta (0, 0)
Screenshot: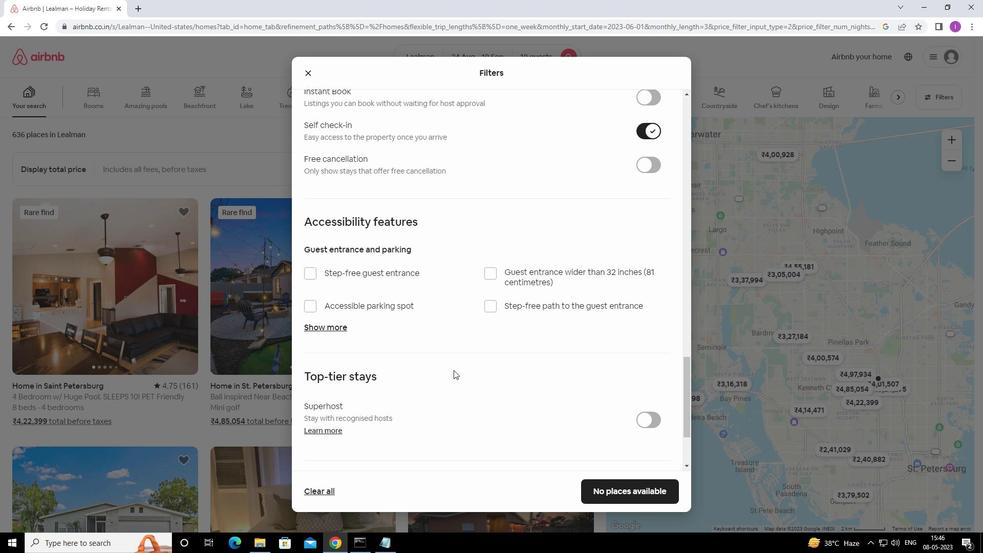 
Action: Mouse moved to (455, 374)
Screenshot: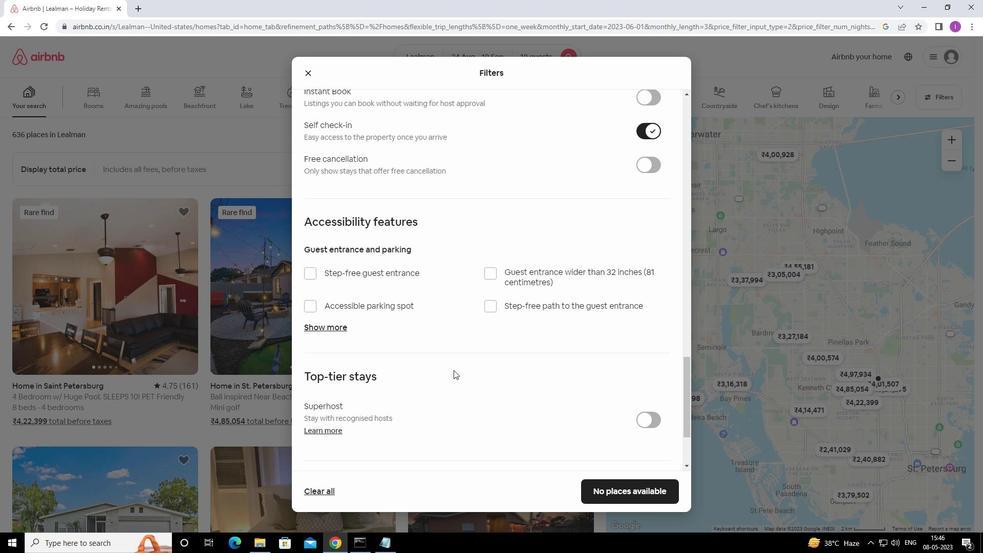
Action: Mouse scrolled (455, 374) with delta (0, 0)
Screenshot: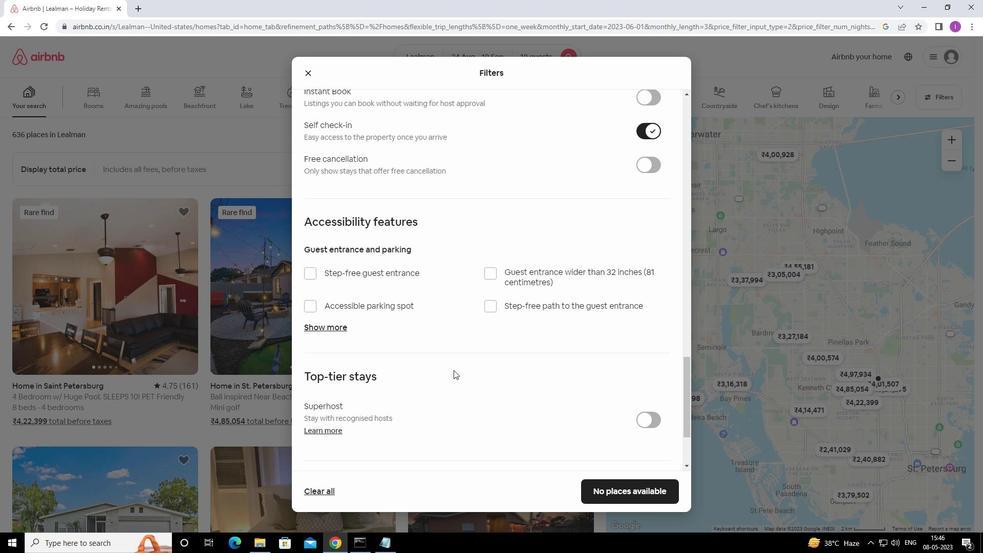 
Action: Mouse moved to (455, 378)
Screenshot: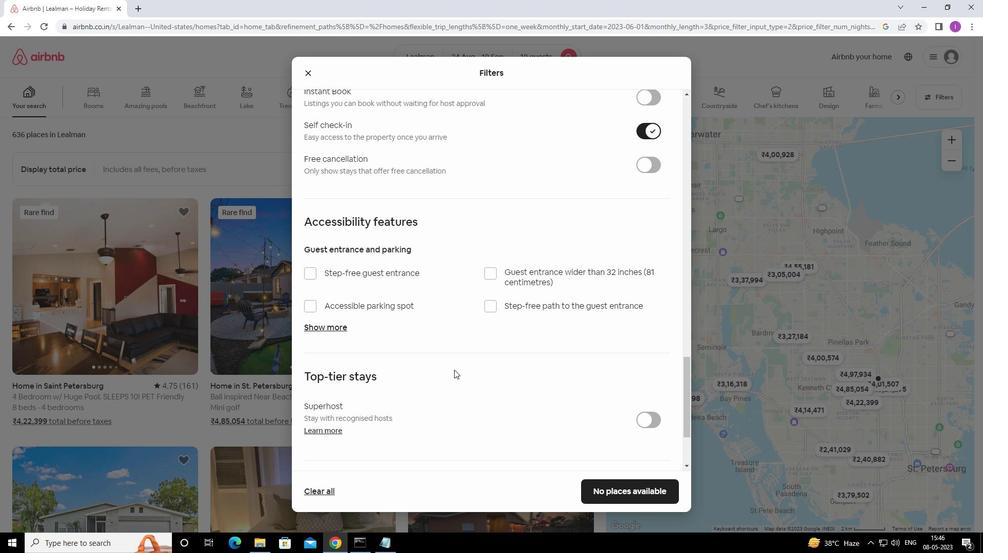 
Action: Mouse scrolled (455, 377) with delta (0, 0)
Screenshot: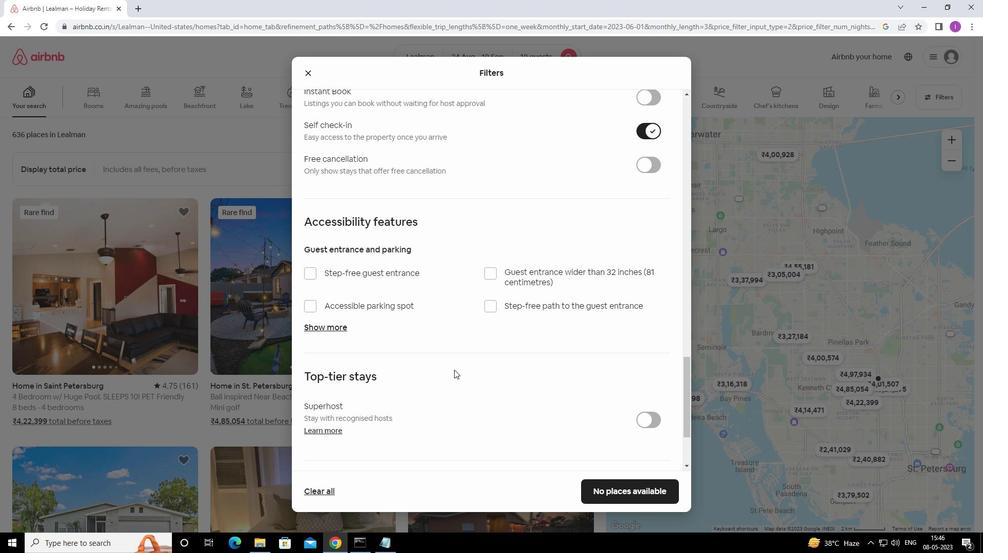 
Action: Mouse moved to (455, 383)
Screenshot: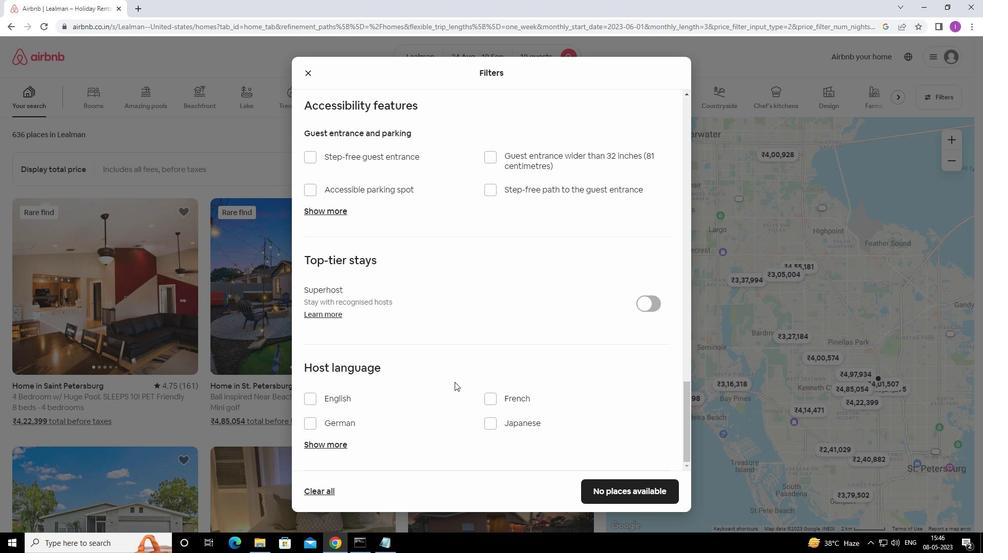 
Action: Mouse scrolled (455, 382) with delta (0, 0)
Screenshot: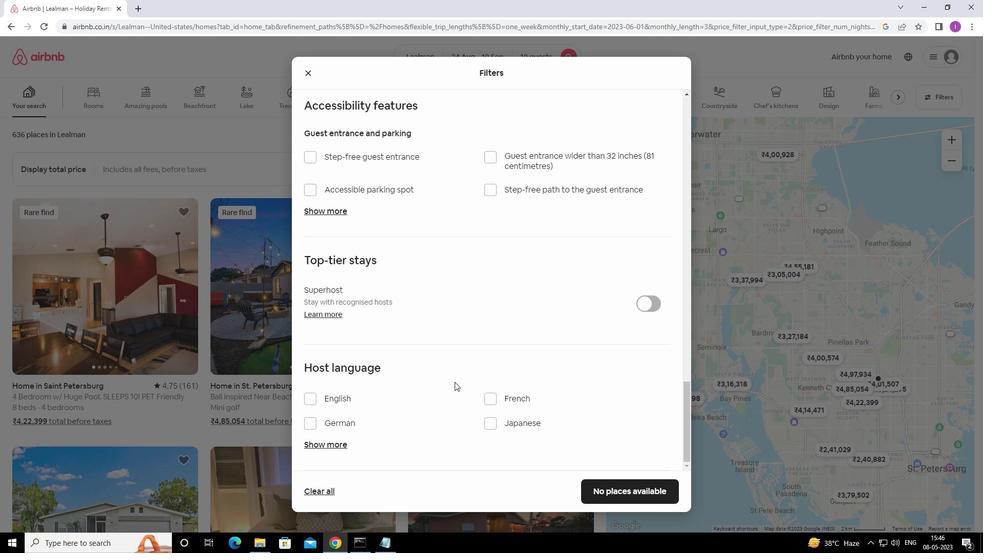
Action: Mouse moved to (455, 383)
Screenshot: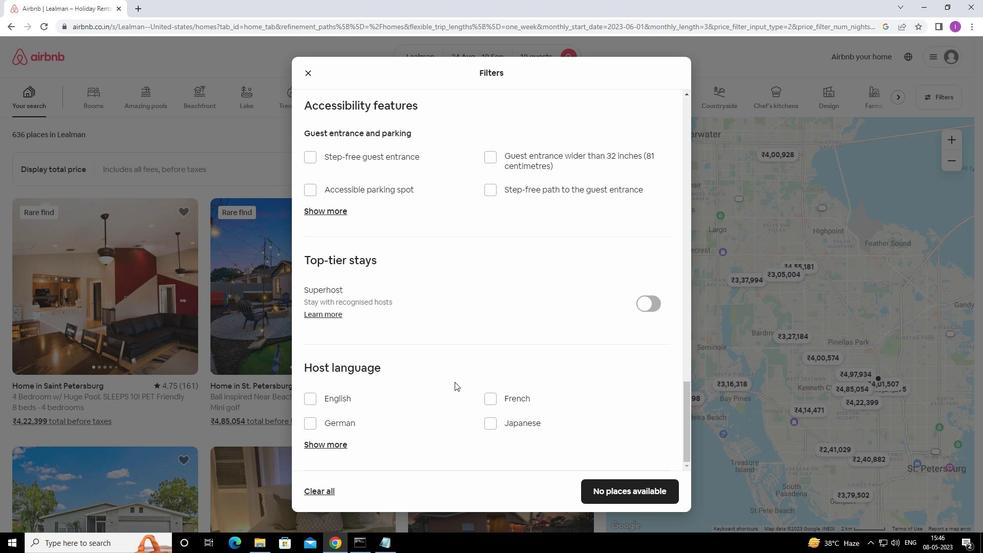 
Action: Mouse scrolled (455, 383) with delta (0, 0)
Screenshot: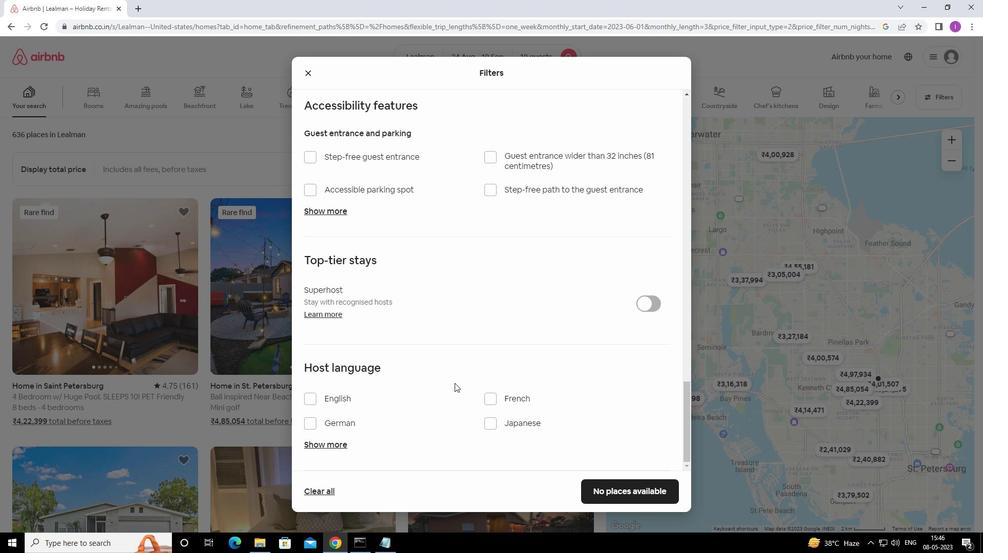 
Action: Mouse moved to (307, 399)
Screenshot: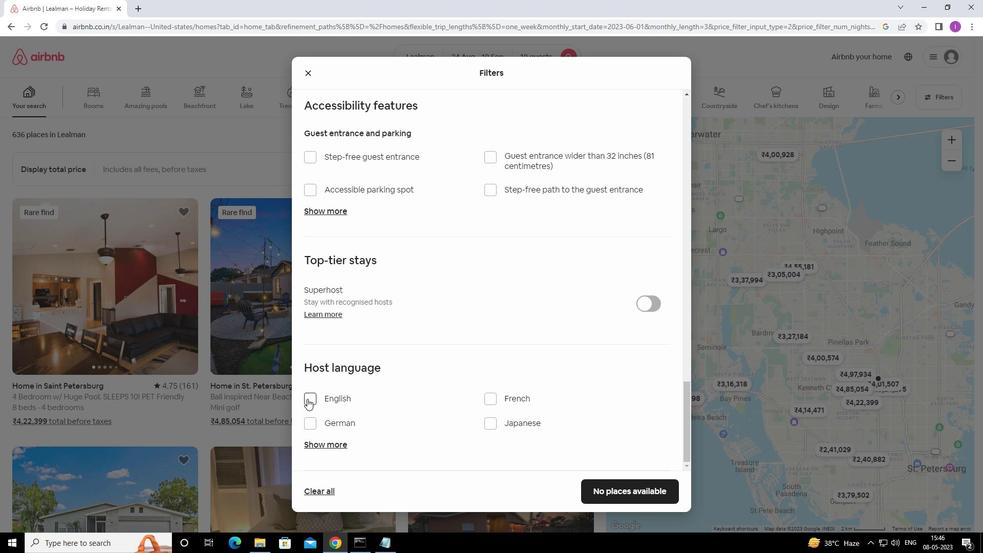 
Action: Mouse pressed left at (307, 399)
Screenshot: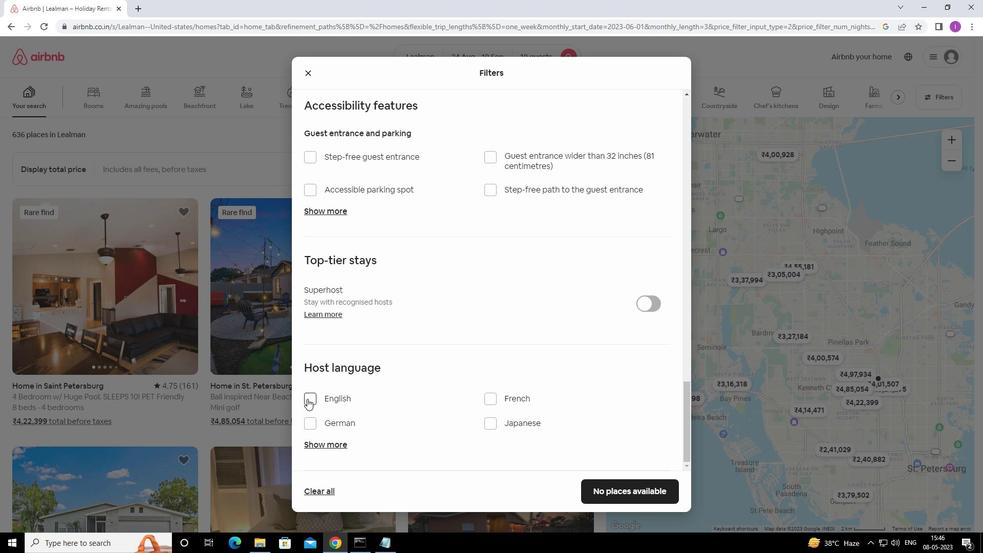 
Action: Mouse moved to (630, 492)
Screenshot: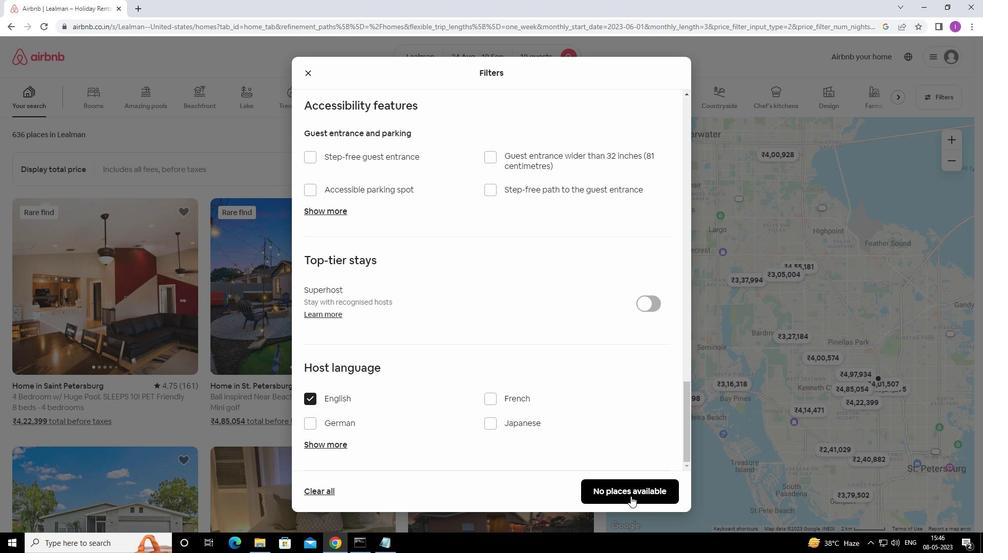 
Action: Mouse pressed left at (630, 492)
Screenshot: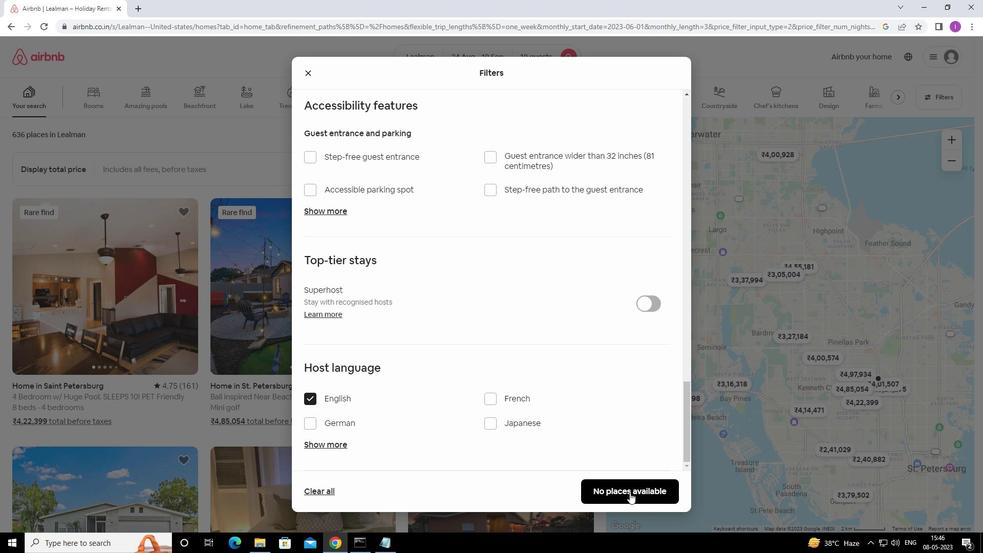 
Action: Mouse moved to (632, 490)
Screenshot: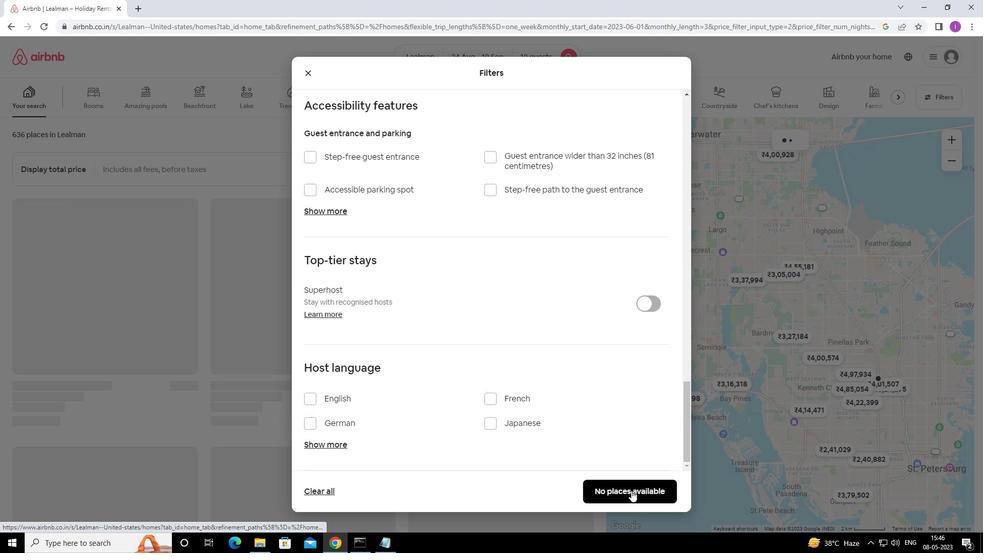 
